Task: Send an email with the signature Lindsey Parker with the subject Invitation to a seminar and the message I would appreciate it if you could review the project proposal and provide feedback. from softage.6@softage.net to softage.9@softage.net and move the email from Sent Items to the folder Safety manuals
Action: Mouse moved to (120, 167)
Screenshot: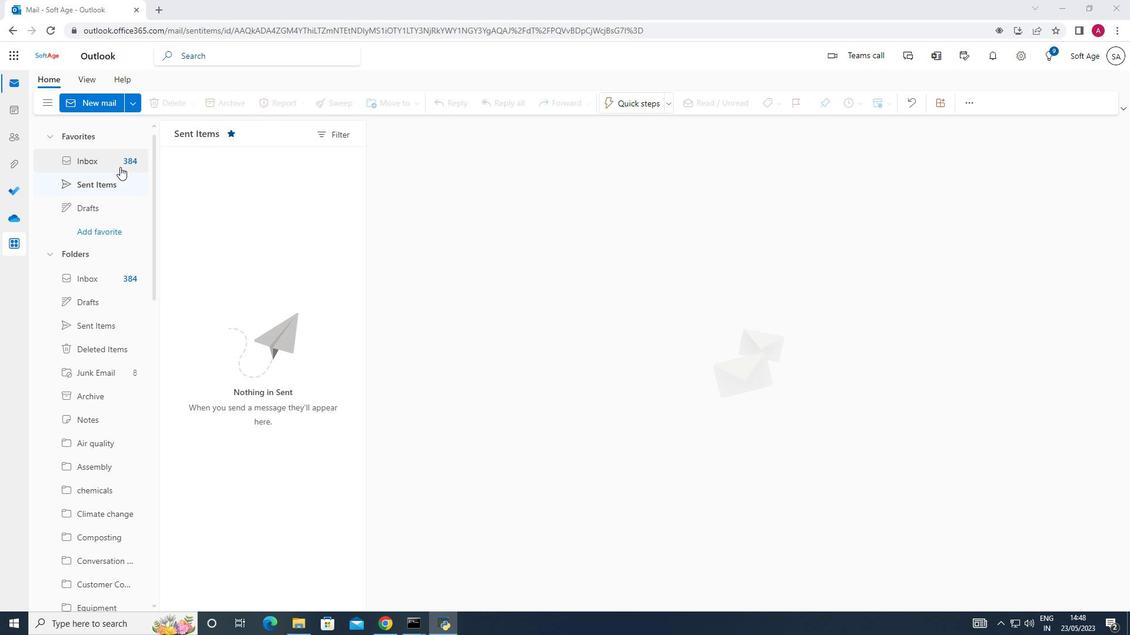 
Action: Mouse pressed left at (120, 167)
Screenshot: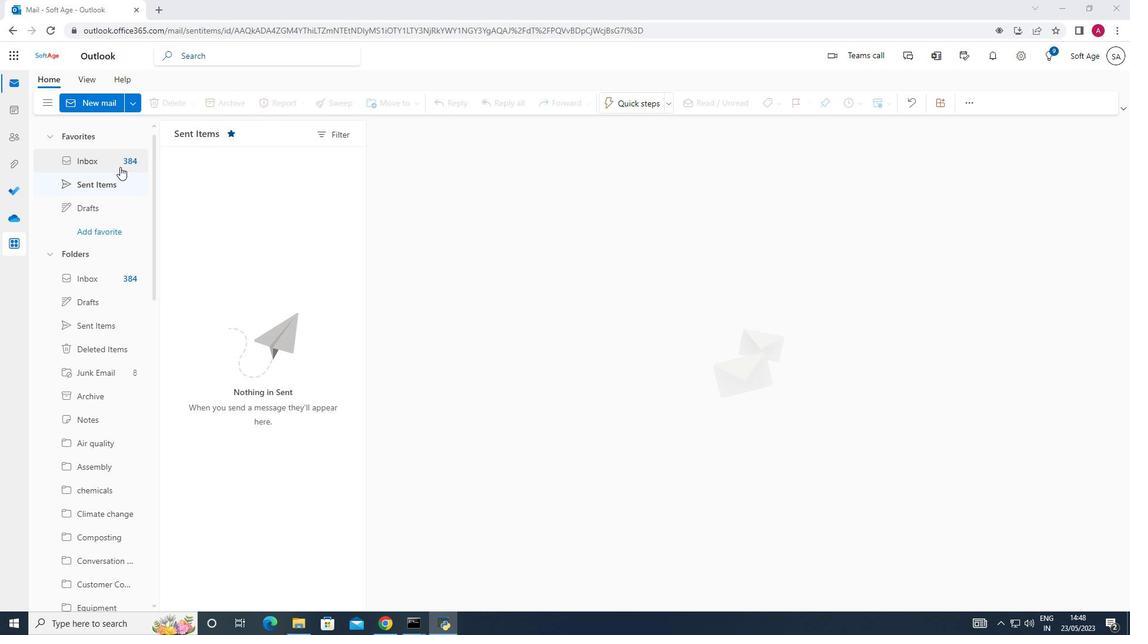 
Action: Mouse moved to (76, 105)
Screenshot: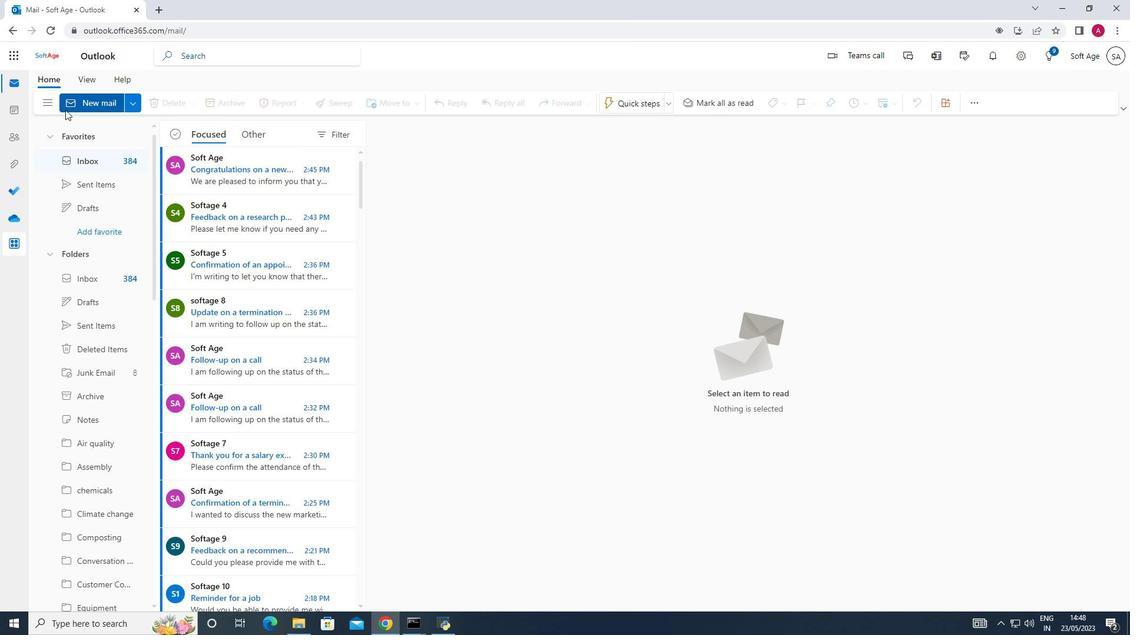 
Action: Mouse pressed left at (76, 105)
Screenshot: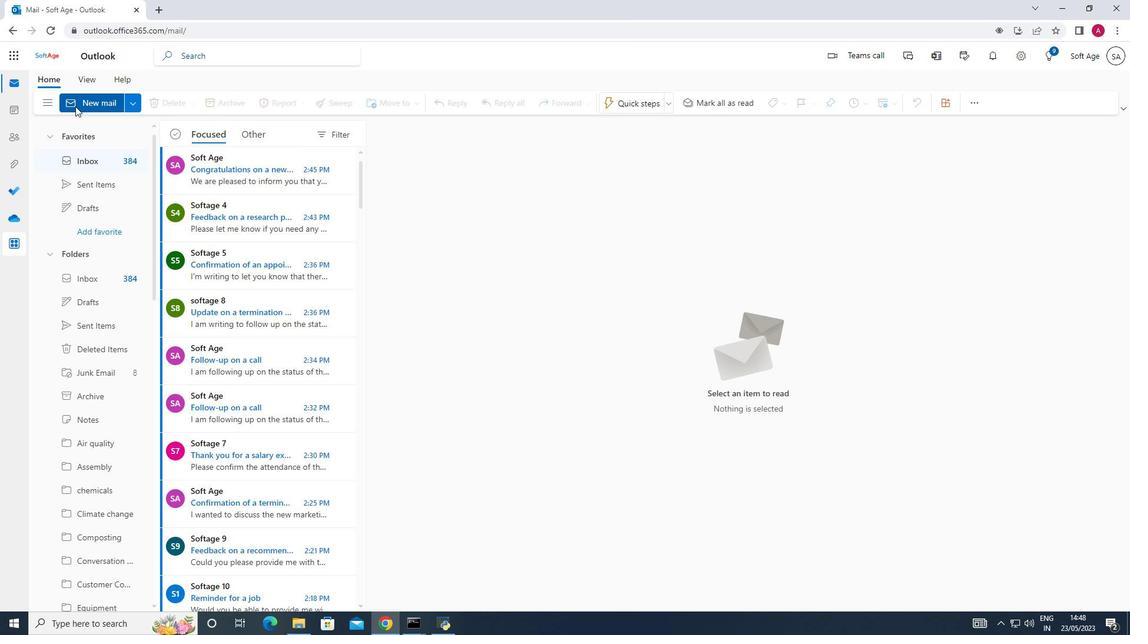 
Action: Mouse moved to (807, 104)
Screenshot: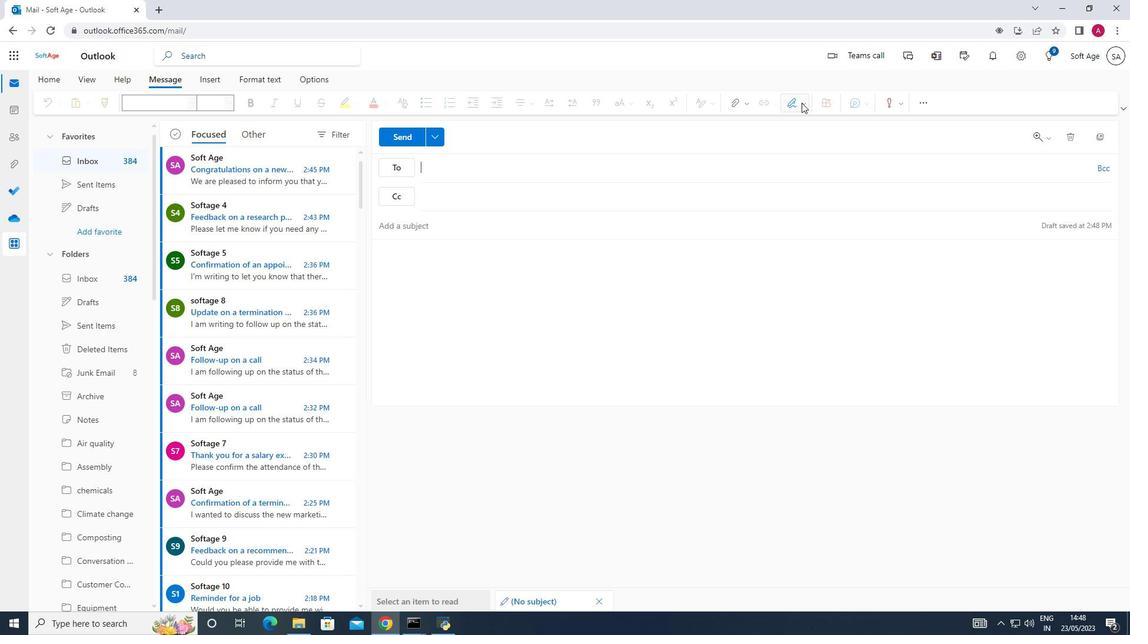 
Action: Mouse pressed left at (807, 104)
Screenshot: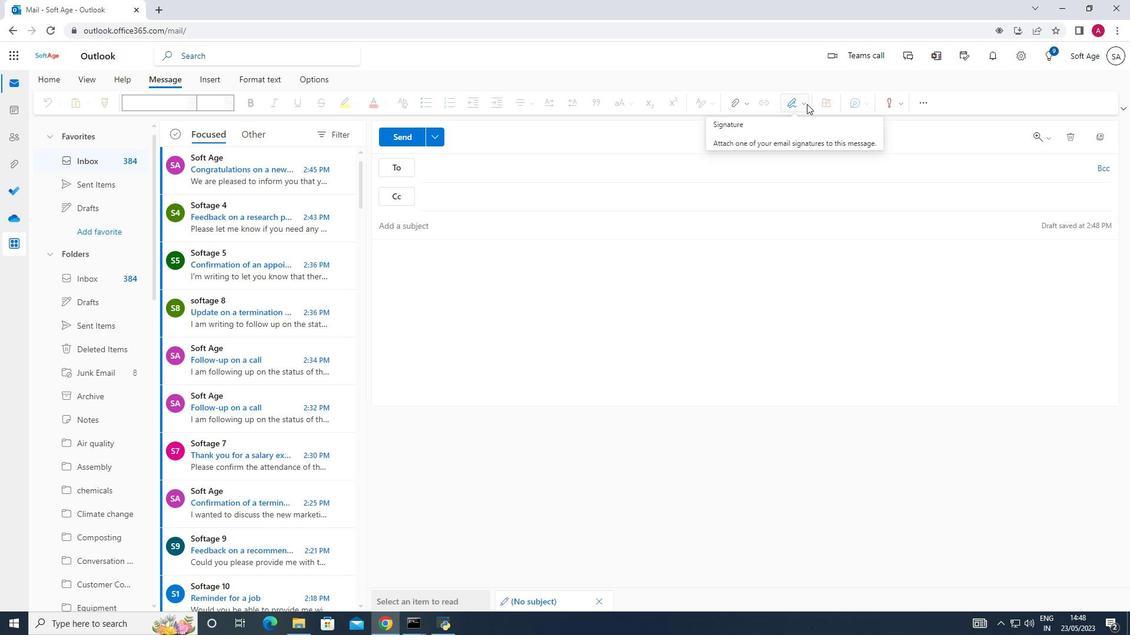 
Action: Mouse moved to (792, 146)
Screenshot: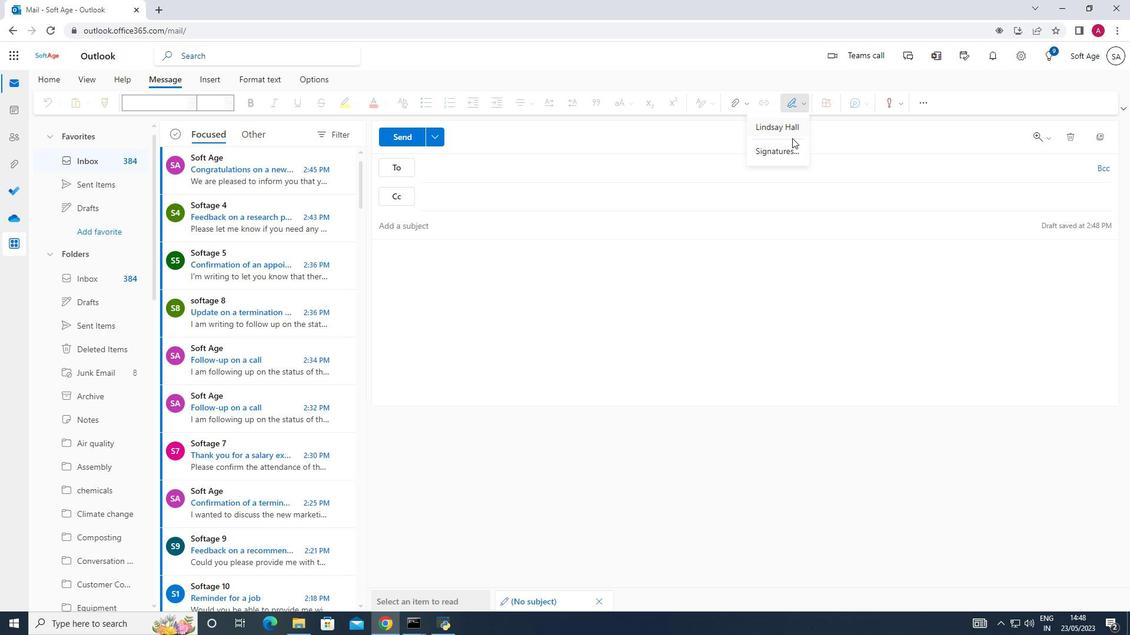 
Action: Mouse pressed left at (792, 146)
Screenshot: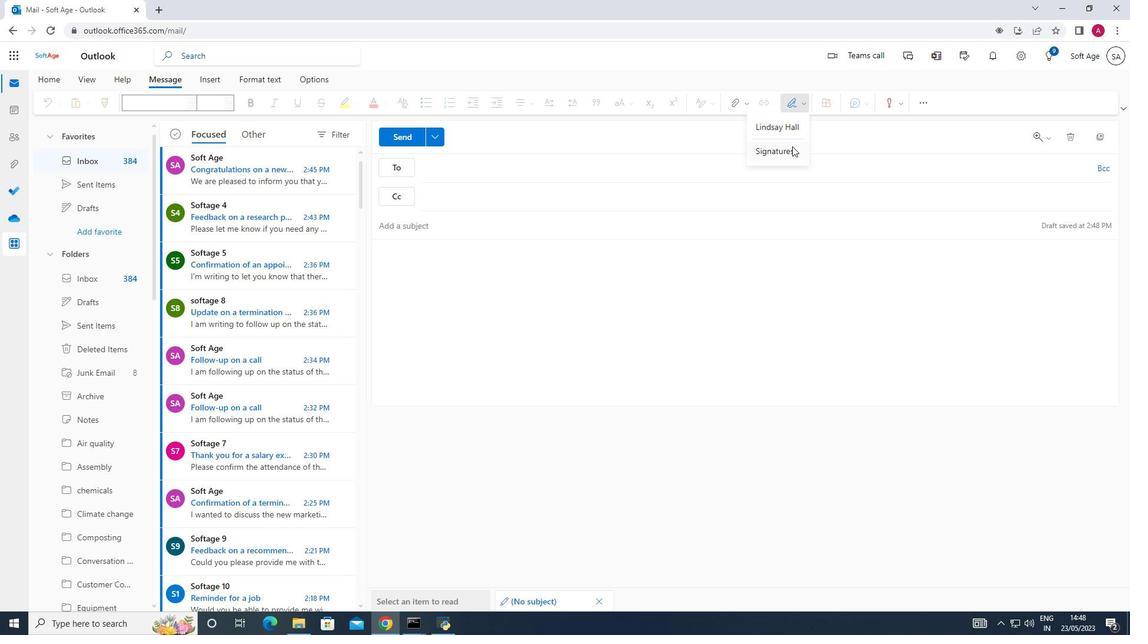 
Action: Mouse moved to (788, 190)
Screenshot: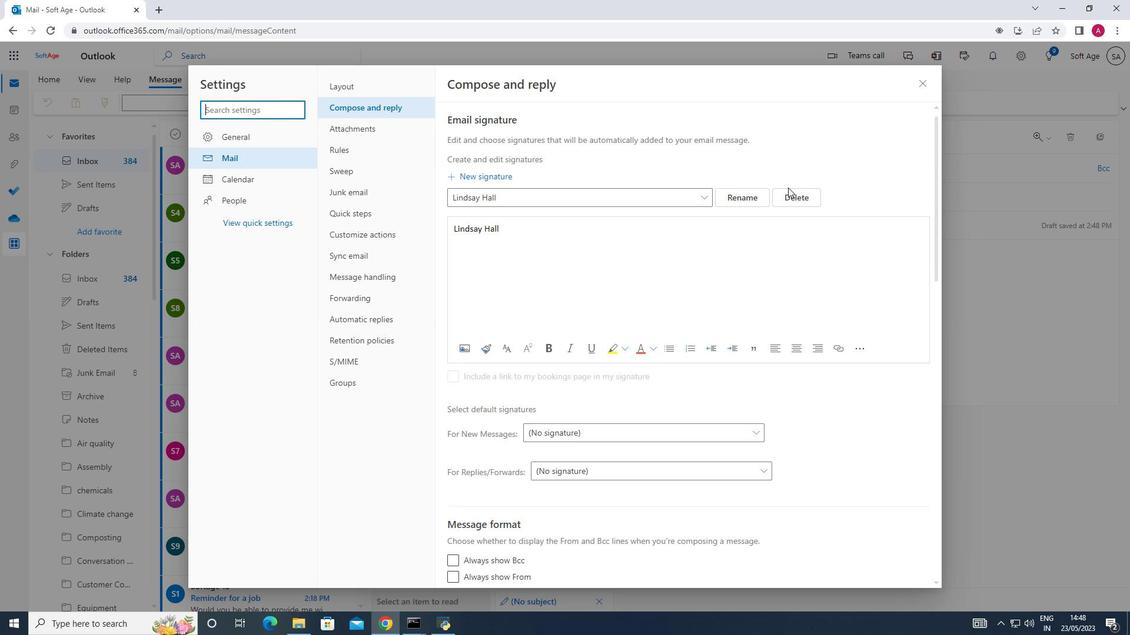 
Action: Mouse pressed left at (788, 190)
Screenshot: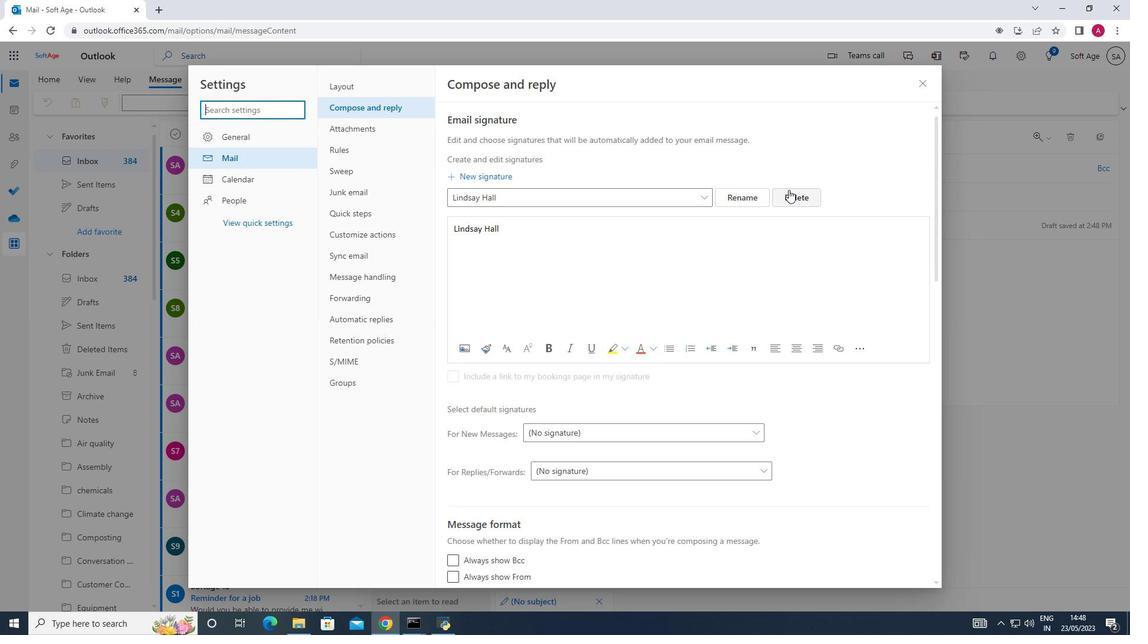 
Action: Mouse moved to (470, 199)
Screenshot: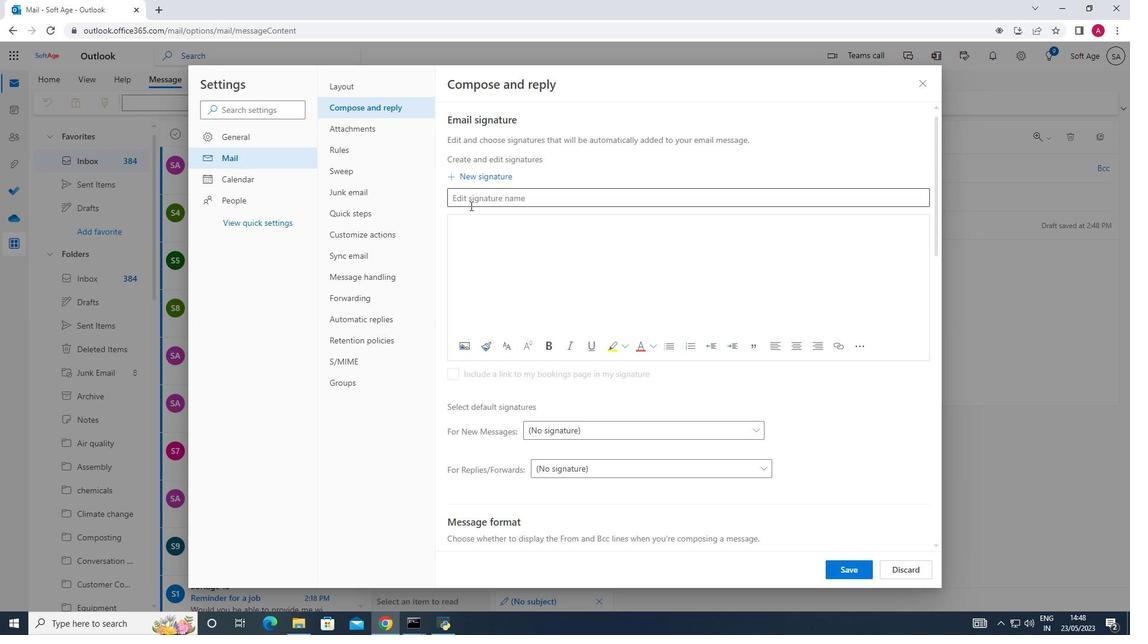 
Action: Mouse pressed left at (470, 199)
Screenshot: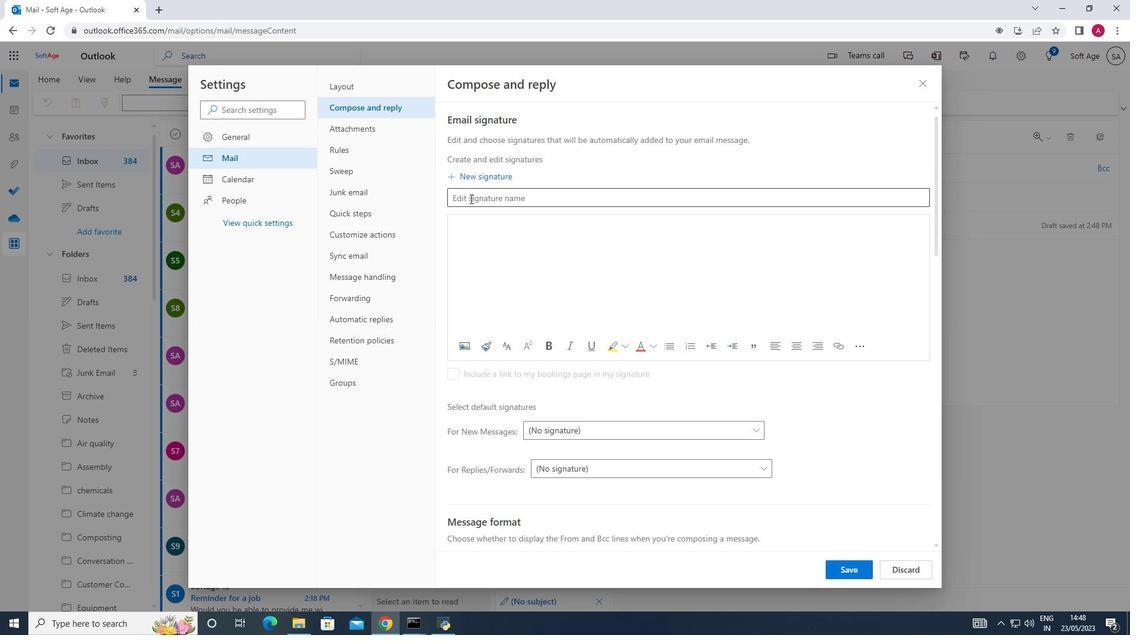 
Action: Key pressed <Key.shift_r>Lindsey<Key.space><Key.shift_r>Parker
Screenshot: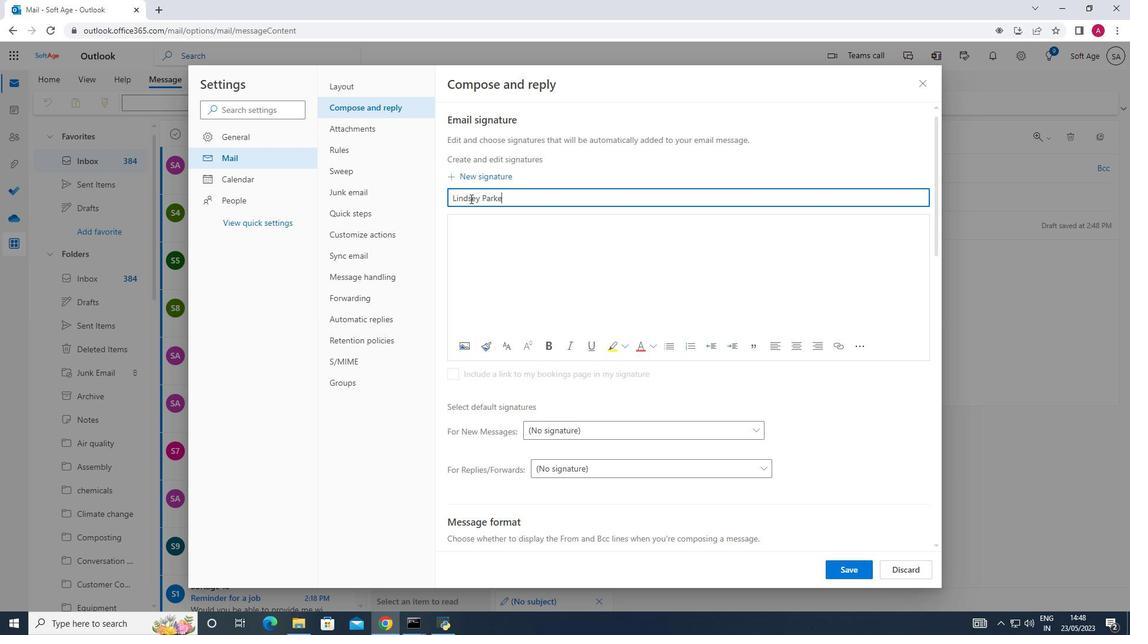 
Action: Mouse moved to (479, 231)
Screenshot: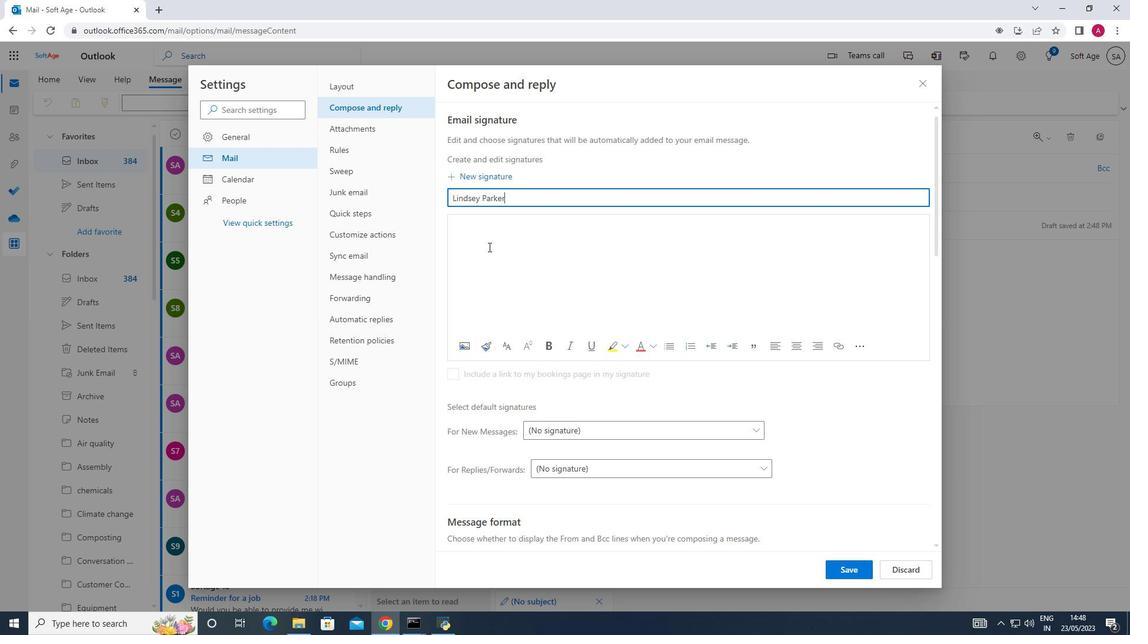 
Action: Mouse pressed left at (479, 231)
Screenshot: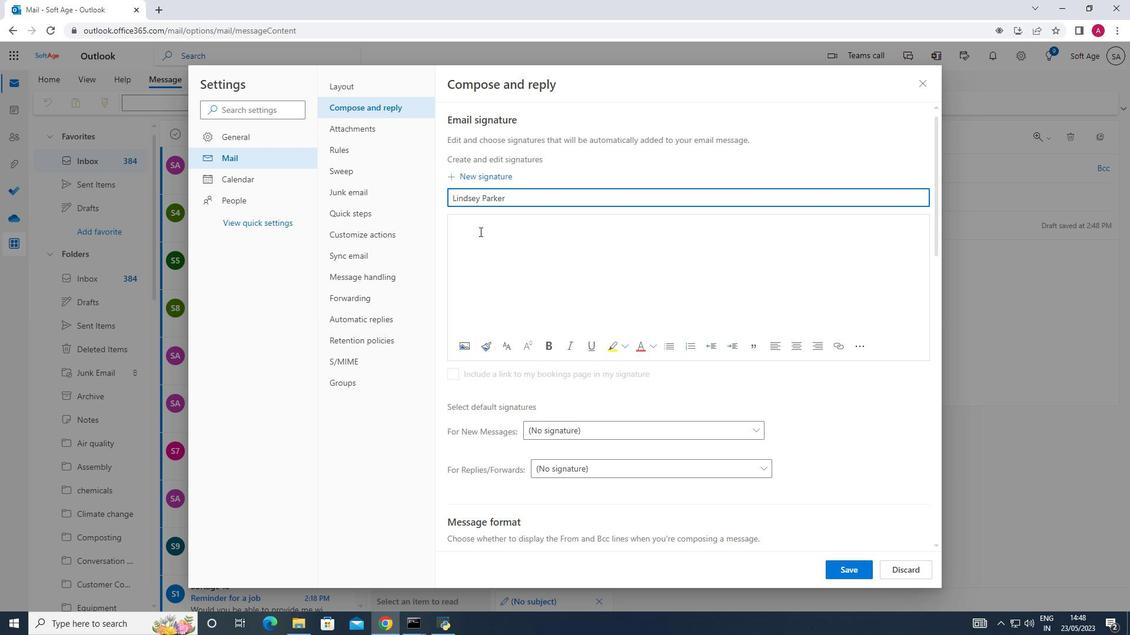 
Action: Key pressed <Key.shift_r>Lindsey<Key.space><Key.shift_r>Parker
Screenshot: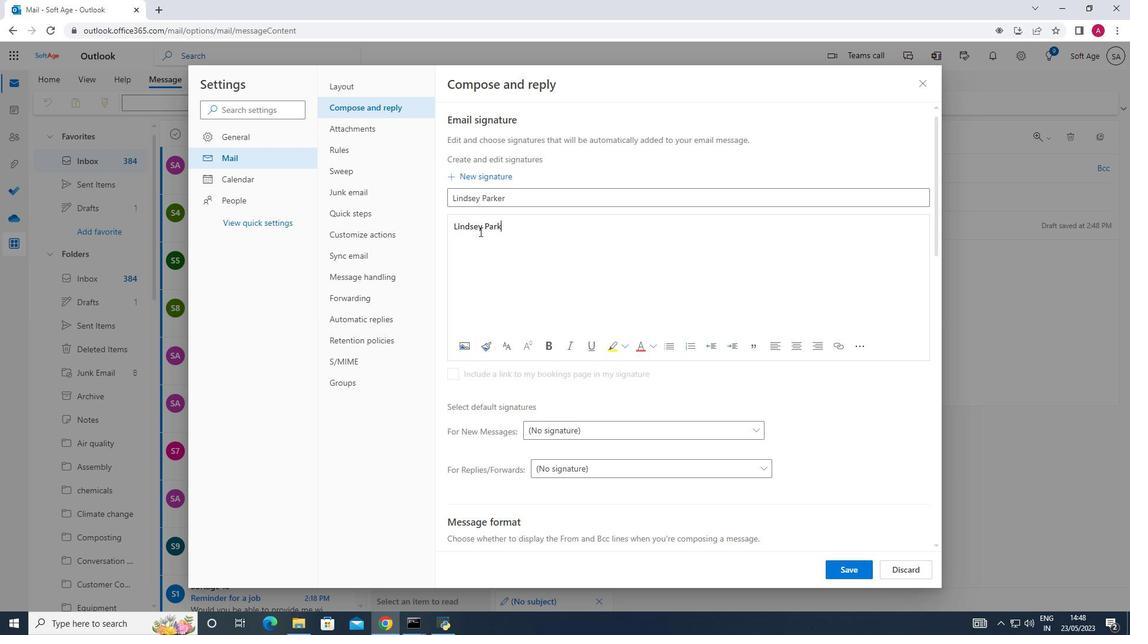 
Action: Mouse moved to (841, 577)
Screenshot: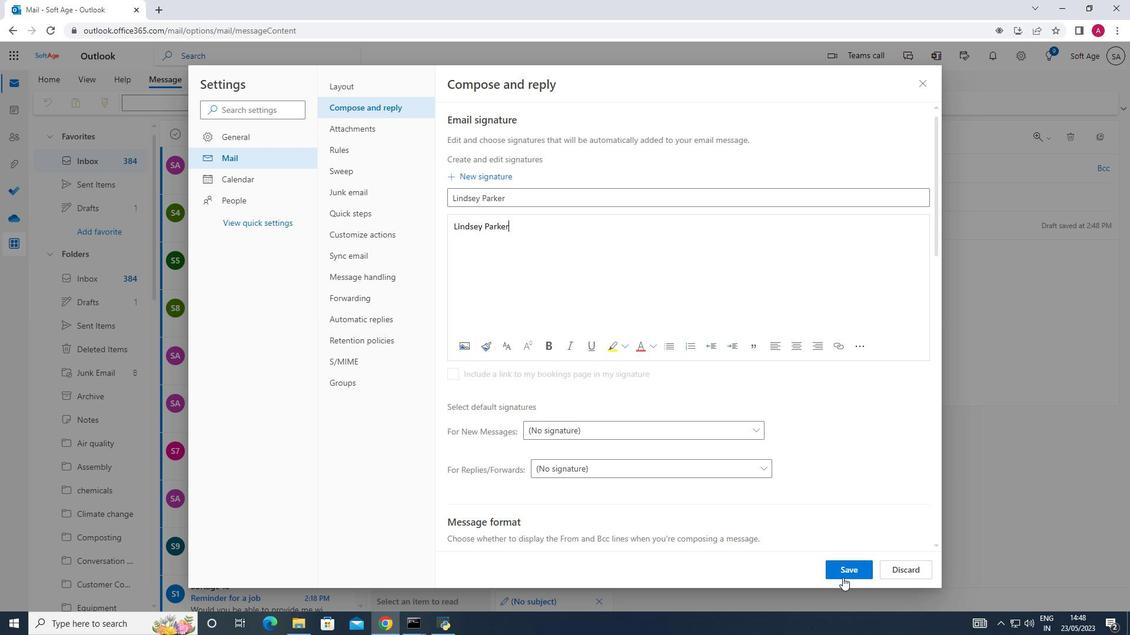 
Action: Mouse pressed left at (841, 577)
Screenshot: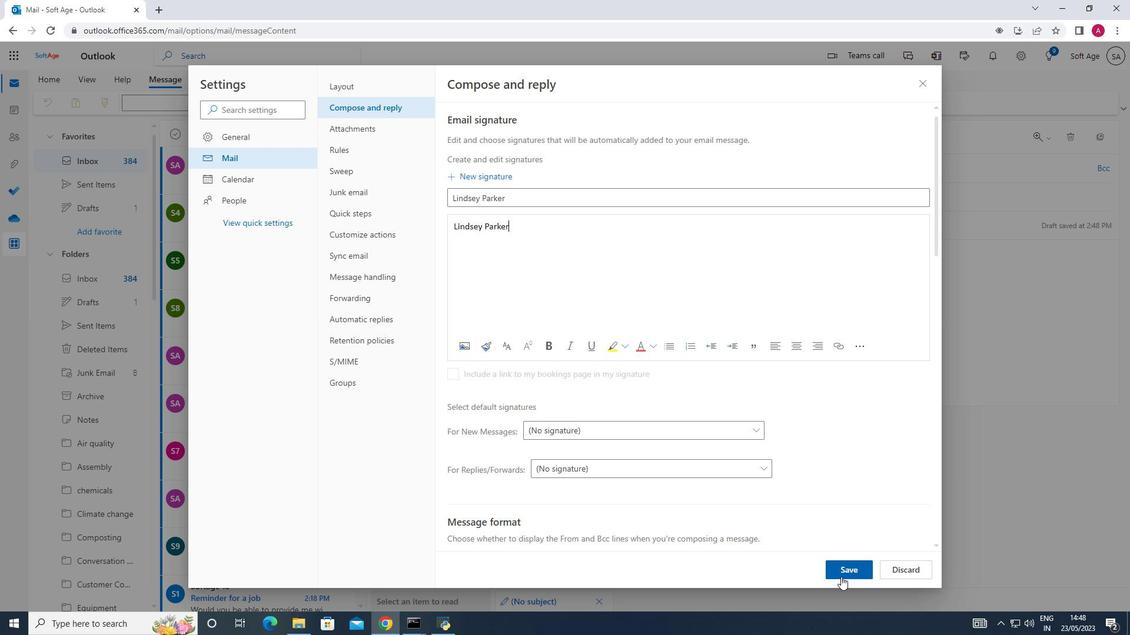 
Action: Mouse moved to (923, 85)
Screenshot: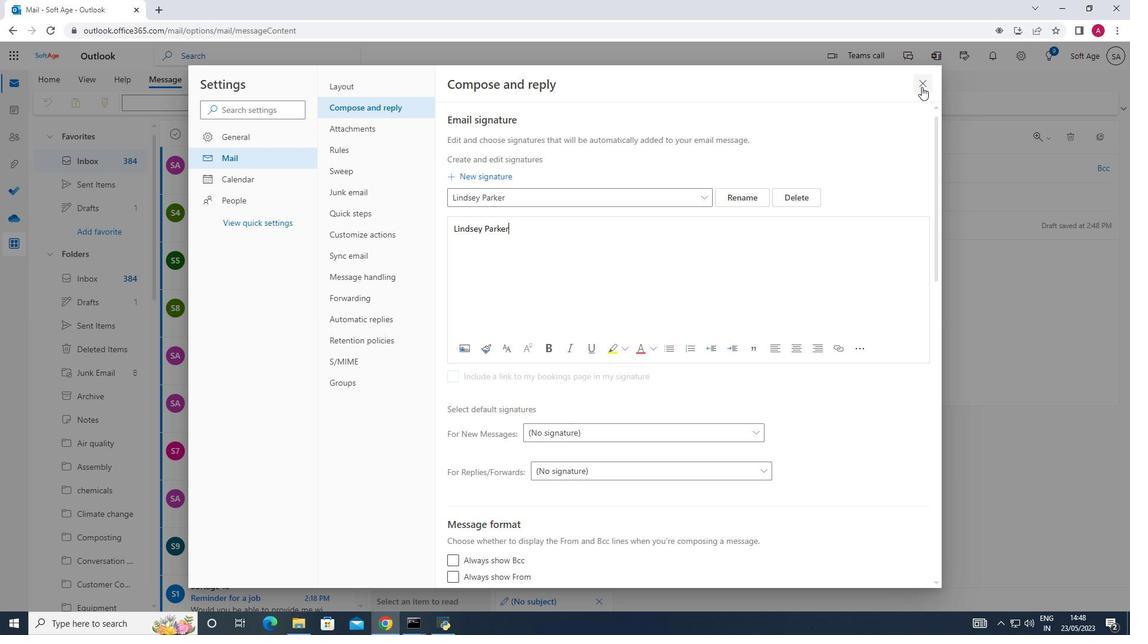 
Action: Mouse pressed left at (923, 85)
Screenshot: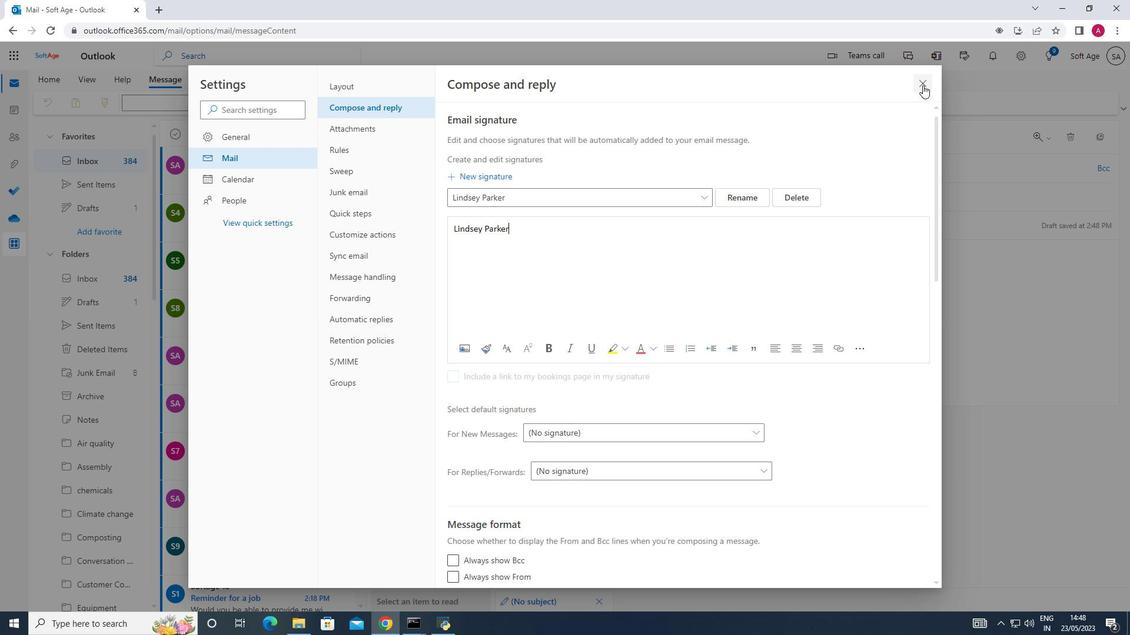 
Action: Mouse moved to (806, 99)
Screenshot: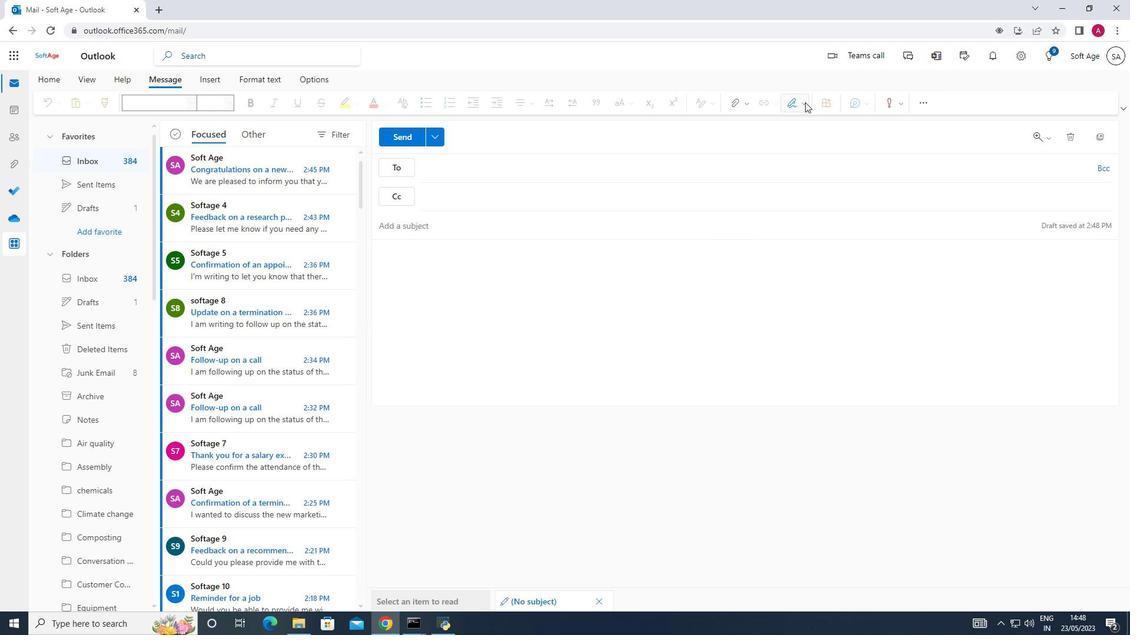 
Action: Mouse pressed left at (806, 99)
Screenshot: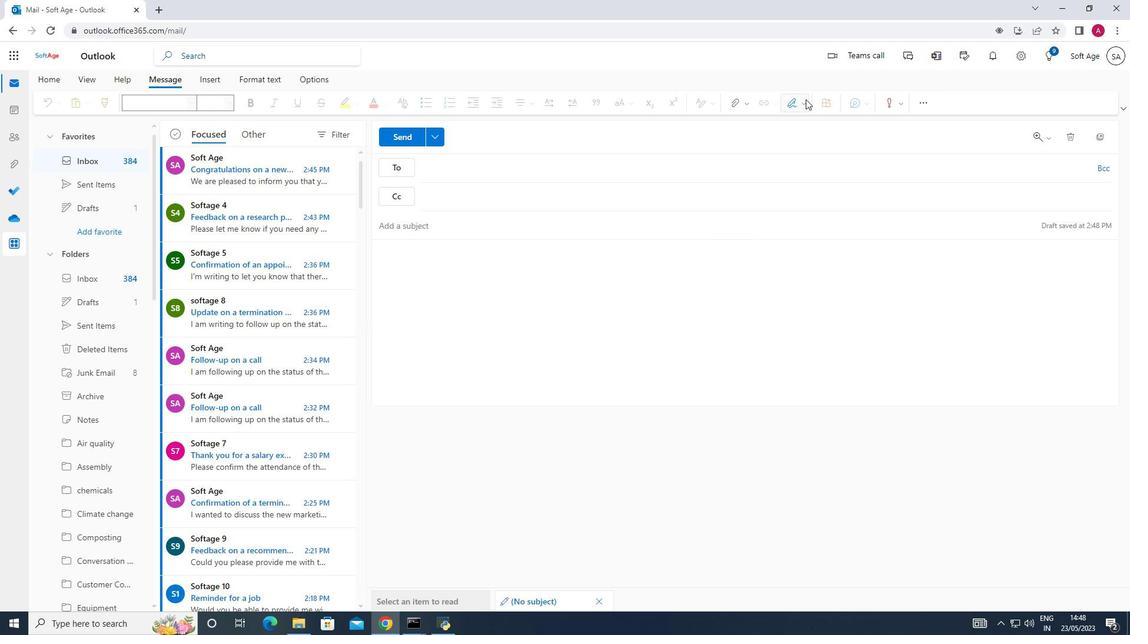 
Action: Mouse moved to (793, 126)
Screenshot: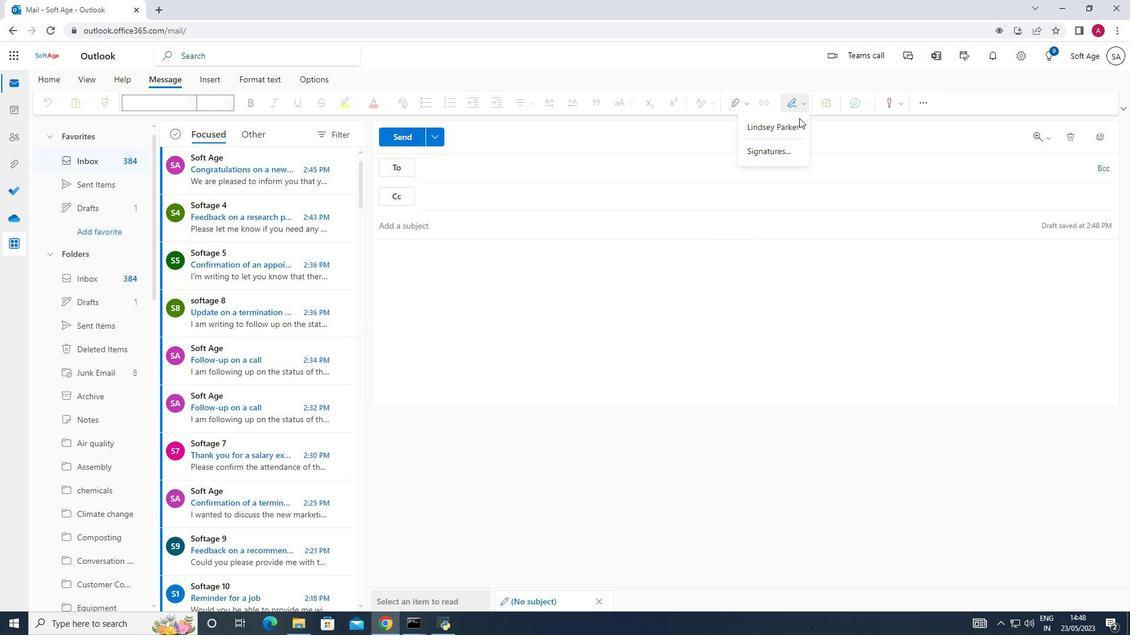 
Action: Mouse pressed left at (793, 126)
Screenshot: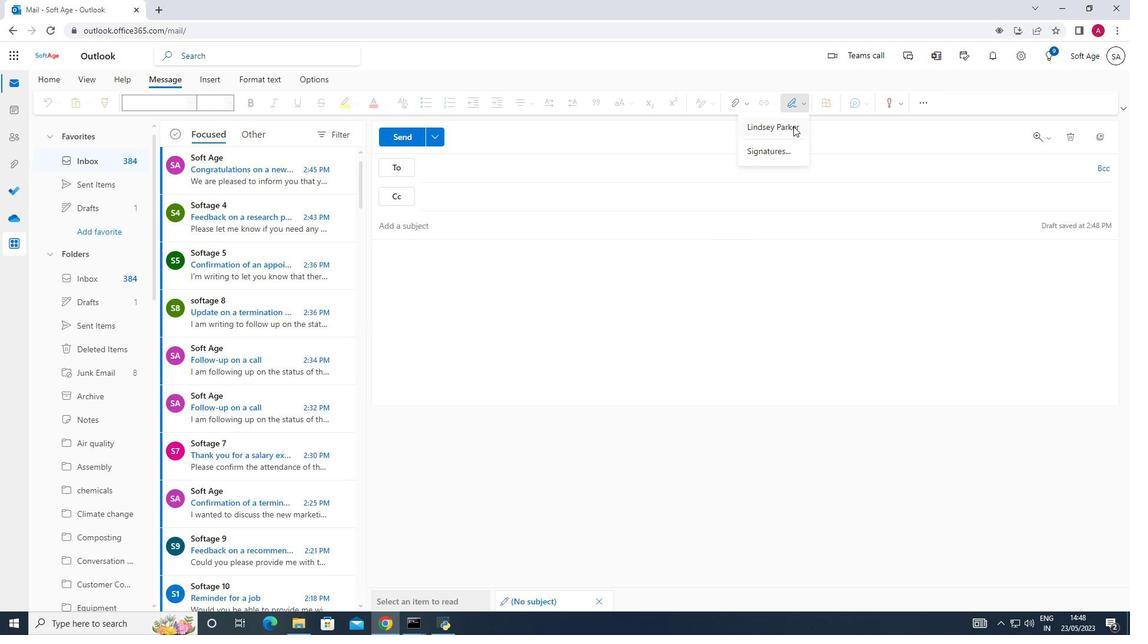 
Action: Mouse moved to (406, 227)
Screenshot: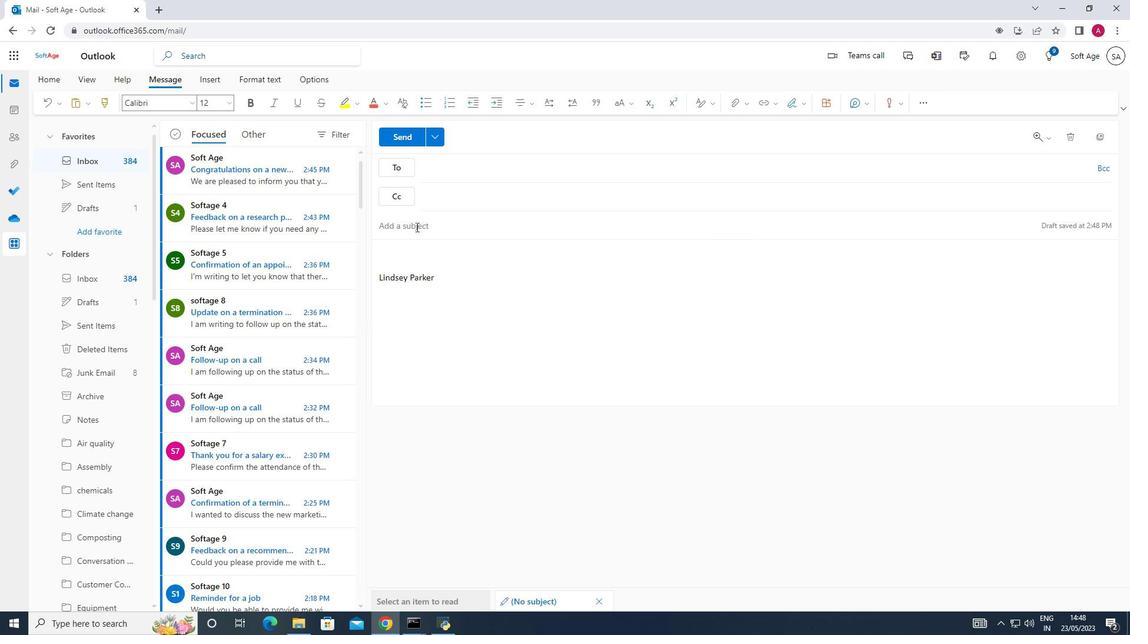 
Action: Mouse pressed left at (406, 227)
Screenshot: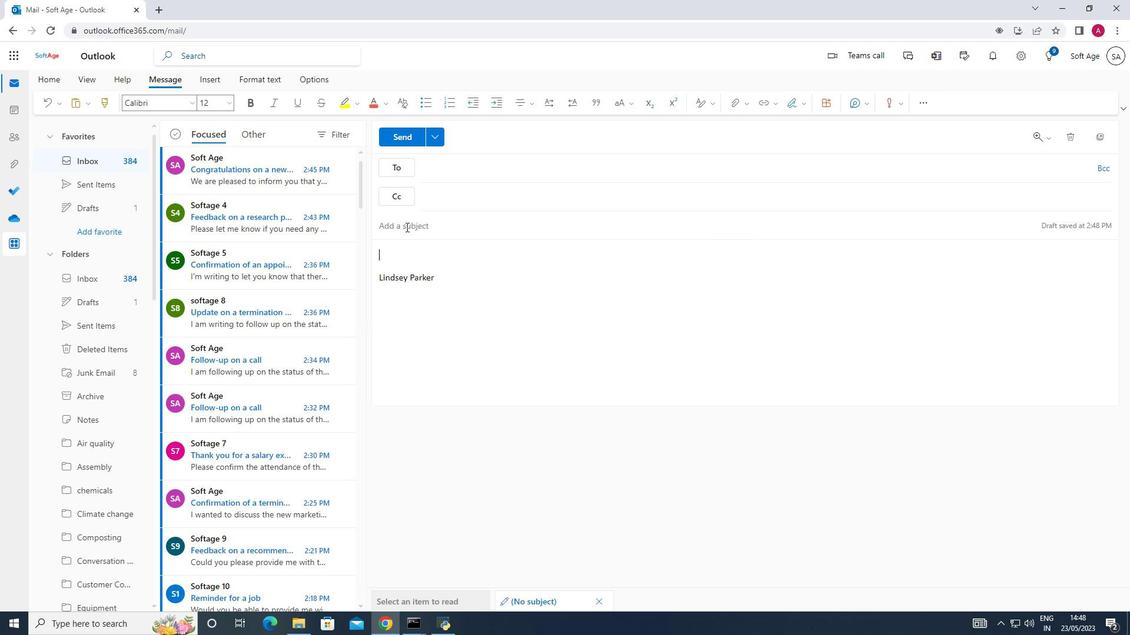 
Action: Key pressed <Key.shift_r><Key.shift_r><Key.shift_r><Key.shift_r>Invitation<Key.space>to<Key.space>a<Key.space>seminar<Key.space>
Screenshot: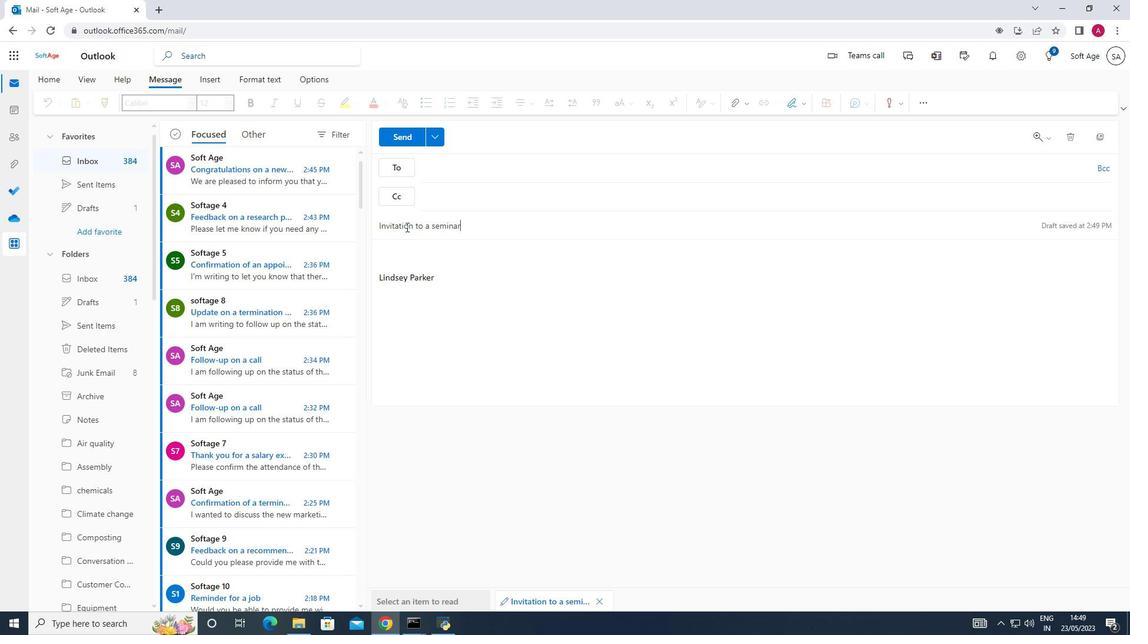 
Action: Mouse moved to (381, 251)
Screenshot: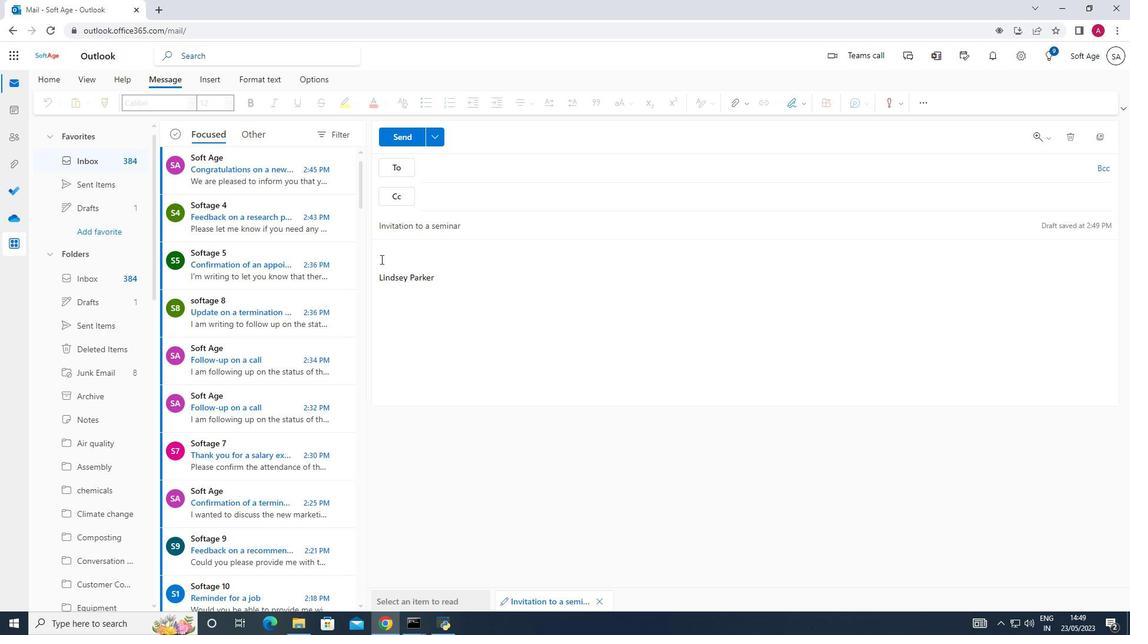 
Action: Mouse pressed left at (381, 251)
Screenshot: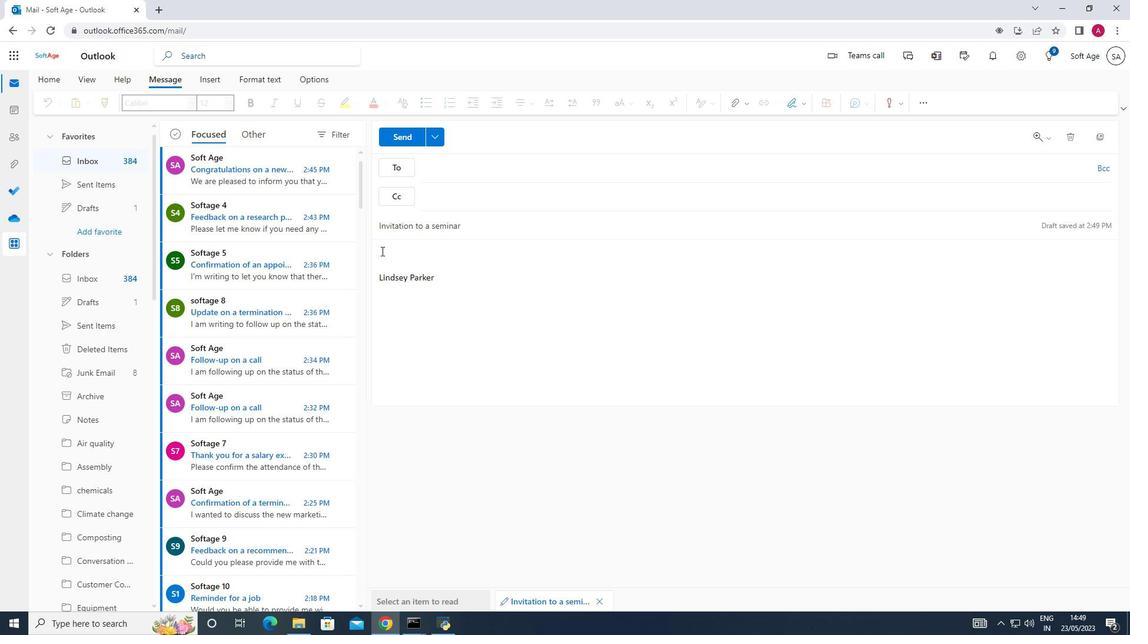 
Action: Key pressed i<Key.backspace><Key.shift_r>I<Key.space>would<Key.space><Key.shift>A<Key.backspace>apprecial<Key.backspace>te<Key.space><Key.space>it<Key.space>if<Key.space>you<Key.space>could<Key.space>review<Key.space>the<Key.space>project<Key.space>proposal<Key.space>and<Key.space>provide<Key.space>feedback
Screenshot: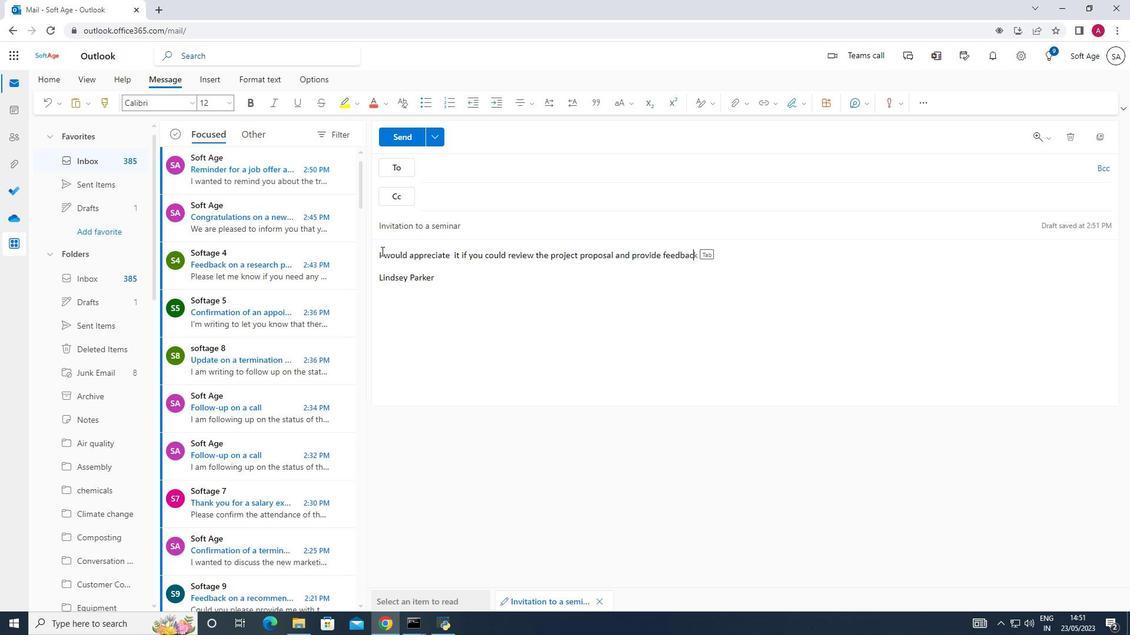 
Action: Mouse moved to (701, 257)
Screenshot: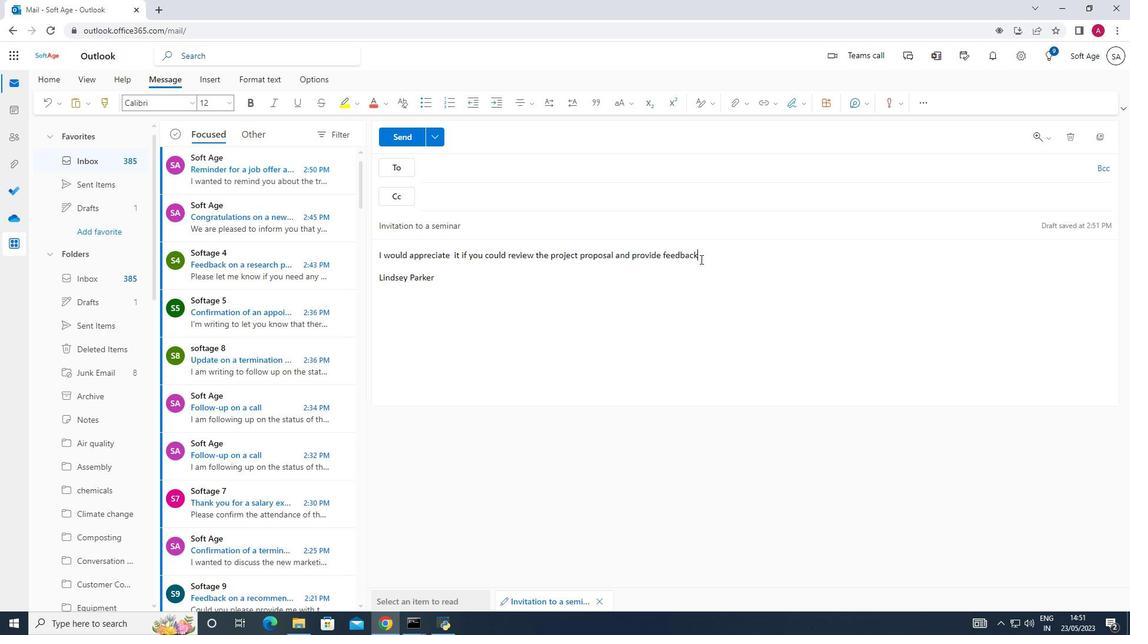 
Action: Key pressed .
Screenshot: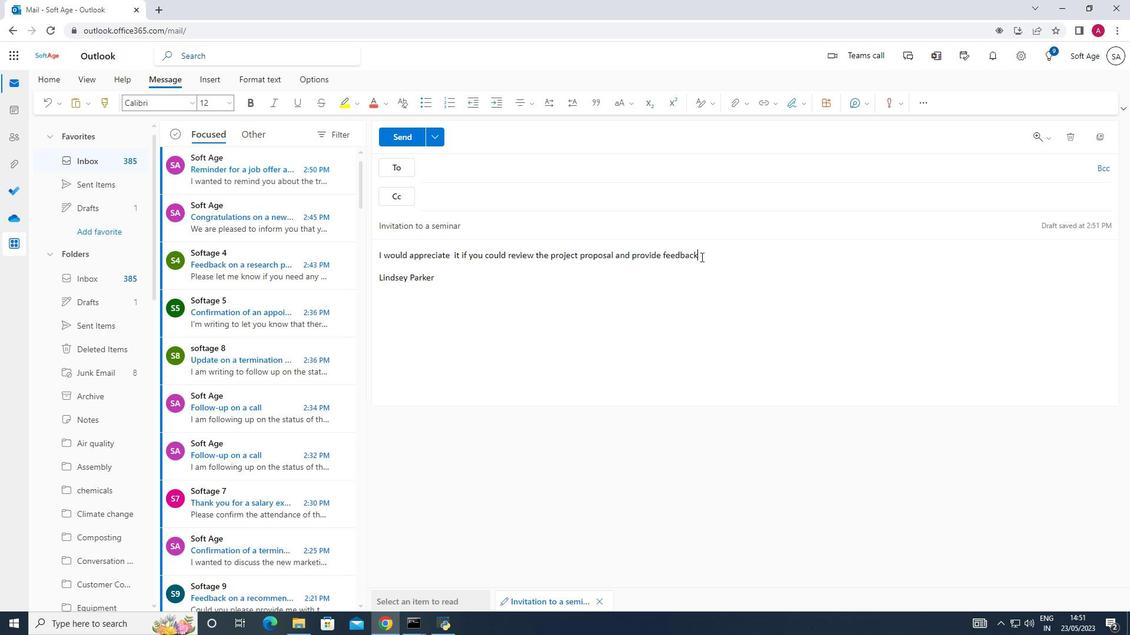 
Action: Mouse moved to (438, 158)
Screenshot: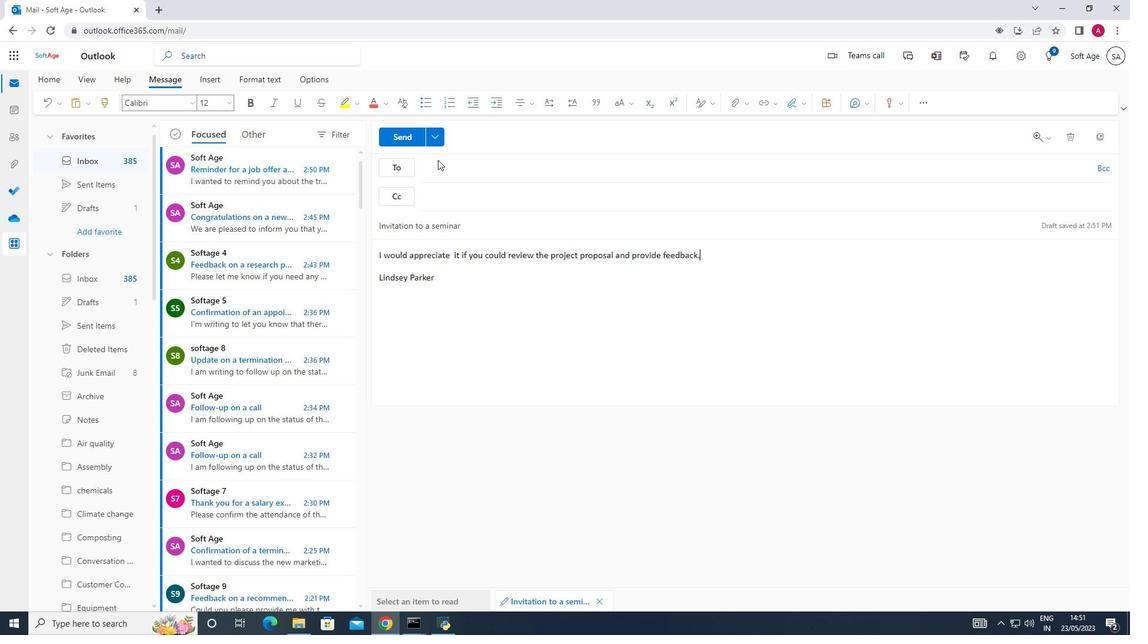 
Action: Mouse pressed left at (438, 158)
Screenshot: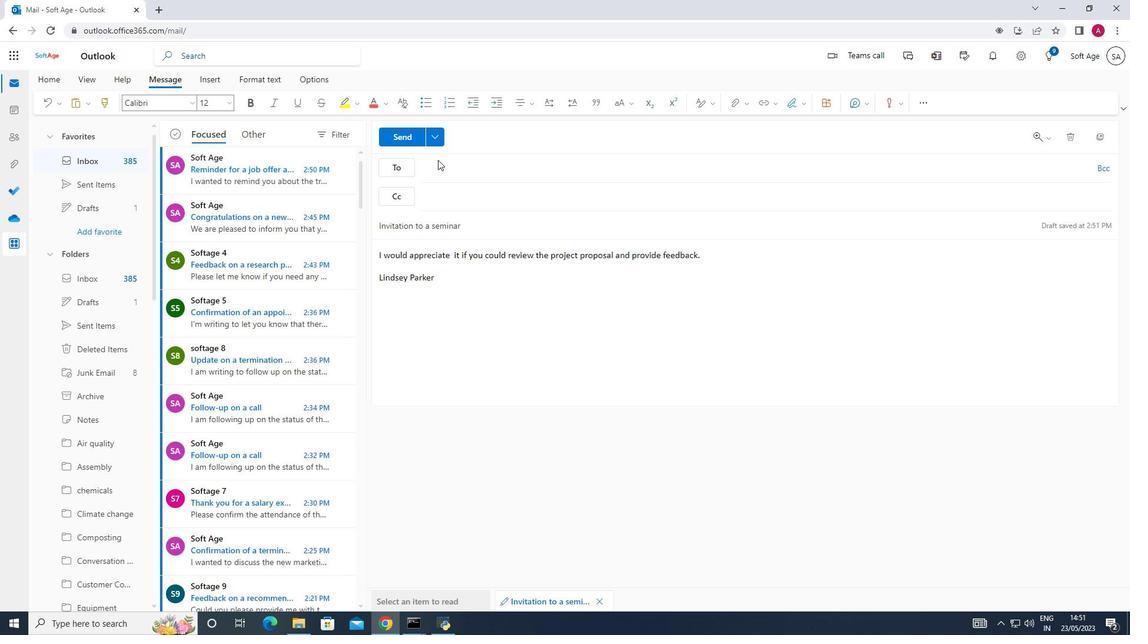 
Action: Mouse moved to (441, 163)
Screenshot: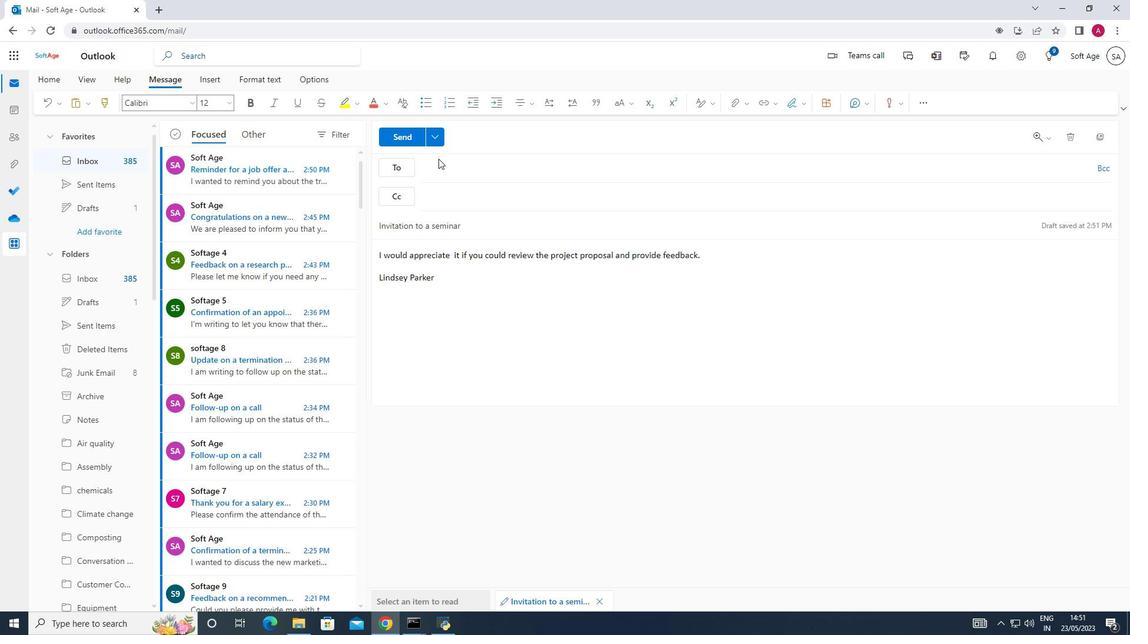 
Action: Mouse pressed left at (441, 163)
Screenshot: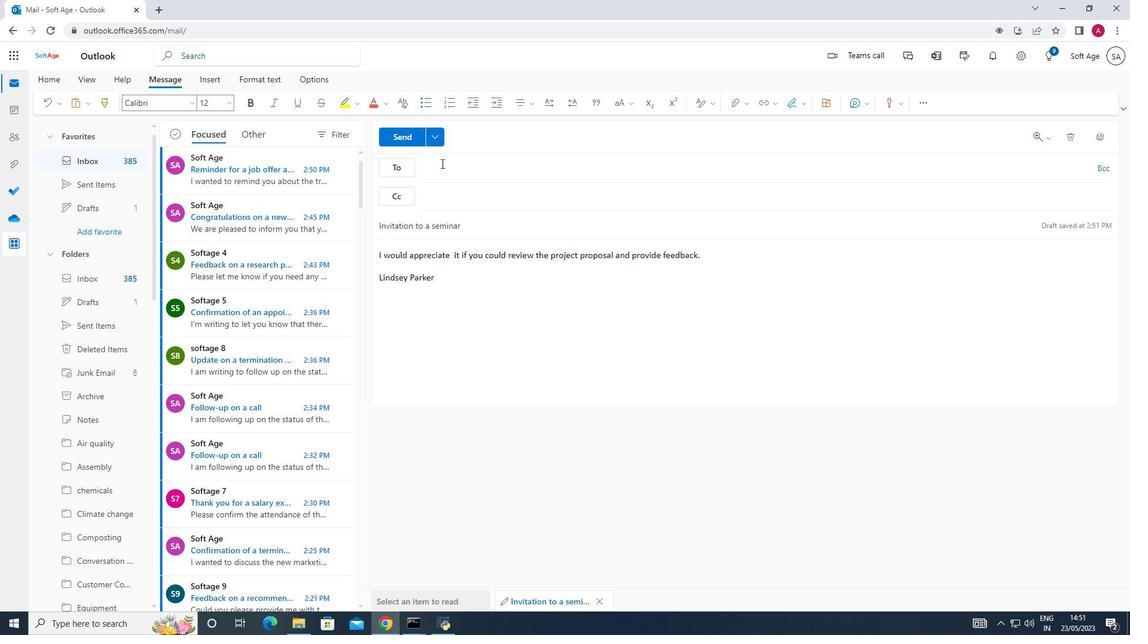 
Action: Key pressed softage.9<Key.shift>@softage.net
Screenshot: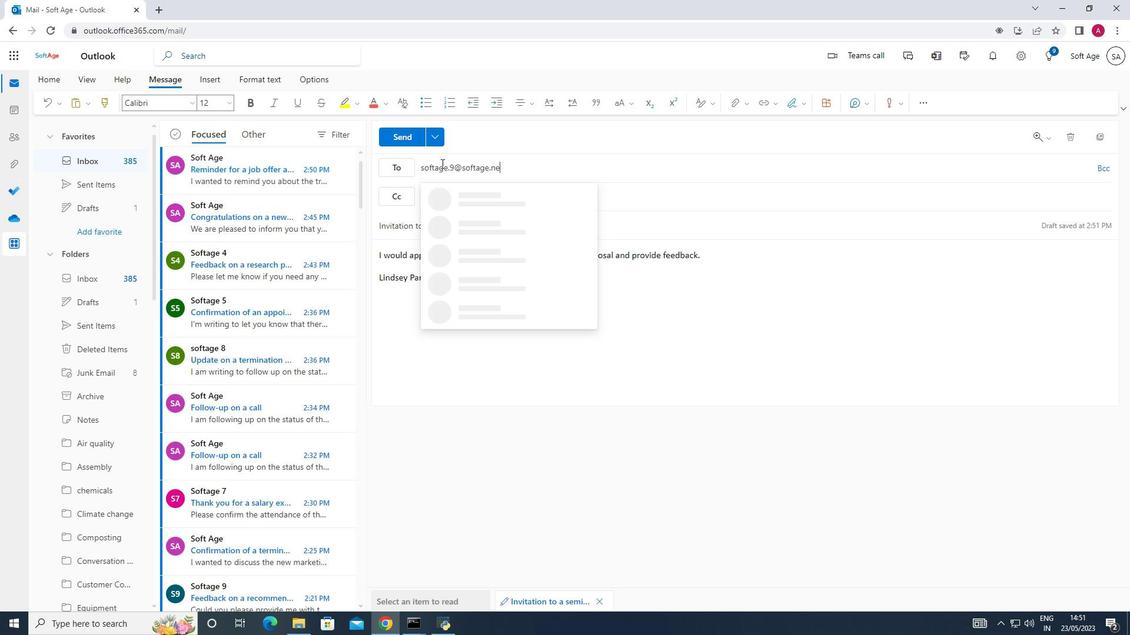 
Action: Mouse moved to (478, 203)
Screenshot: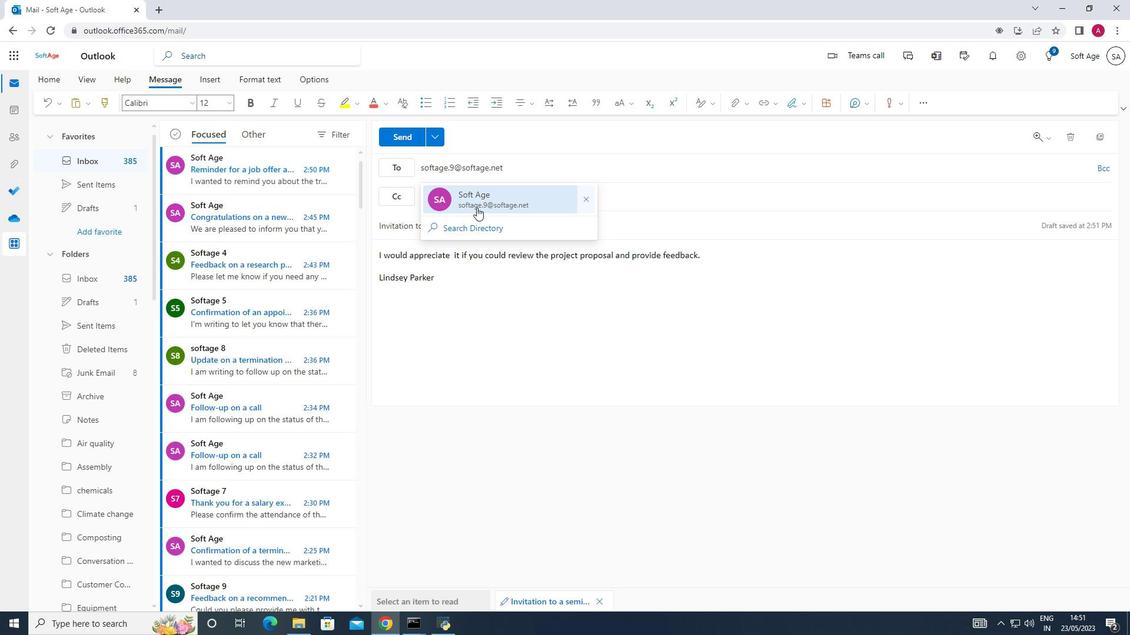 
Action: Mouse pressed left at (478, 203)
Screenshot: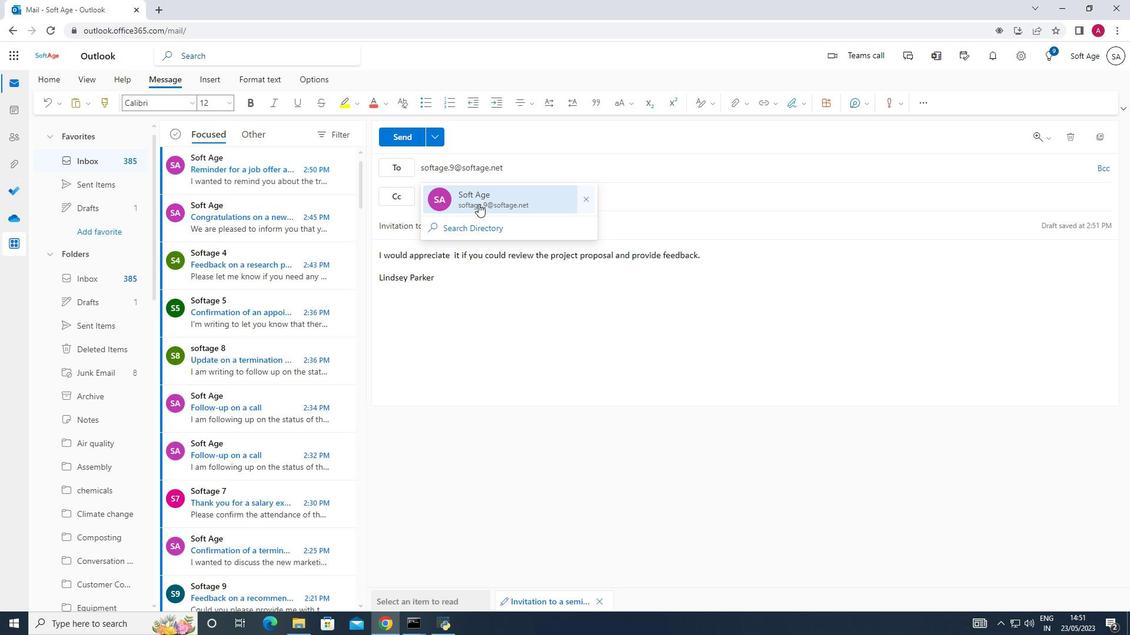 
Action: Mouse moved to (399, 134)
Screenshot: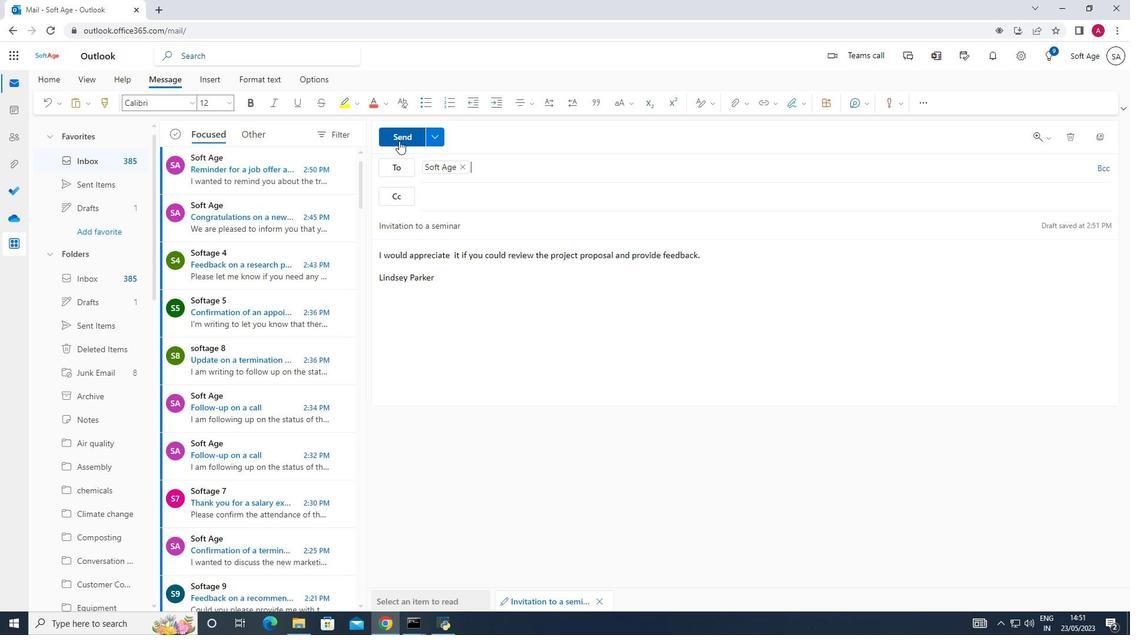 
Action: Mouse pressed left at (399, 134)
Screenshot: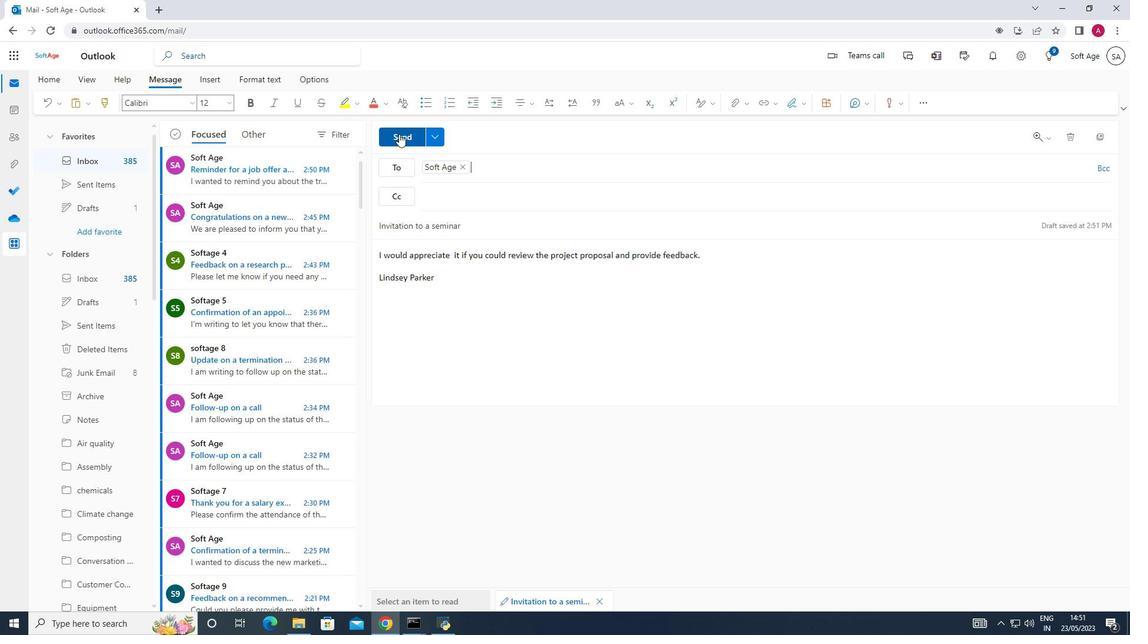 
Action: Mouse moved to (102, 408)
Screenshot: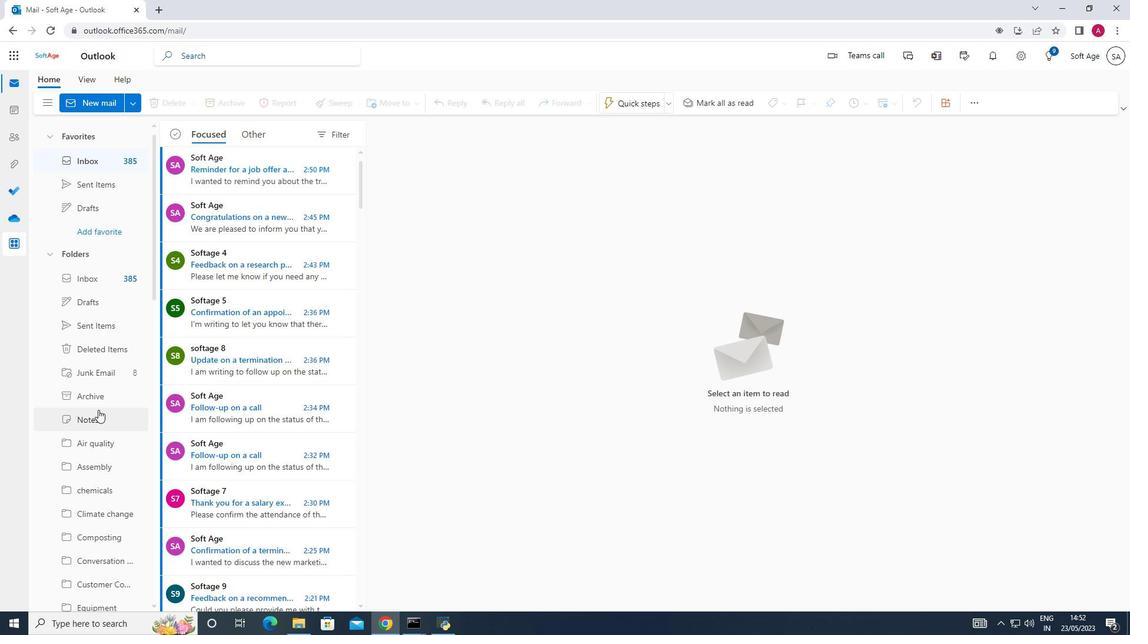 
Action: Mouse scrolled (102, 407) with delta (0, 0)
Screenshot: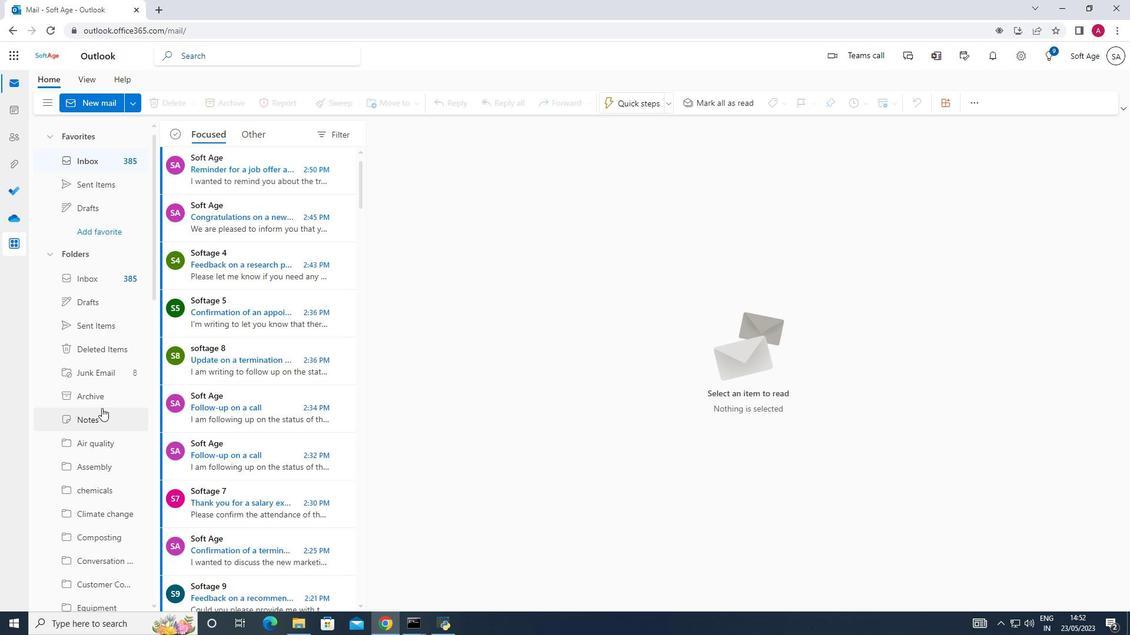 
Action: Mouse scrolled (102, 407) with delta (0, 0)
Screenshot: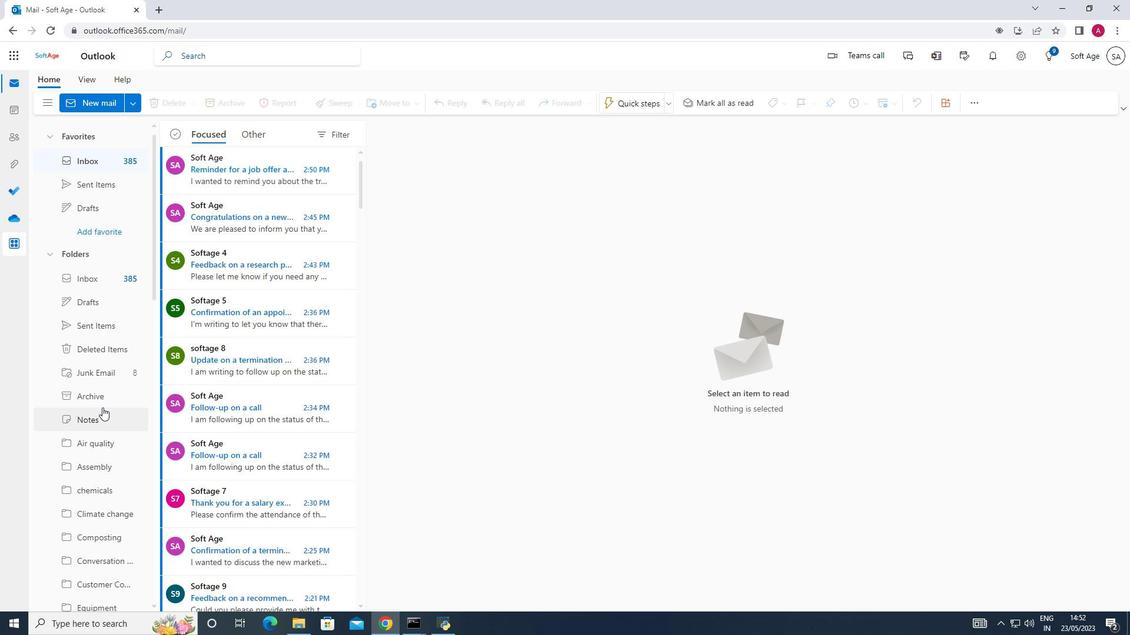 
Action: Mouse moved to (103, 407)
Screenshot: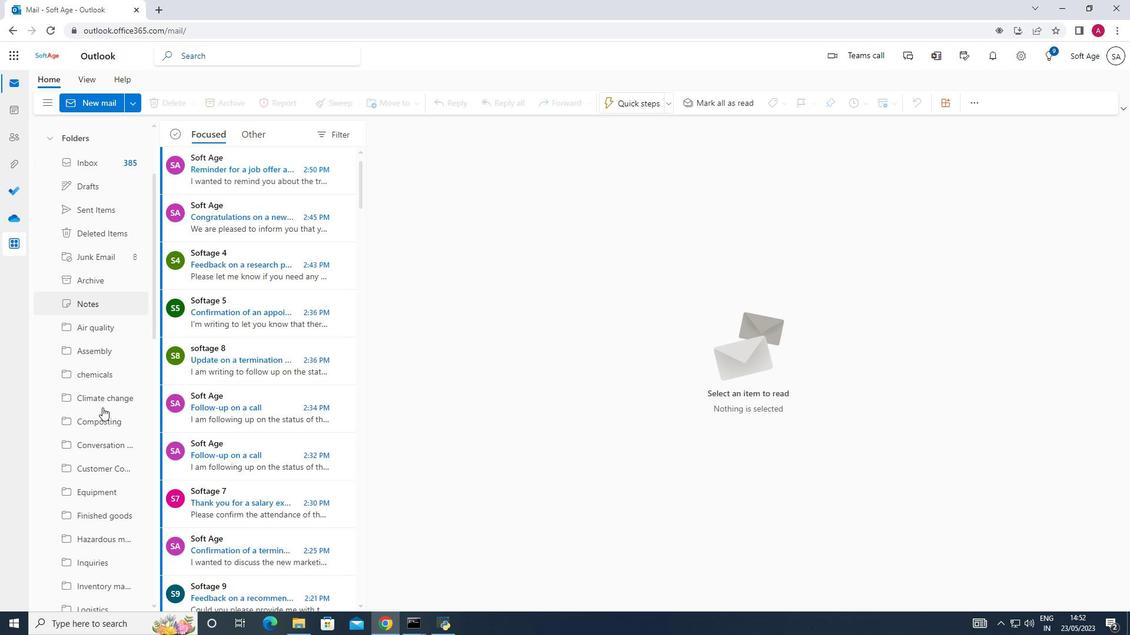 
Action: Mouse scrolled (103, 406) with delta (0, 0)
Screenshot: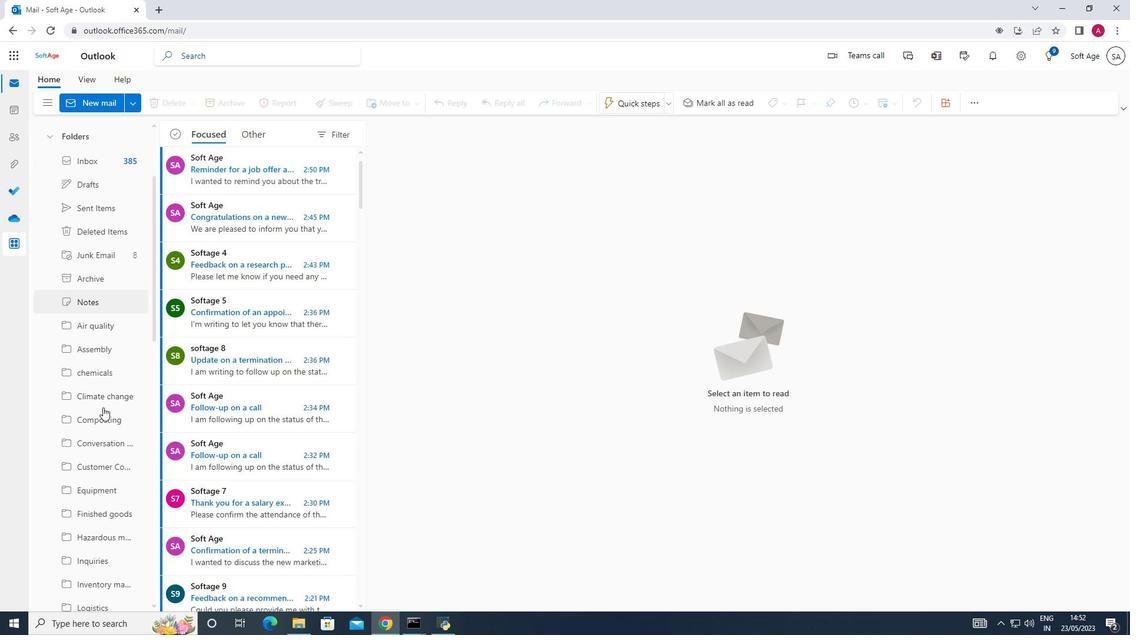 
Action: Mouse scrolled (103, 406) with delta (0, 0)
Screenshot: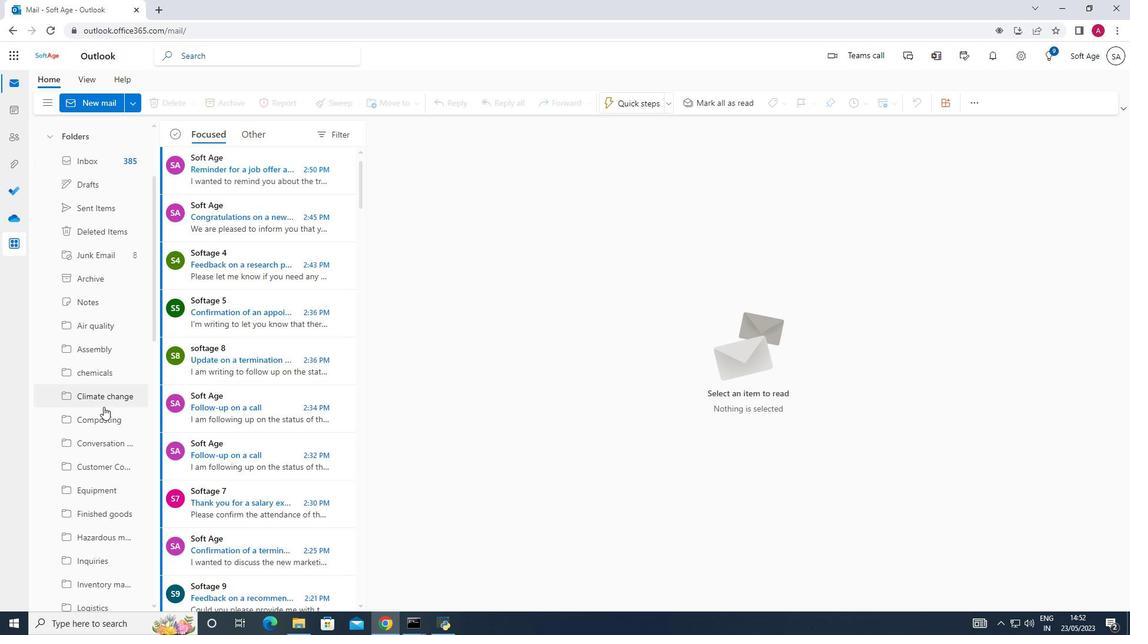 
Action: Mouse scrolled (103, 406) with delta (0, 0)
Screenshot: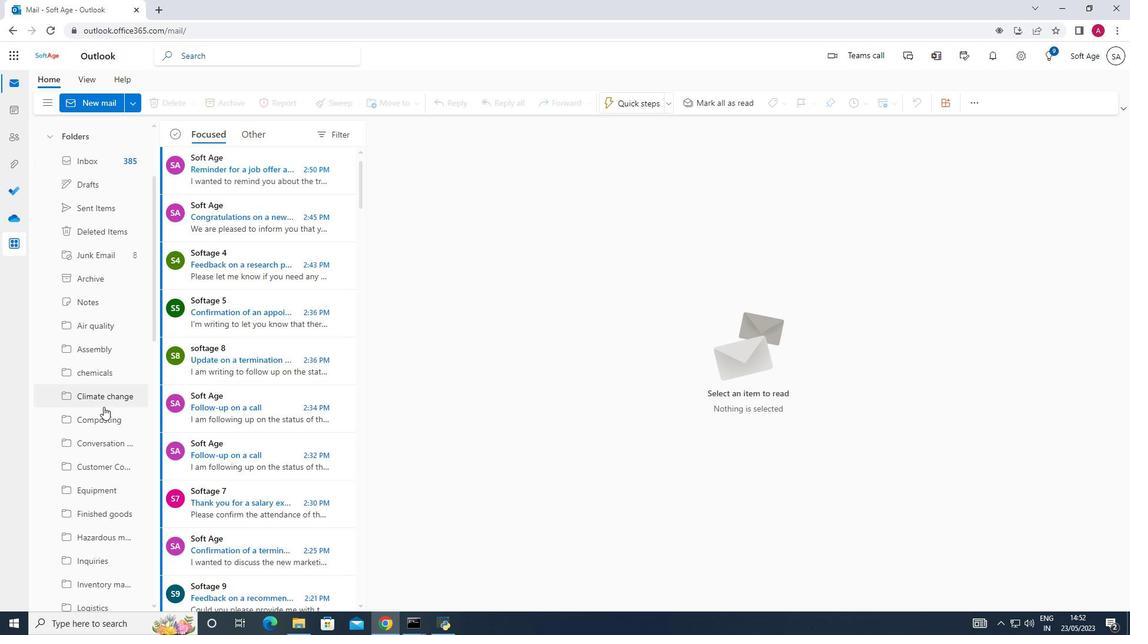 
Action: Mouse scrolled (103, 406) with delta (0, 0)
Screenshot: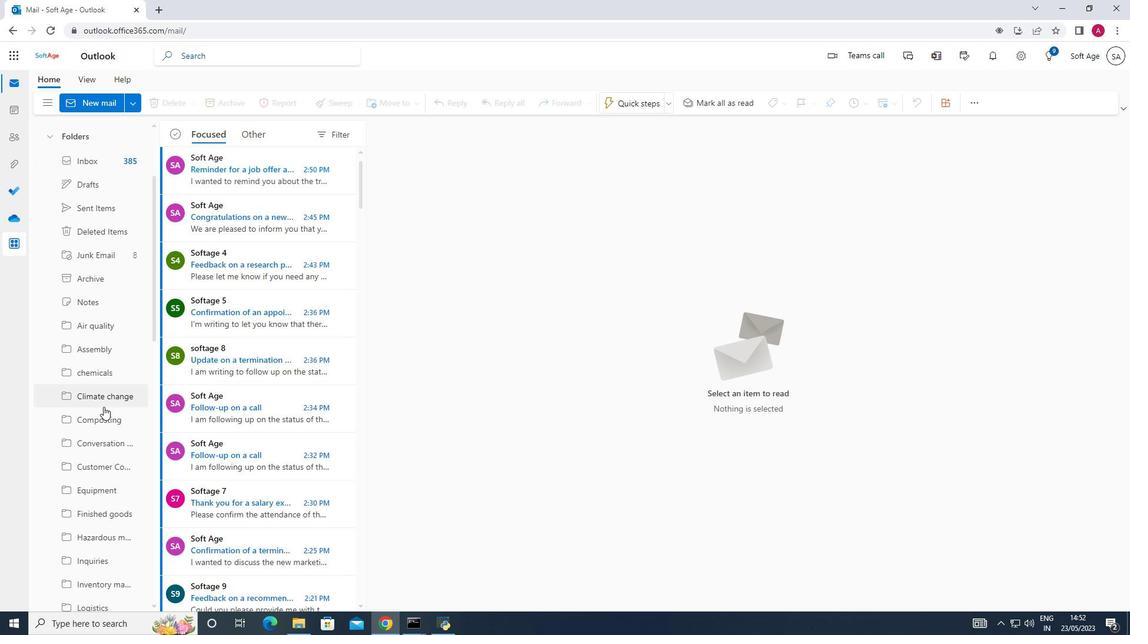 
Action: Mouse scrolled (103, 406) with delta (0, 0)
Screenshot: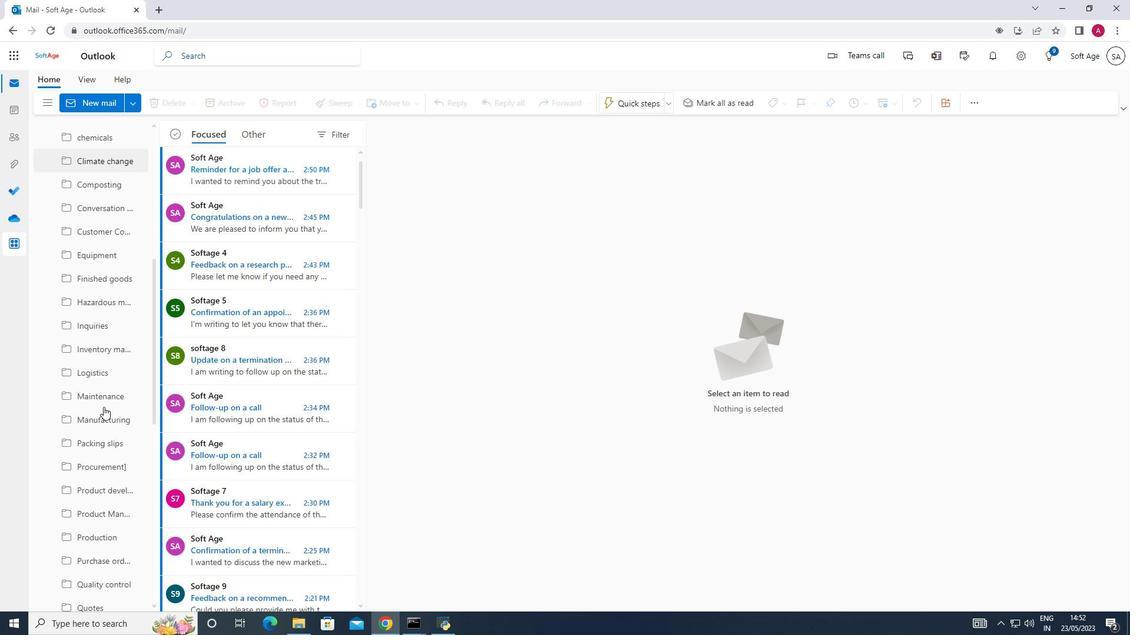 
Action: Mouse scrolled (103, 406) with delta (0, 0)
Screenshot: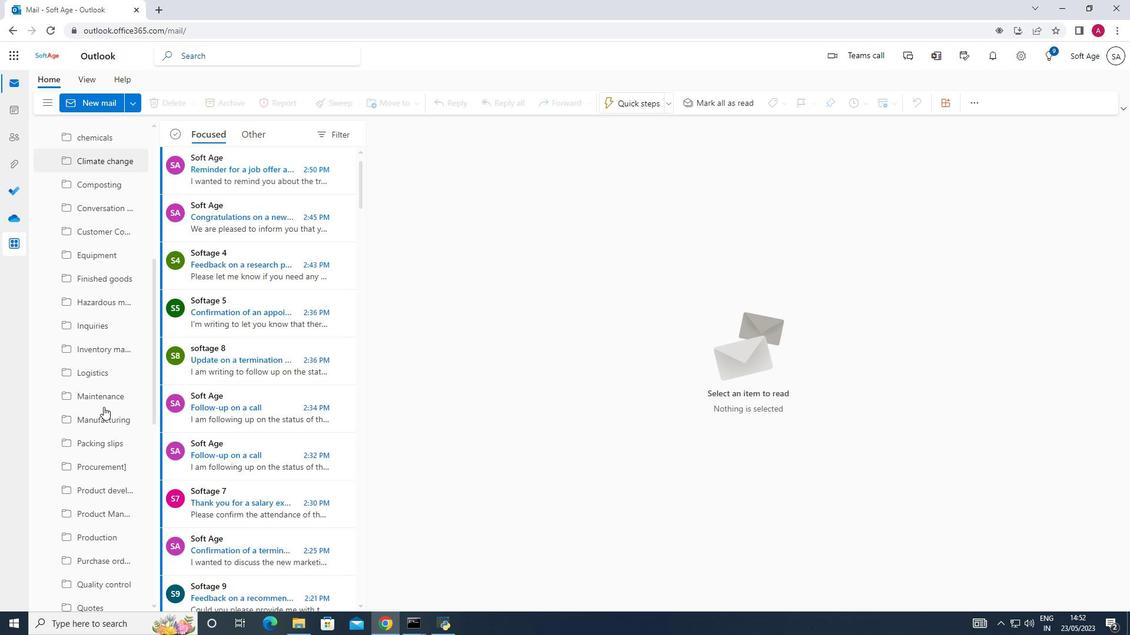 
Action: Mouse scrolled (103, 406) with delta (0, 0)
Screenshot: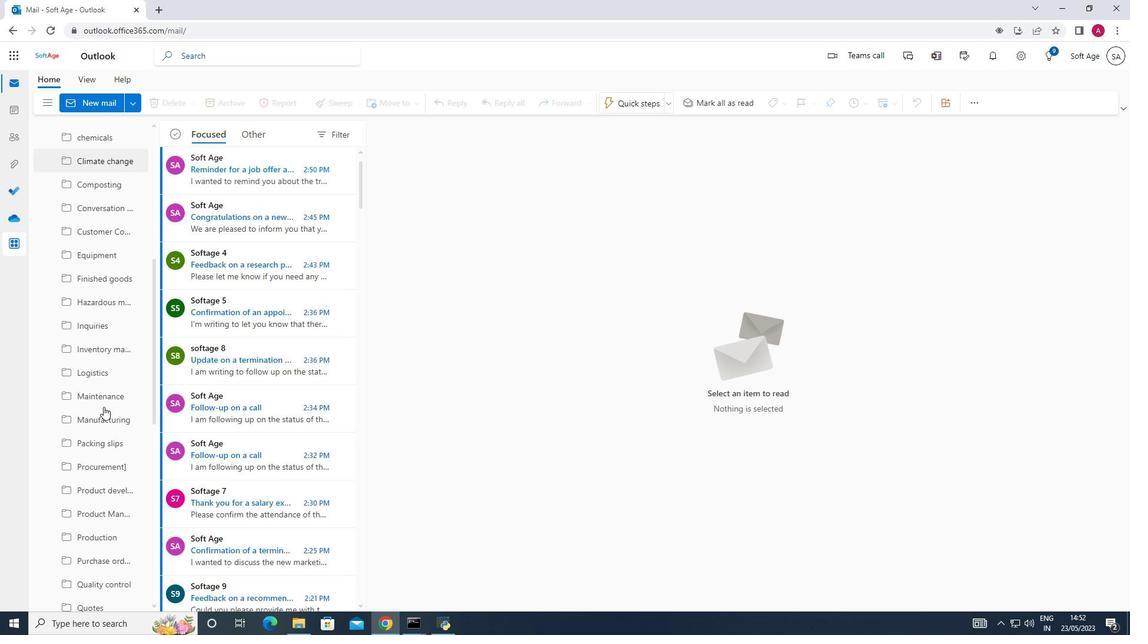 
Action: Mouse scrolled (103, 406) with delta (0, 0)
Screenshot: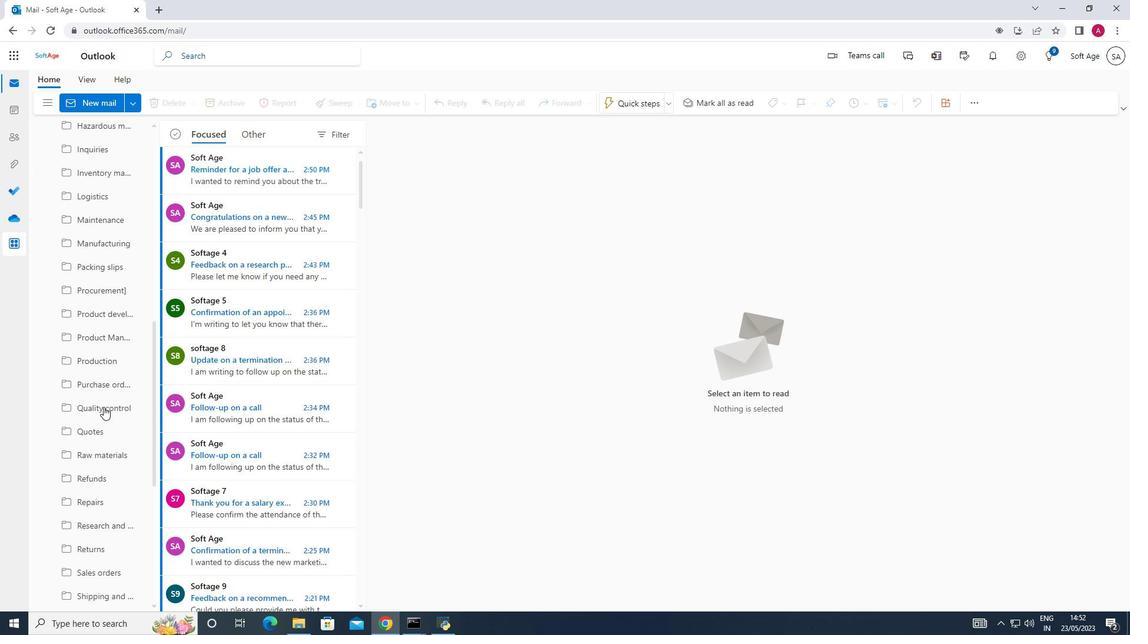 
Action: Mouse scrolled (103, 406) with delta (0, 0)
Screenshot: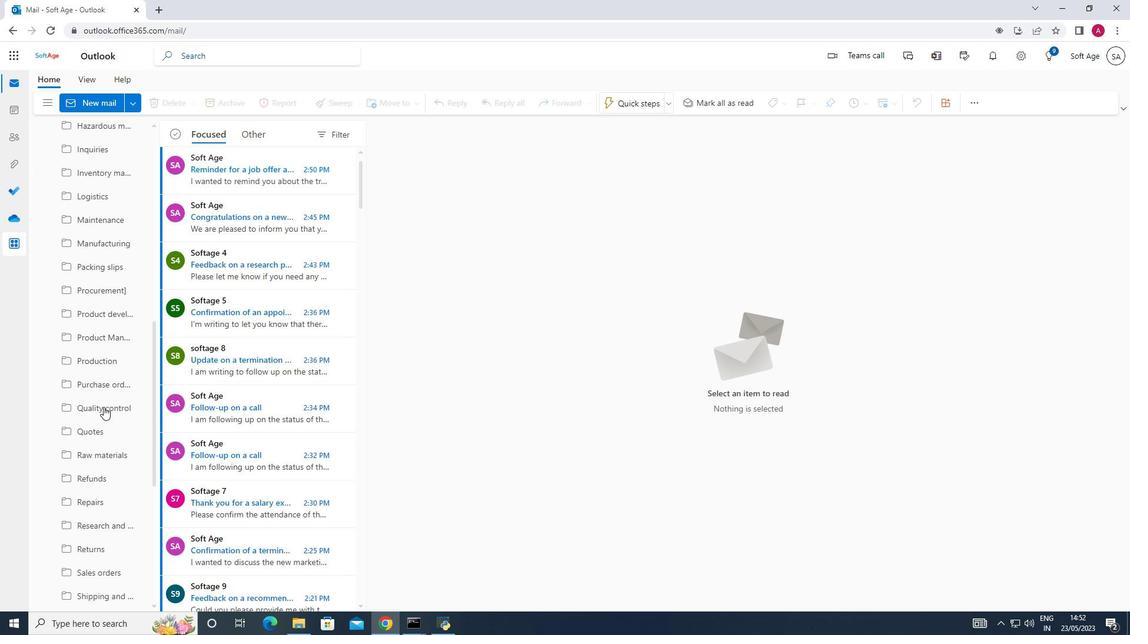 
Action: Mouse scrolled (103, 406) with delta (0, 0)
Screenshot: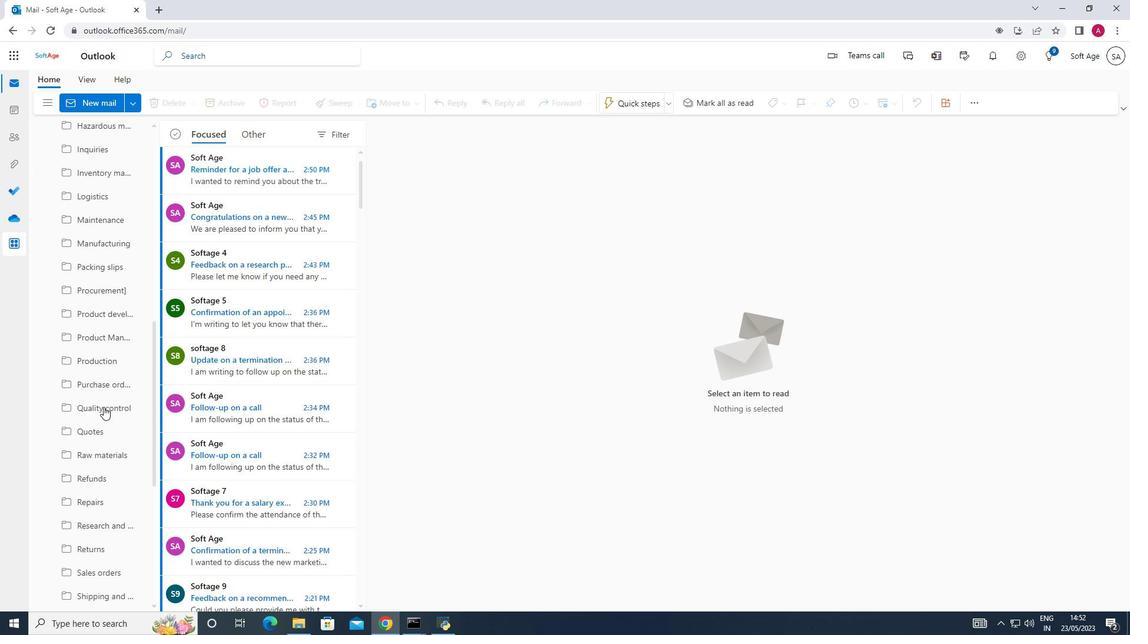 
Action: Mouse scrolled (103, 406) with delta (0, 0)
Screenshot: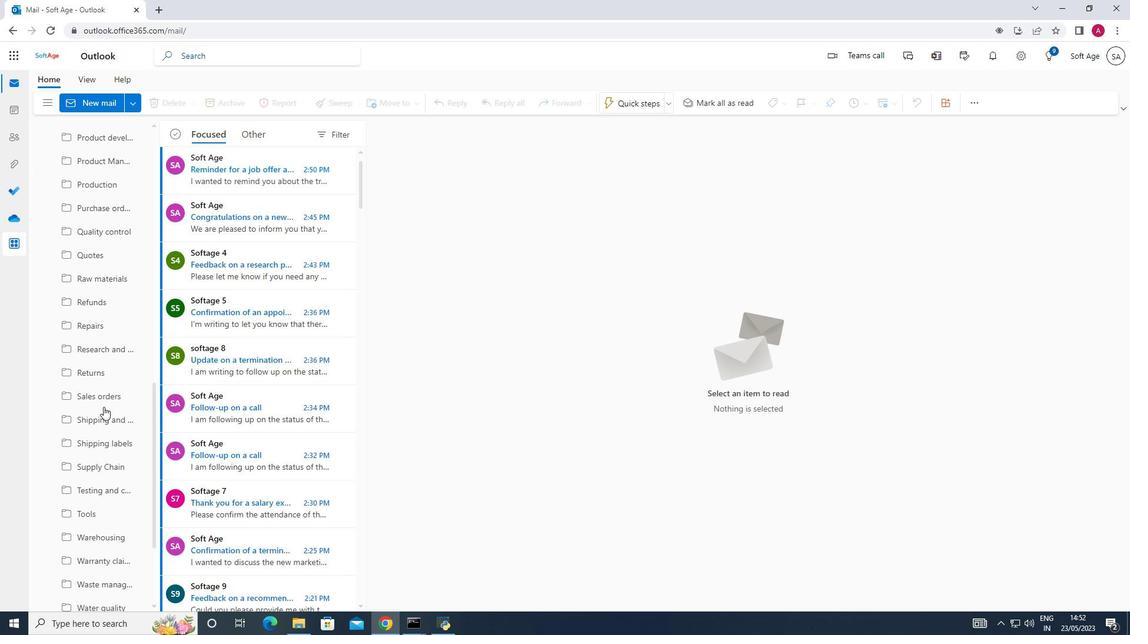 
Action: Mouse scrolled (103, 406) with delta (0, 0)
Screenshot: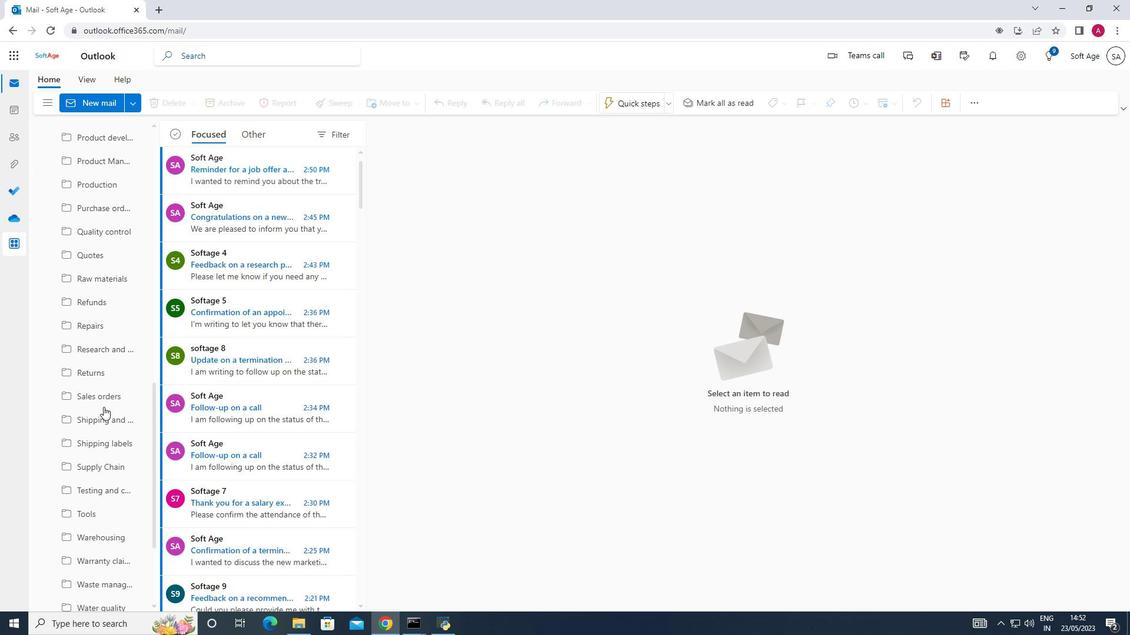 
Action: Mouse scrolled (103, 406) with delta (0, 0)
Screenshot: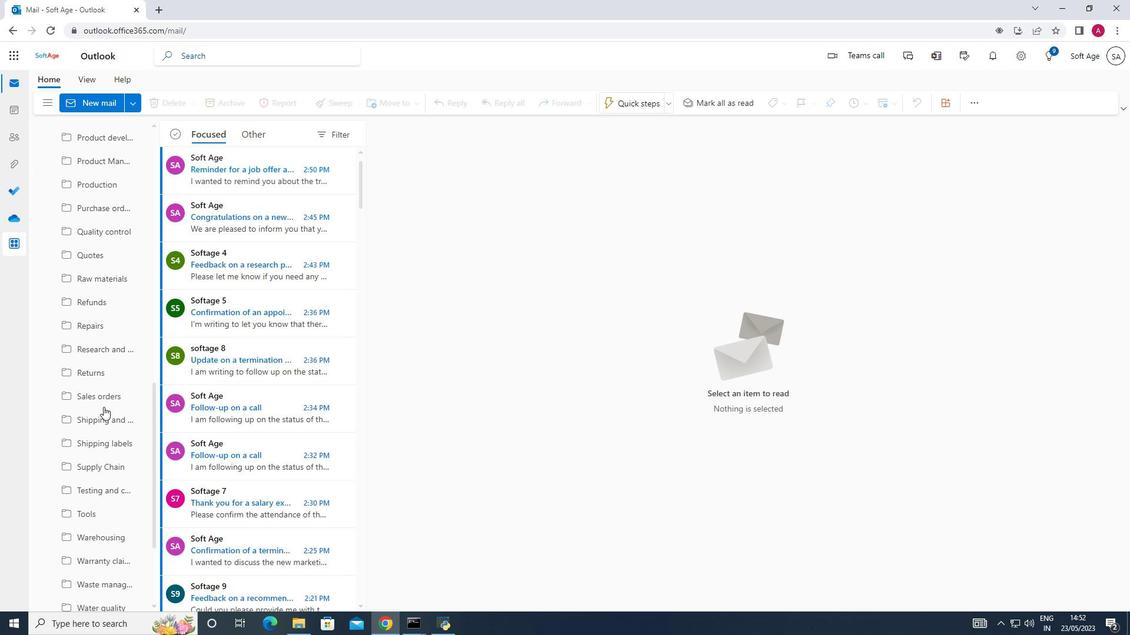 
Action: Mouse scrolled (103, 406) with delta (0, 0)
Screenshot: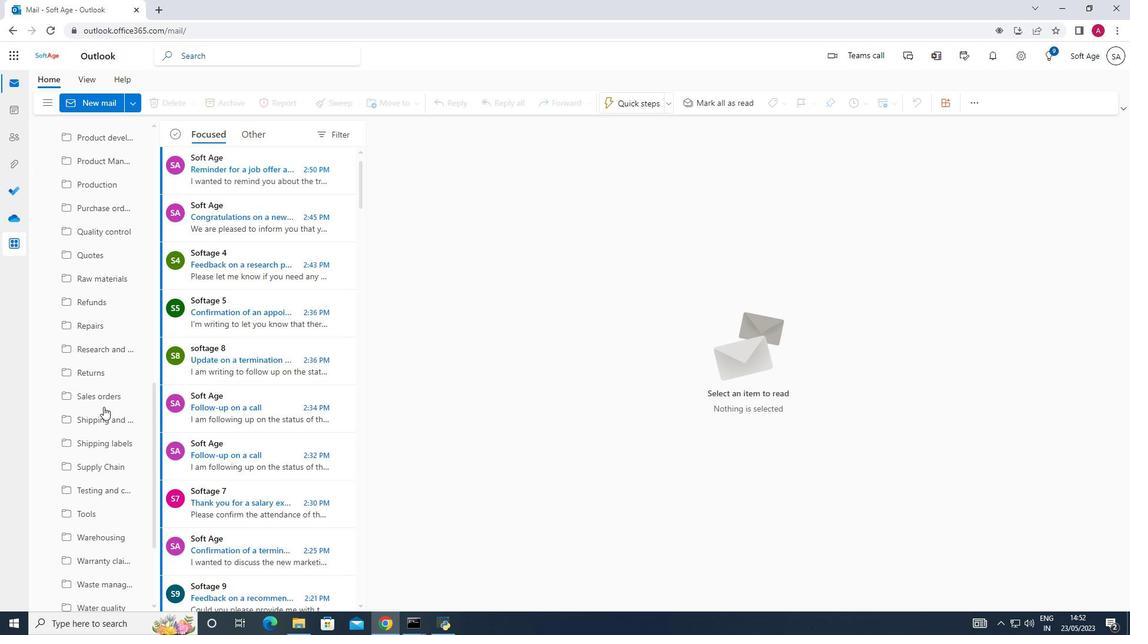 
Action: Mouse scrolled (103, 406) with delta (0, 0)
Screenshot: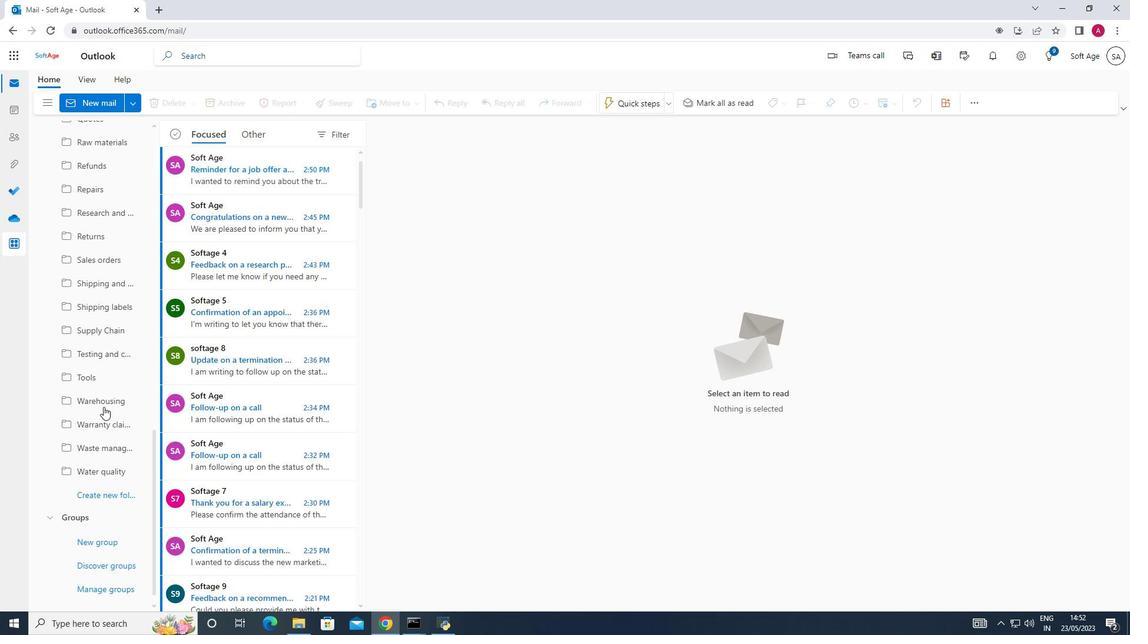 
Action: Mouse scrolled (103, 406) with delta (0, 0)
Screenshot: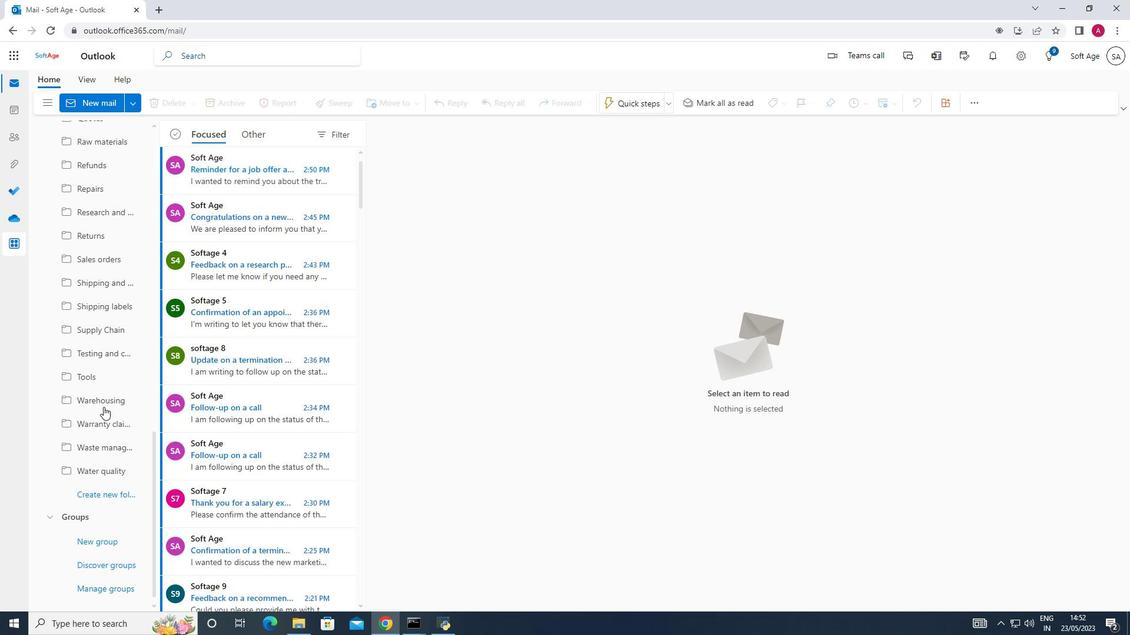 
Action: Mouse scrolled (103, 406) with delta (0, 0)
Screenshot: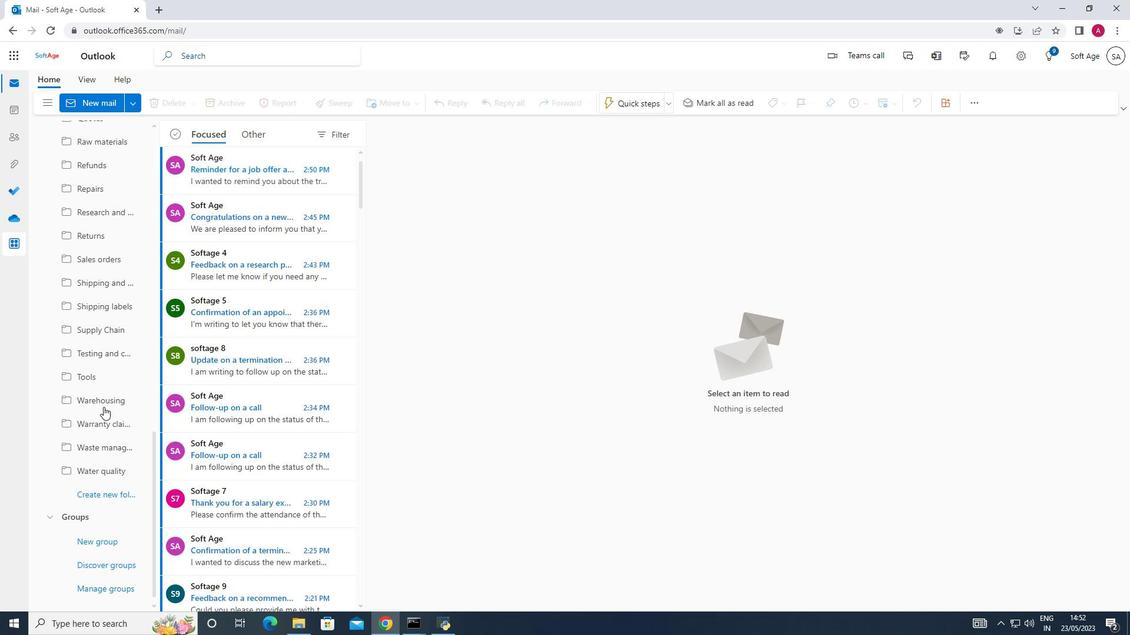 
Action: Mouse moved to (115, 484)
Screenshot: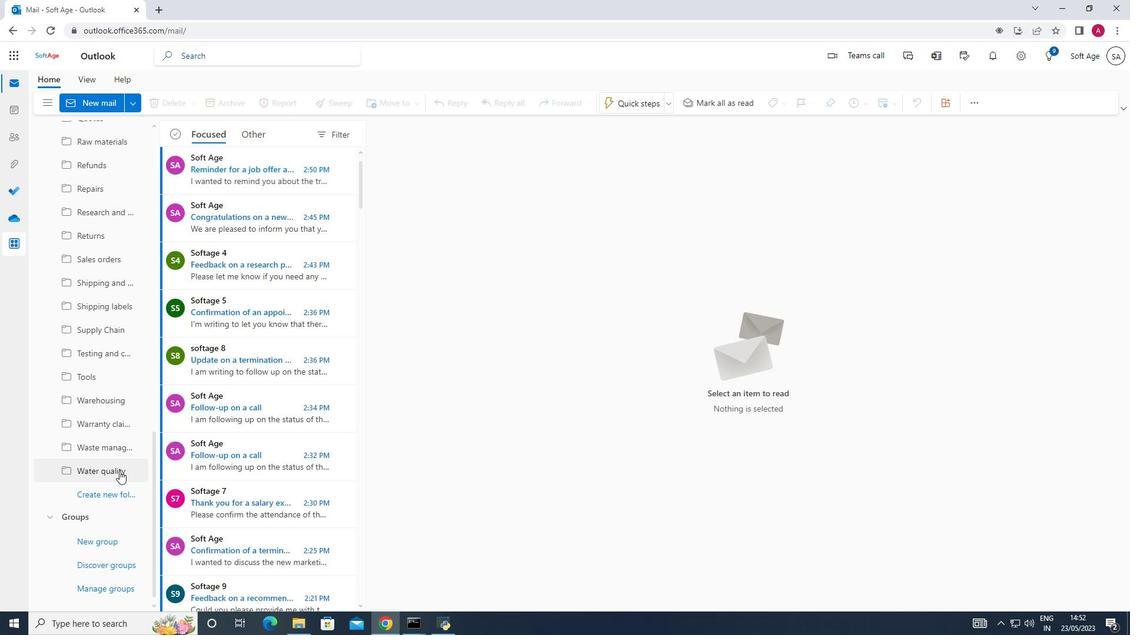
Action: Mouse pressed left at (115, 484)
Screenshot: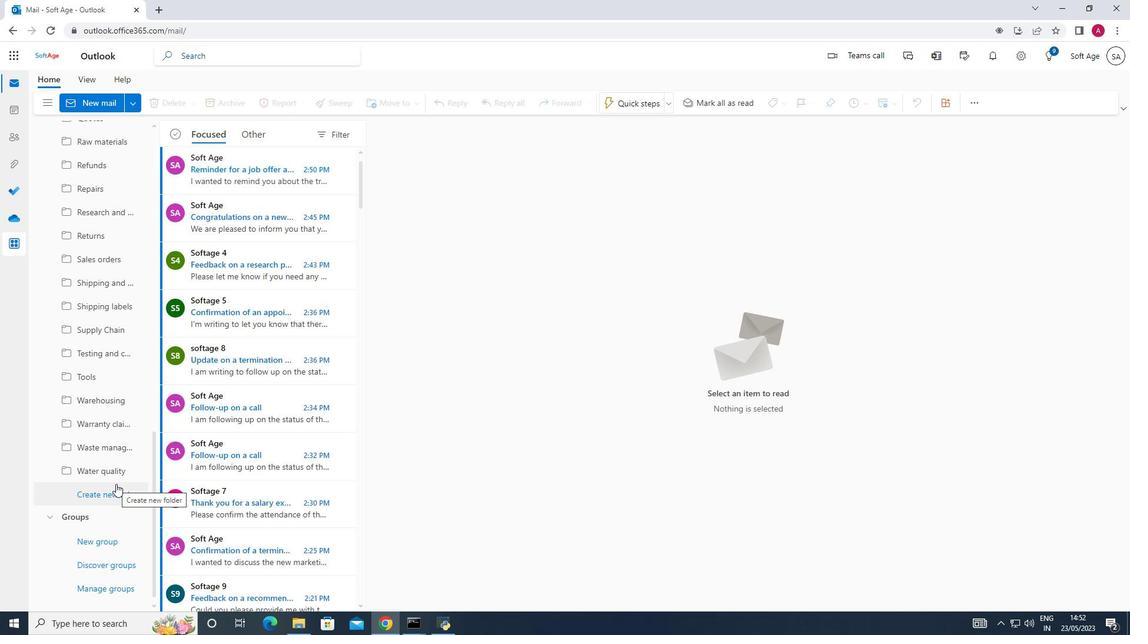 
Action: Mouse moved to (85, 492)
Screenshot: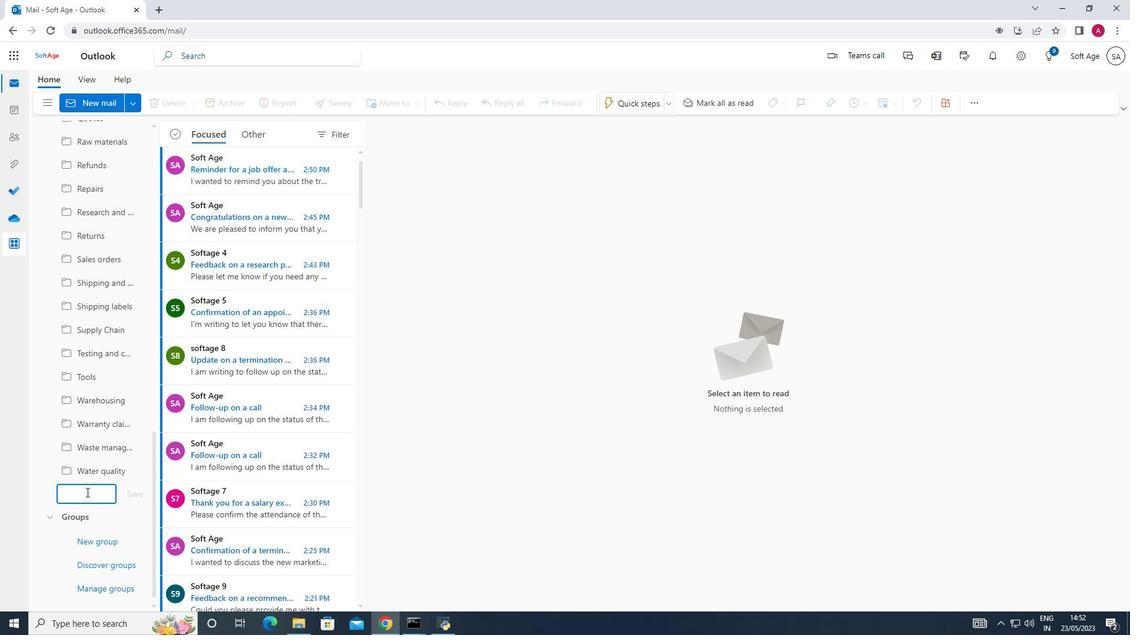 
Action: Mouse pressed left at (85, 492)
Screenshot: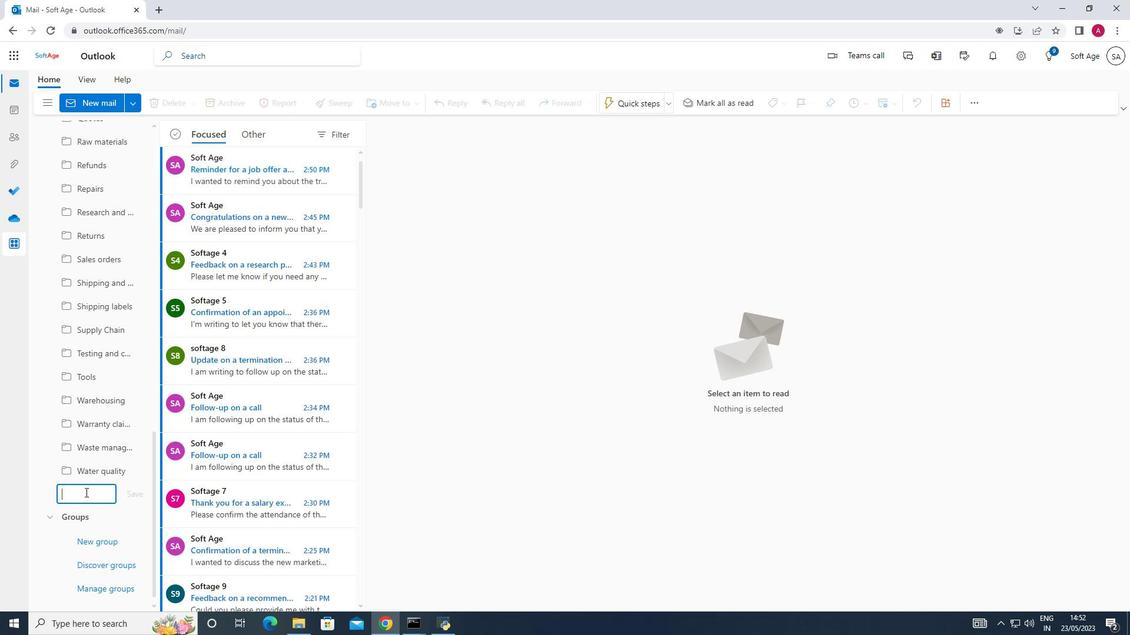 
Action: Key pressed <Key.shift>softage.9<Key.shift>@softage.net
Screenshot: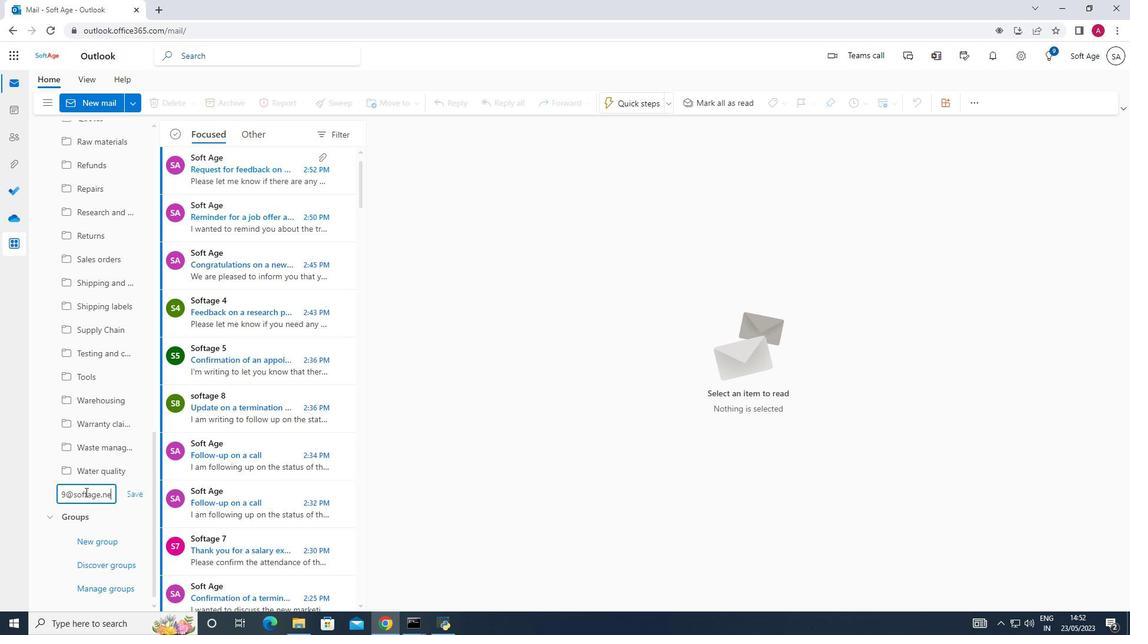 
Action: Mouse moved to (141, 496)
Screenshot: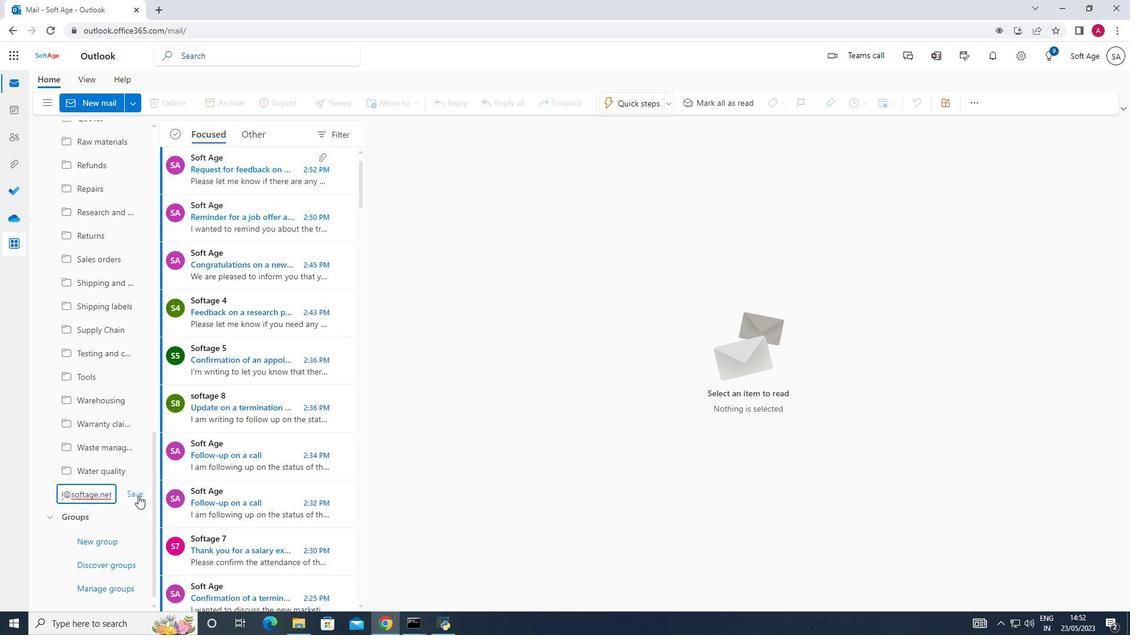 
Action: Mouse pressed left at (141, 496)
Screenshot: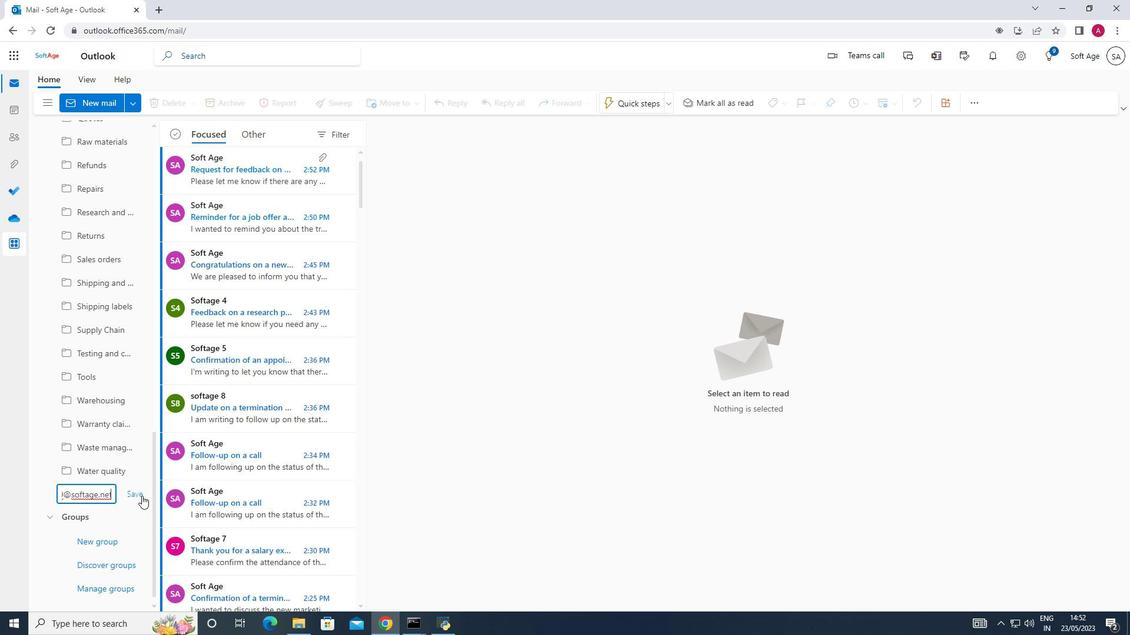 
Action: Mouse moved to (233, 444)
Screenshot: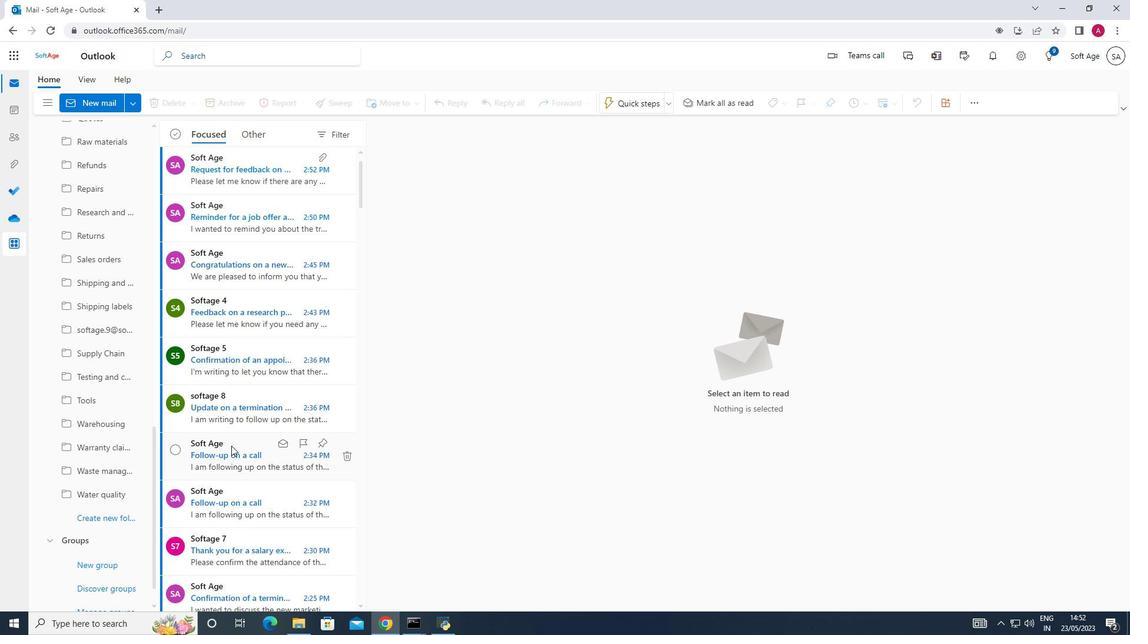 
Action: Mouse scrolled (233, 445) with delta (0, 0)
Screenshot: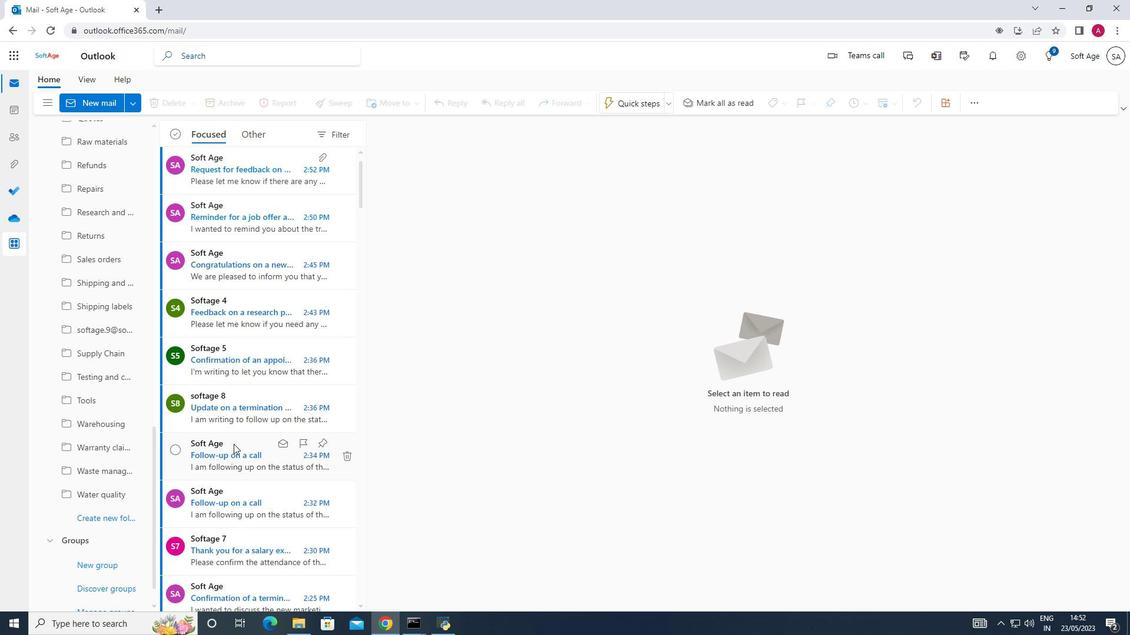 
Action: Mouse scrolled (233, 445) with delta (0, 0)
Screenshot: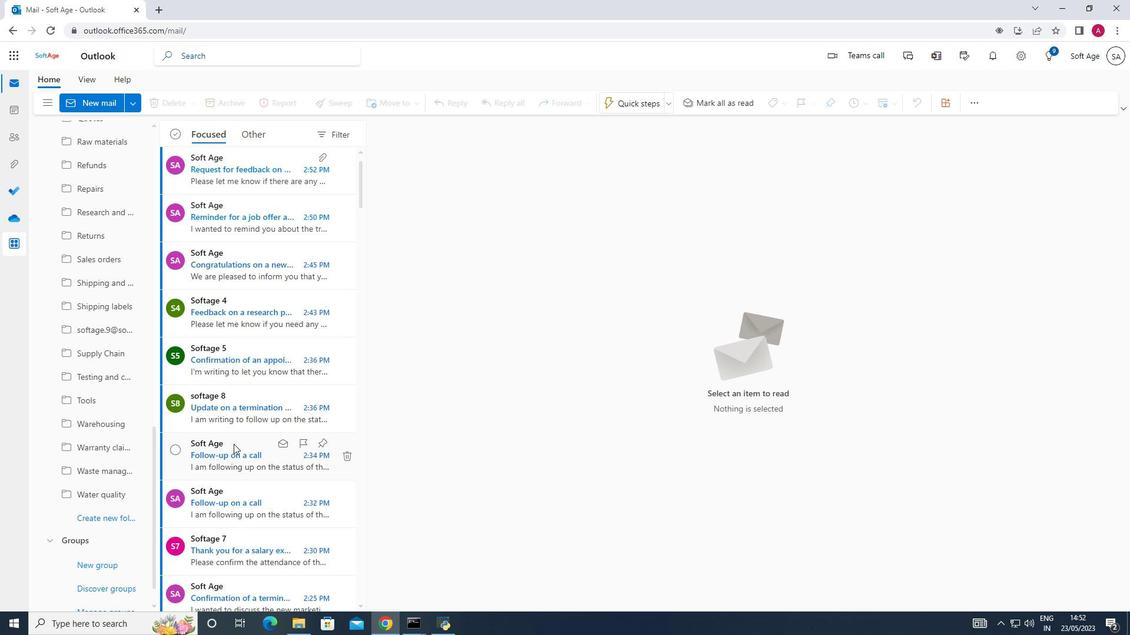 
Action: Mouse scrolled (233, 445) with delta (0, 0)
Screenshot: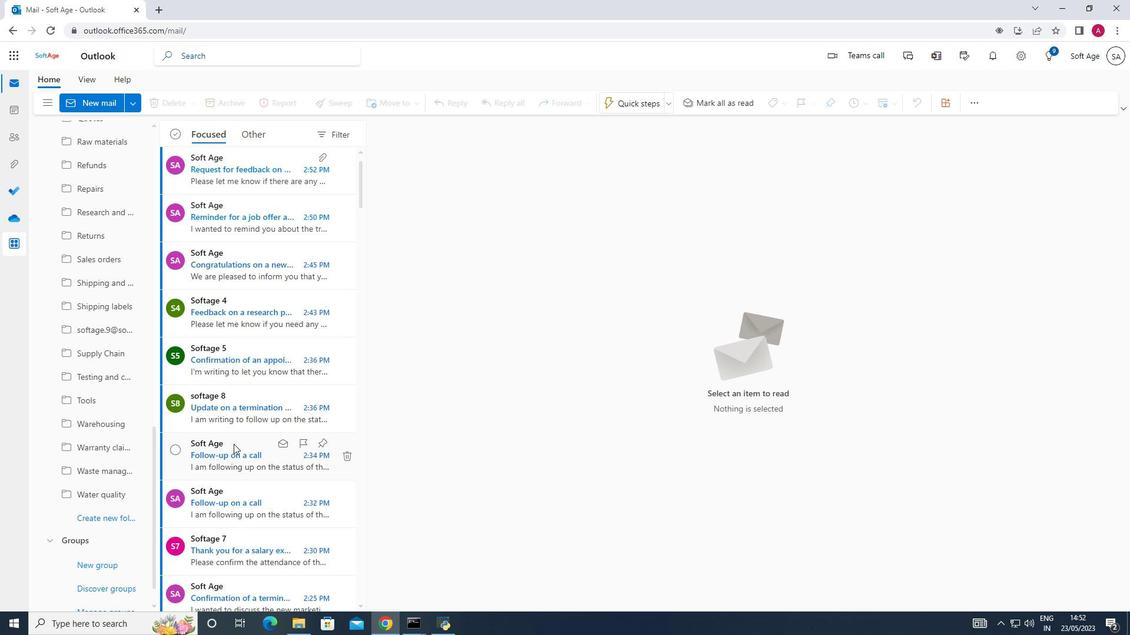 
Action: Mouse scrolled (233, 445) with delta (0, 0)
Screenshot: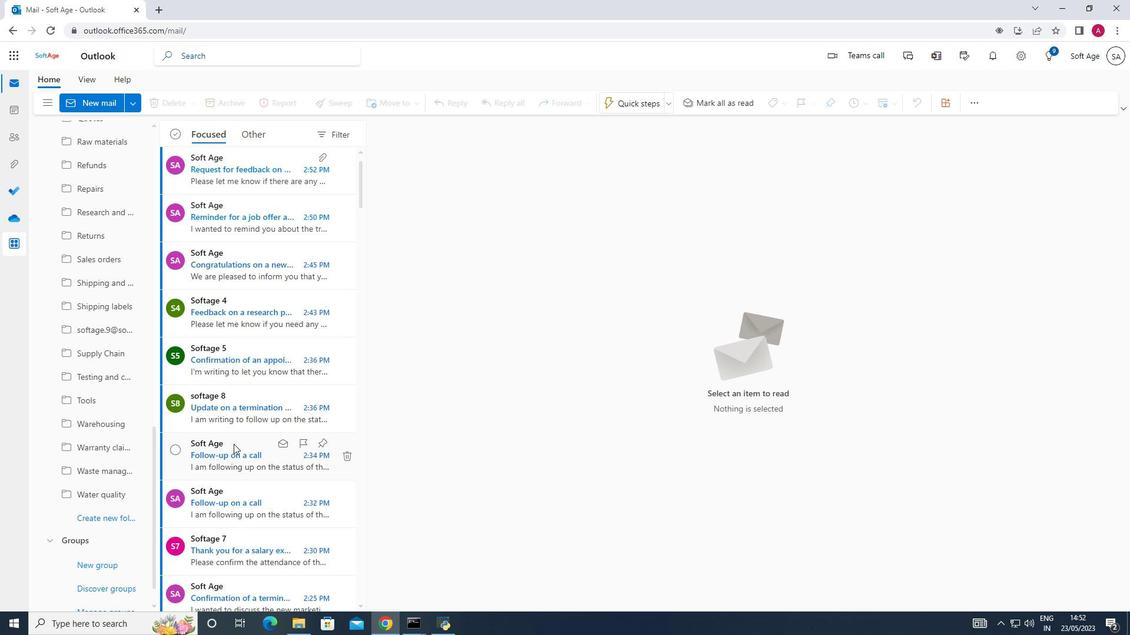 
Action: Mouse moved to (117, 516)
Screenshot: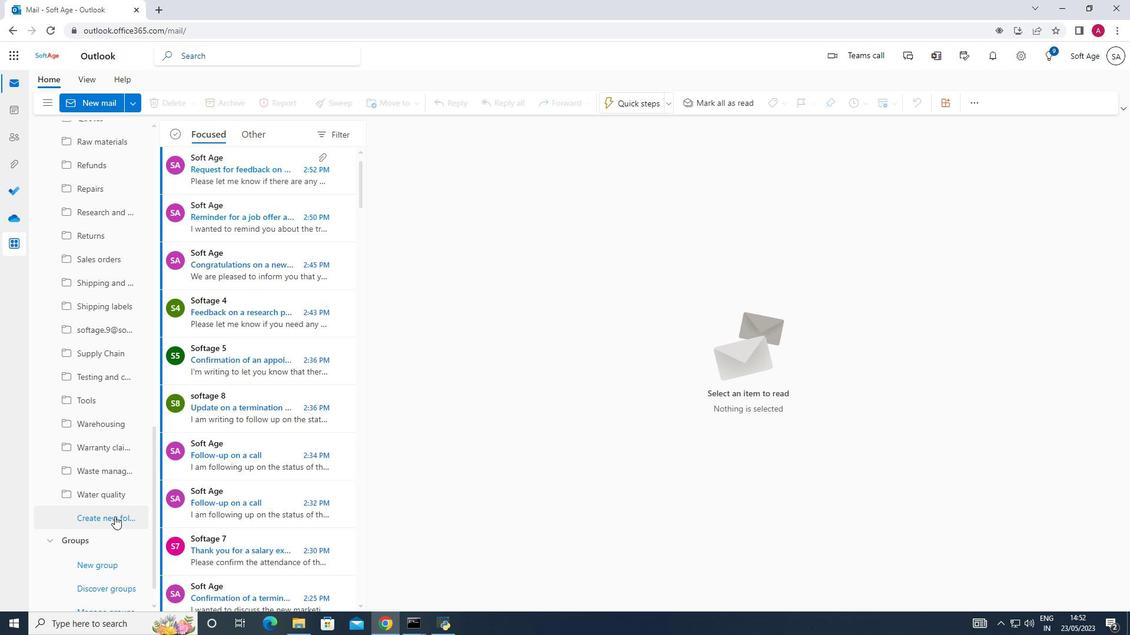 
Action: Mouse pressed left at (117, 516)
Screenshot: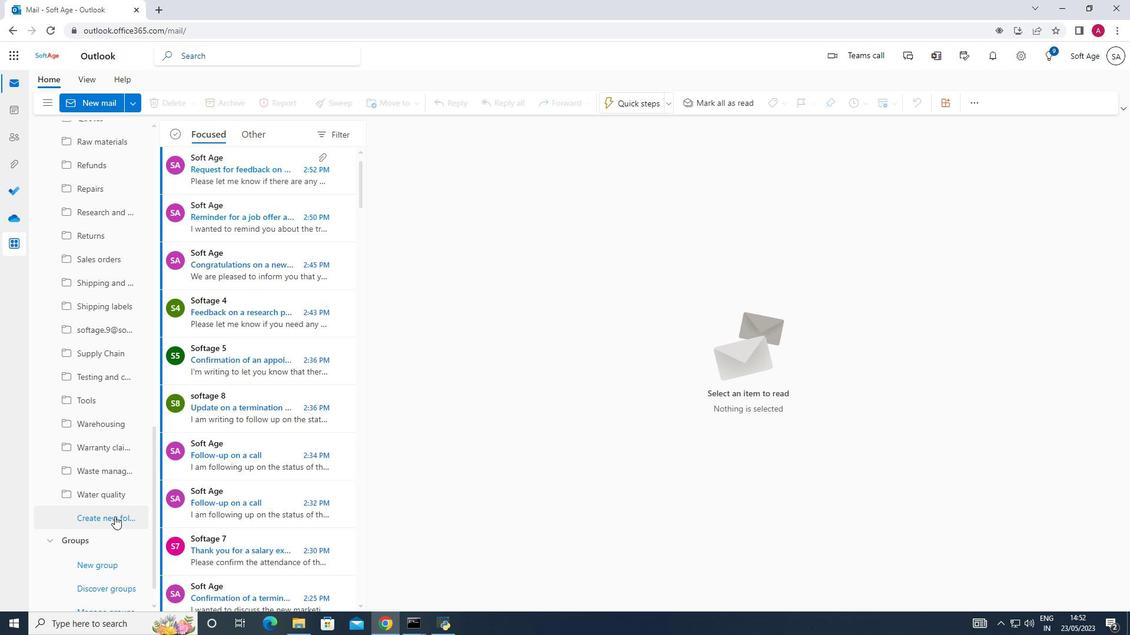 
Action: Mouse moved to (91, 521)
Screenshot: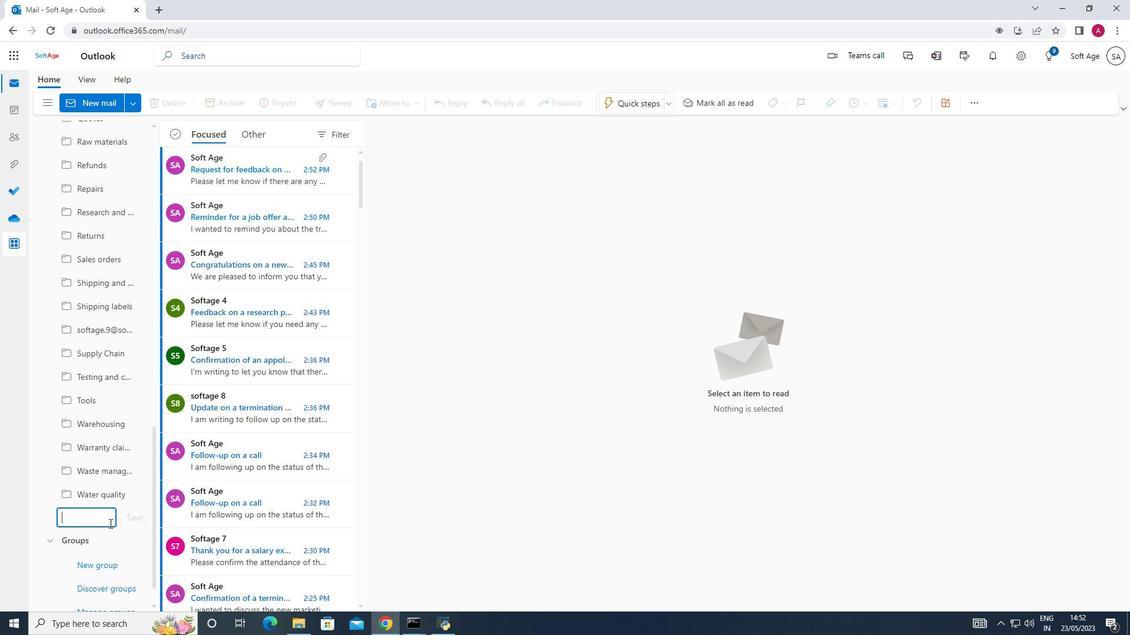 
Action: Mouse pressed left at (91, 521)
Screenshot: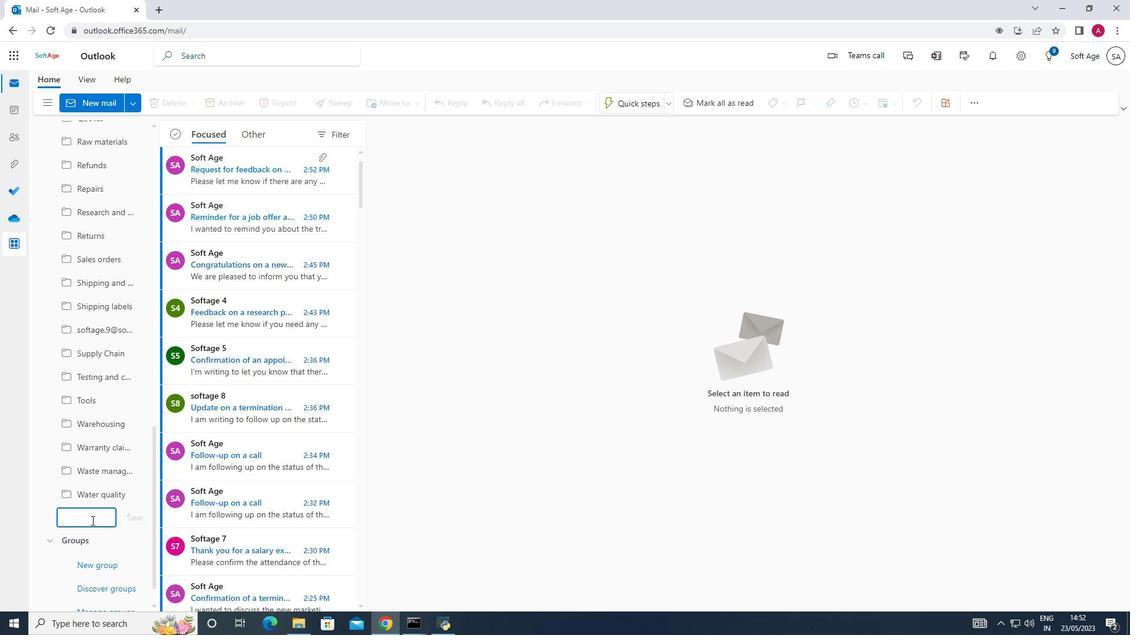 
Action: Mouse moved to (91, 517)
Screenshot: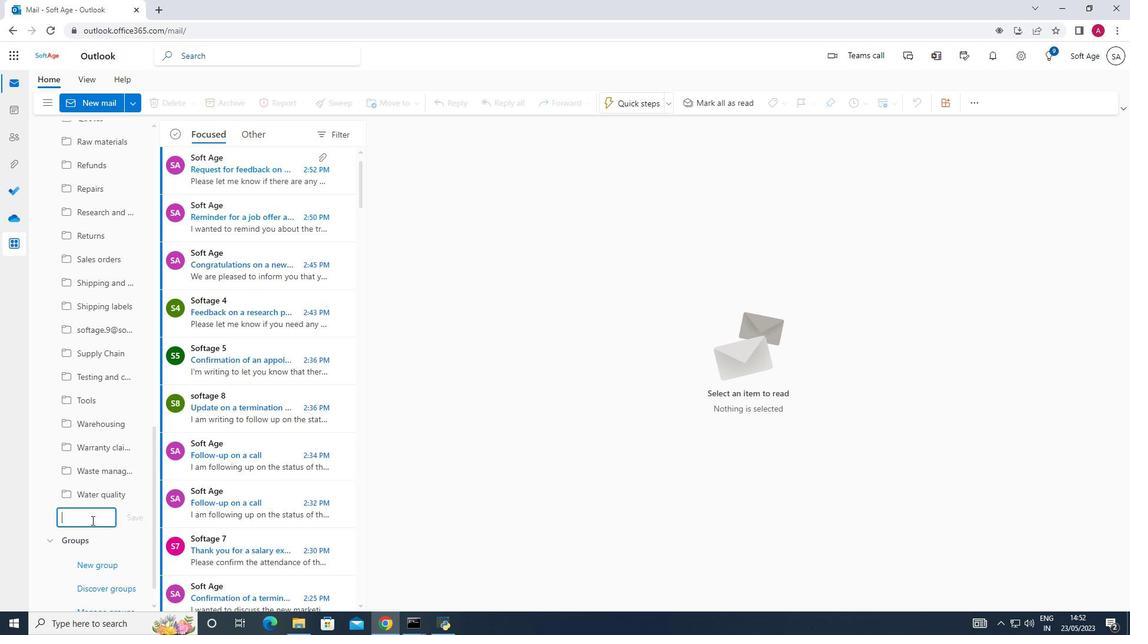 
Action: Key pressed s<Key.backspace><Key.shift><Key.shift><Key.shift><Key.shift>Safety<Key.space>manuals<Key.enter>
Screenshot: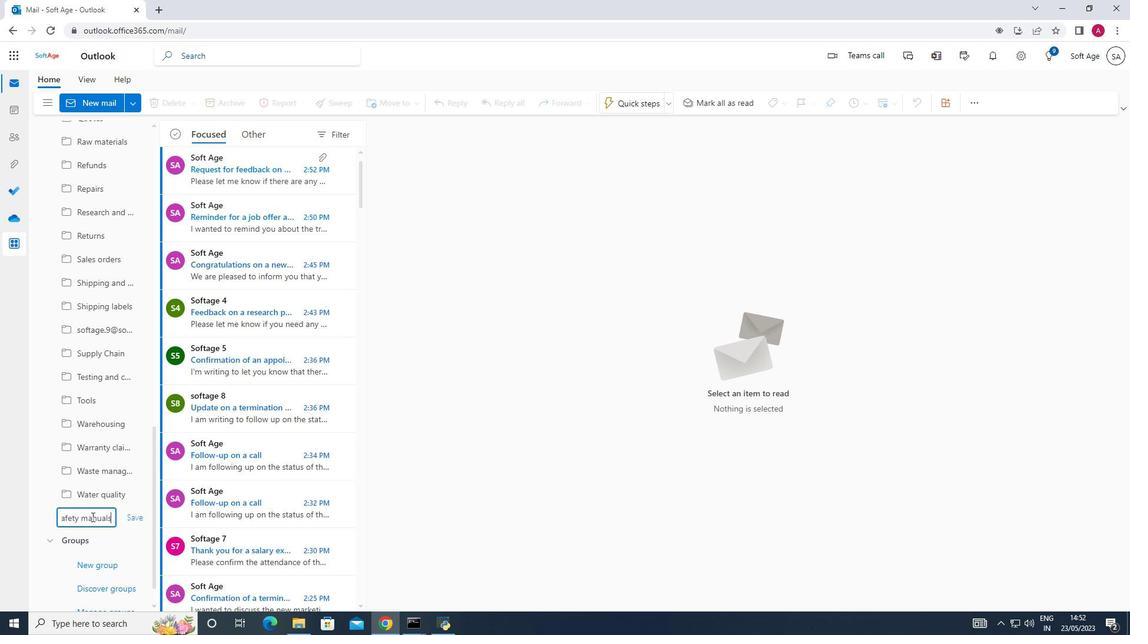 
Action: Mouse moved to (158, 326)
Screenshot: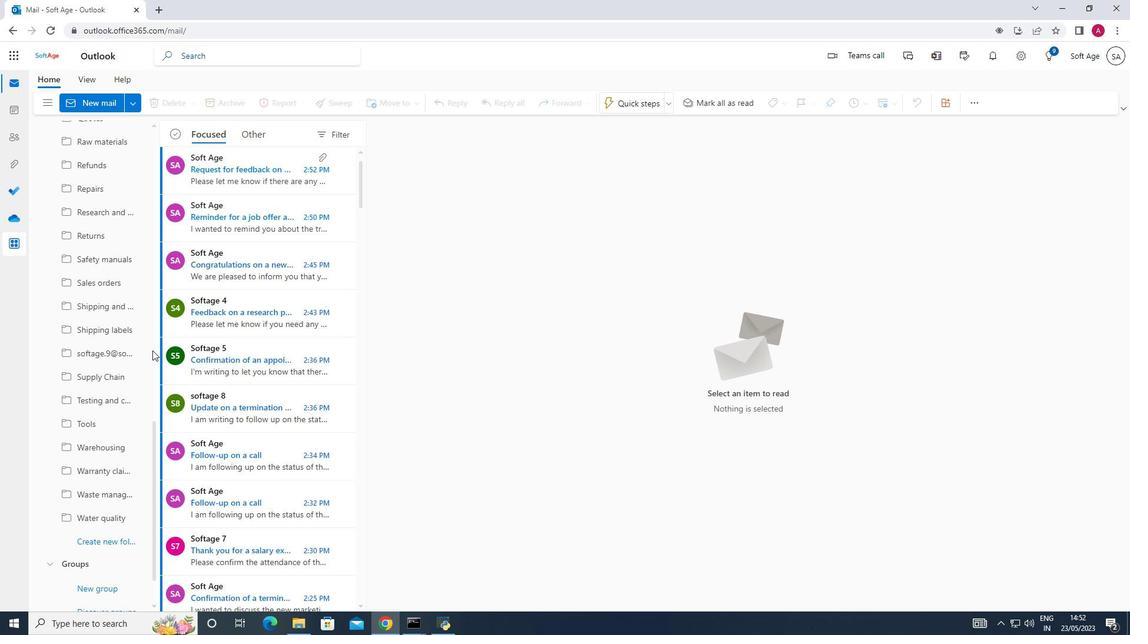 
Action: Mouse scrolled (158, 326) with delta (0, 0)
Screenshot: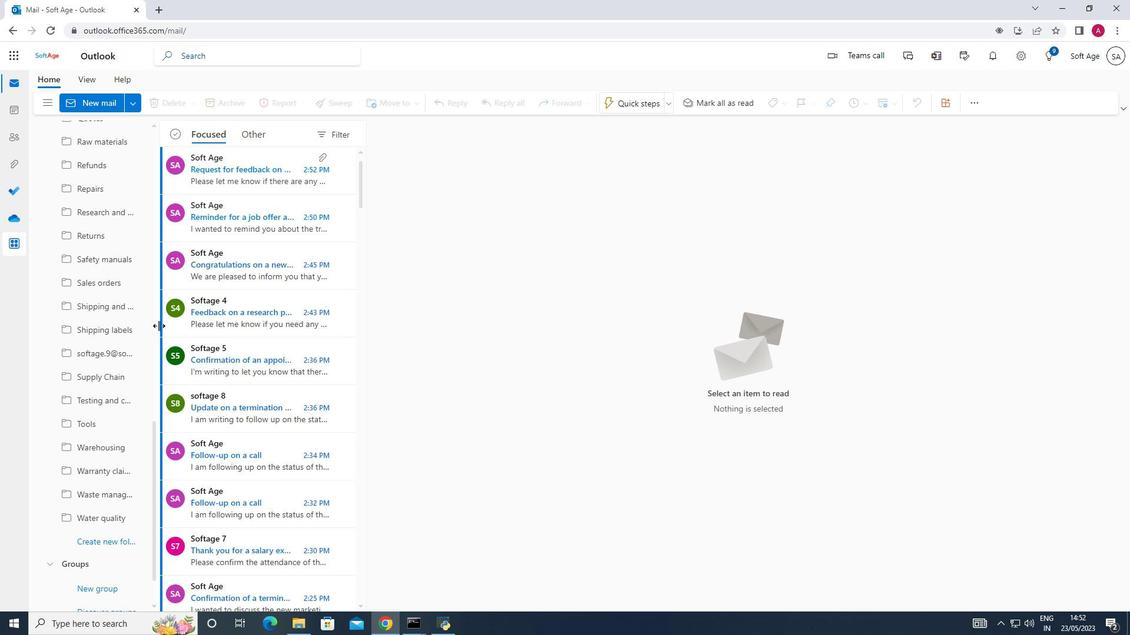 
Action: Mouse scrolled (158, 326) with delta (0, 0)
Screenshot: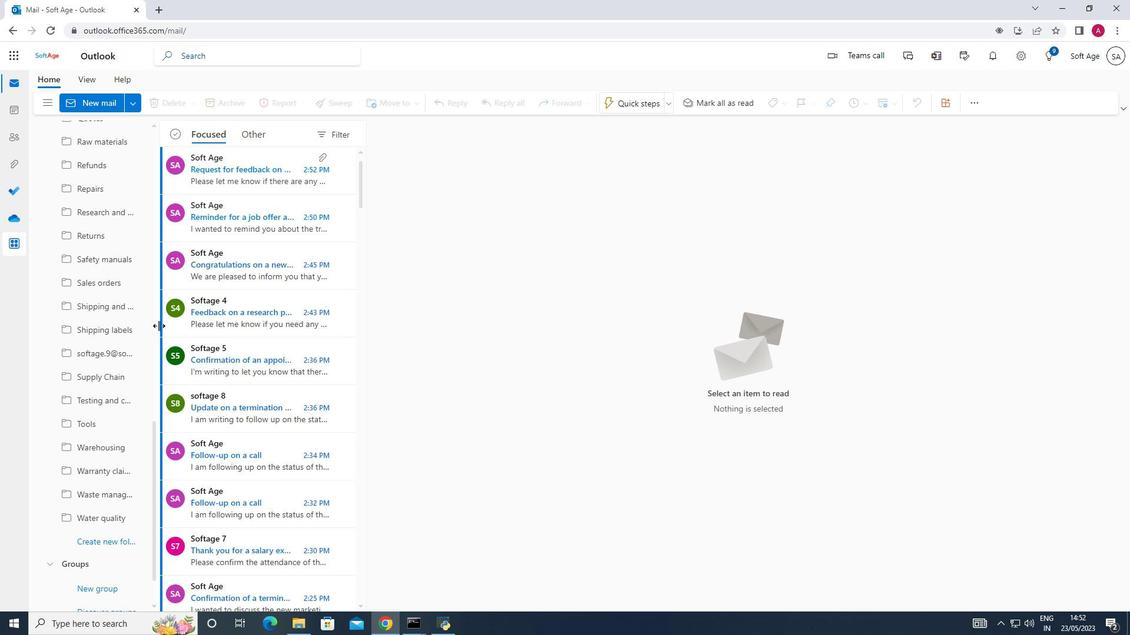 
Action: Mouse scrolled (158, 326) with delta (0, 0)
Screenshot: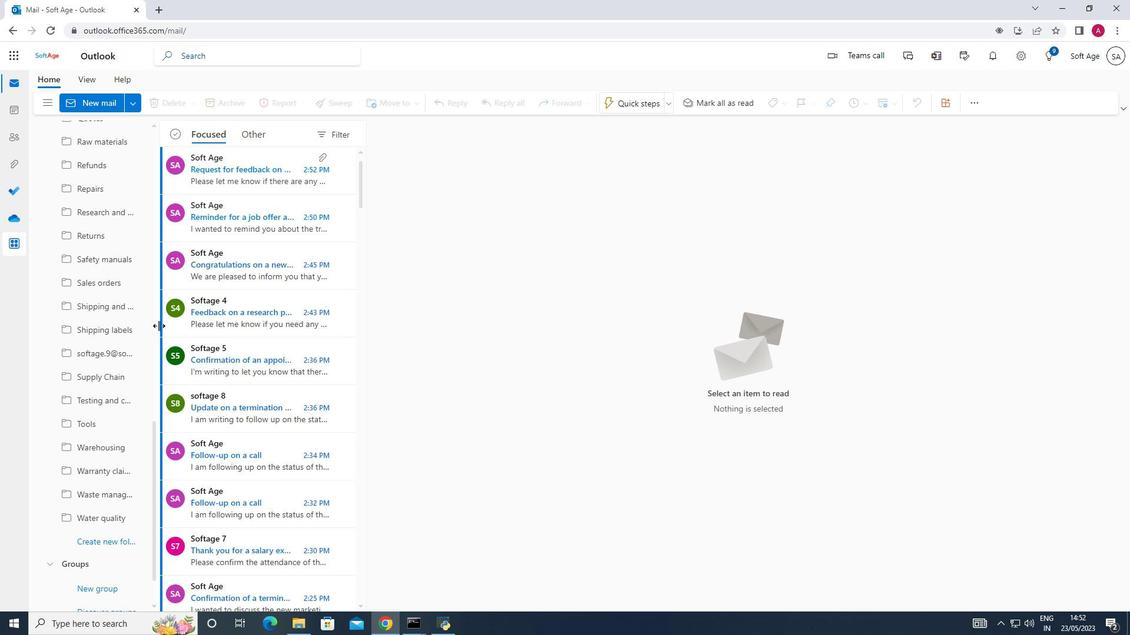 
Action: Mouse moved to (121, 358)
Screenshot: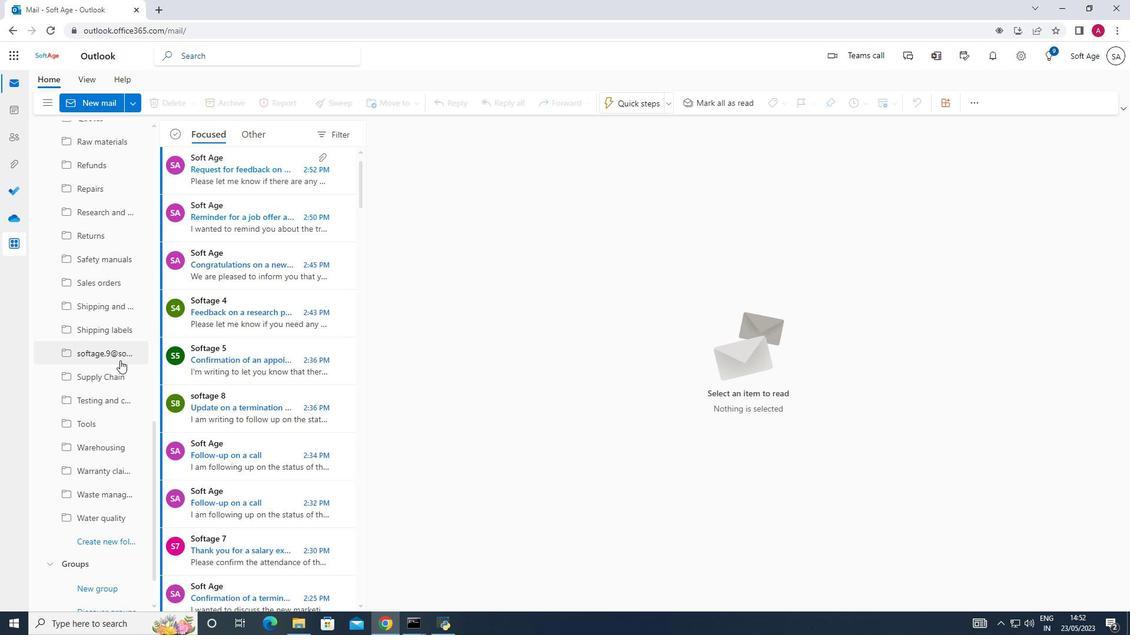 
Action: Mouse scrolled (121, 359) with delta (0, 0)
Screenshot: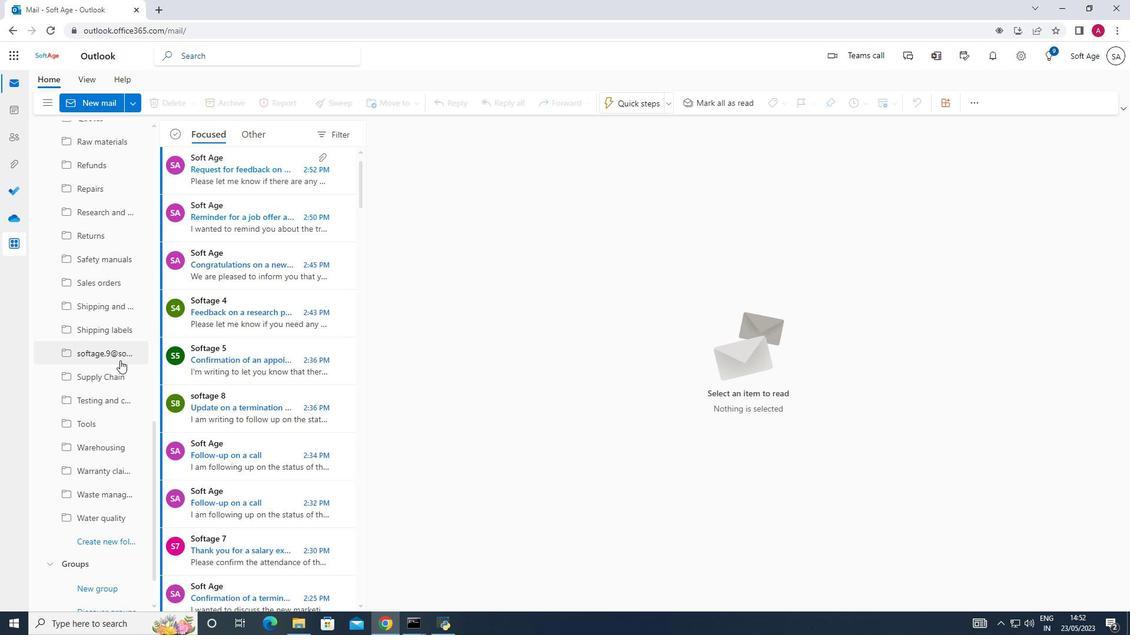 
Action: Mouse scrolled (121, 359) with delta (0, 0)
Screenshot: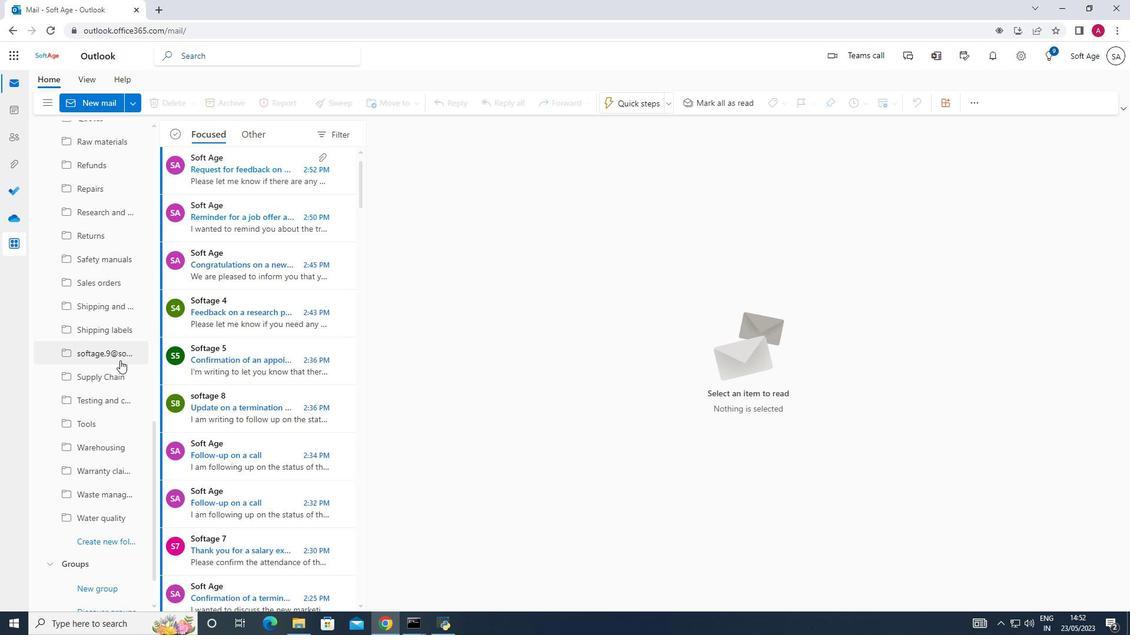 
Action: Mouse scrolled (121, 359) with delta (0, 0)
Screenshot: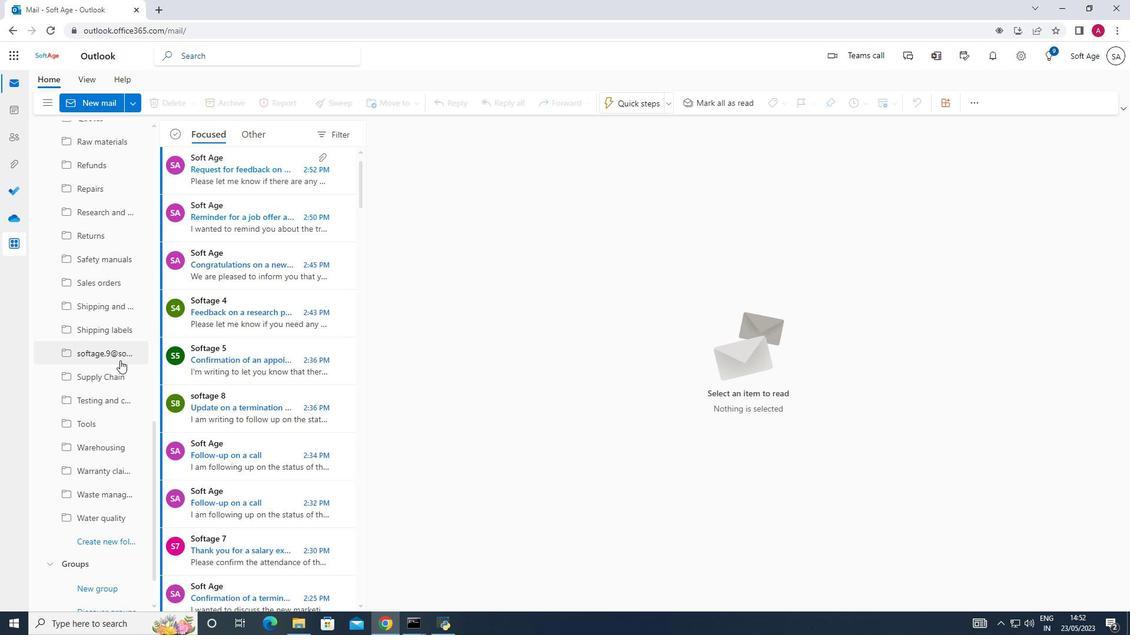 
Action: Mouse scrolled (121, 359) with delta (0, 0)
Screenshot: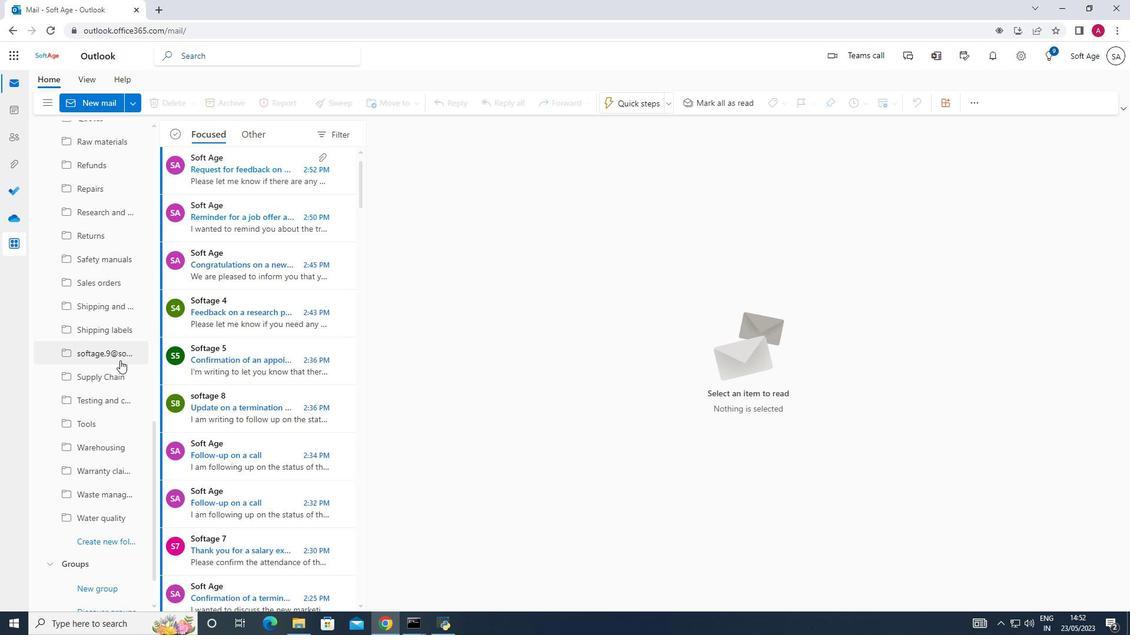 
Action: Mouse scrolled (121, 359) with delta (0, 0)
Screenshot: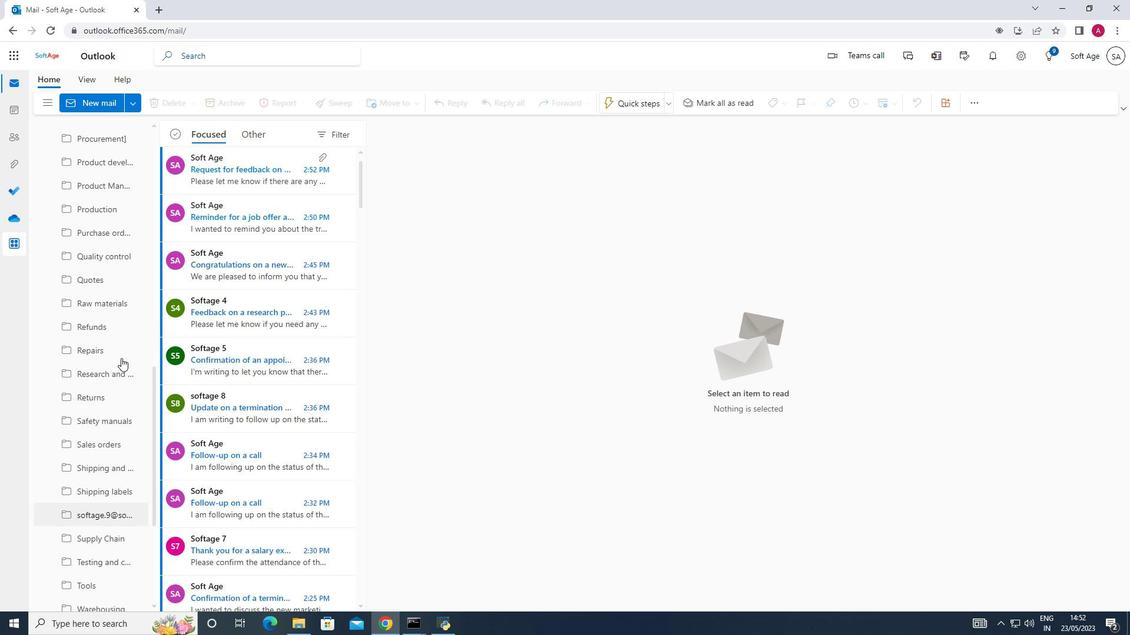 
Action: Mouse scrolled (121, 359) with delta (0, 0)
Screenshot: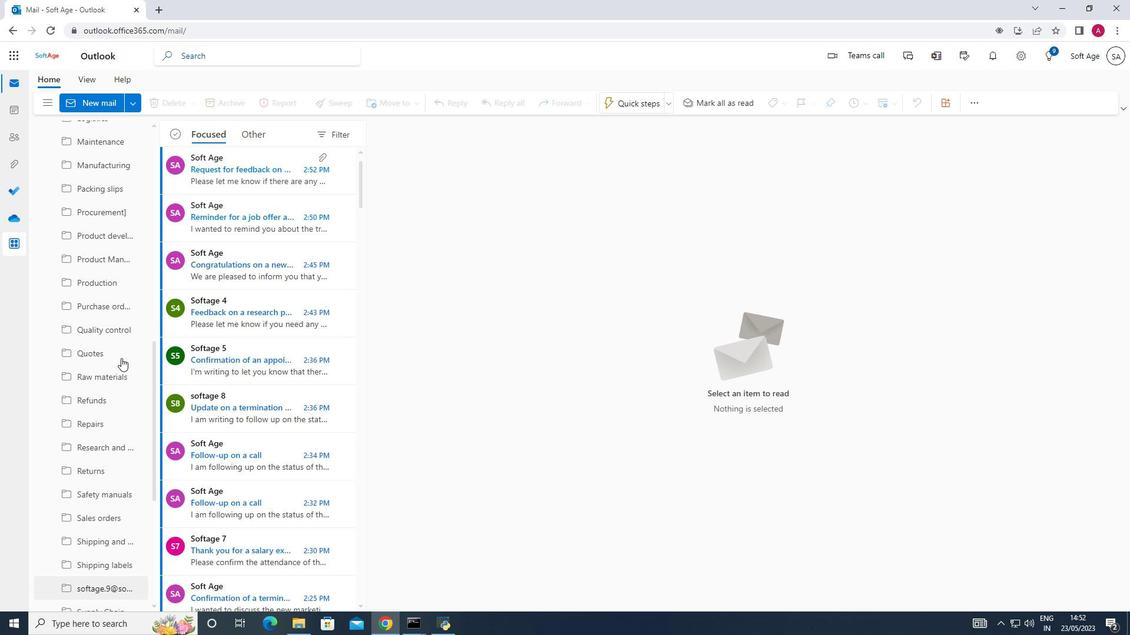 
Action: Mouse scrolled (121, 359) with delta (0, 0)
Screenshot: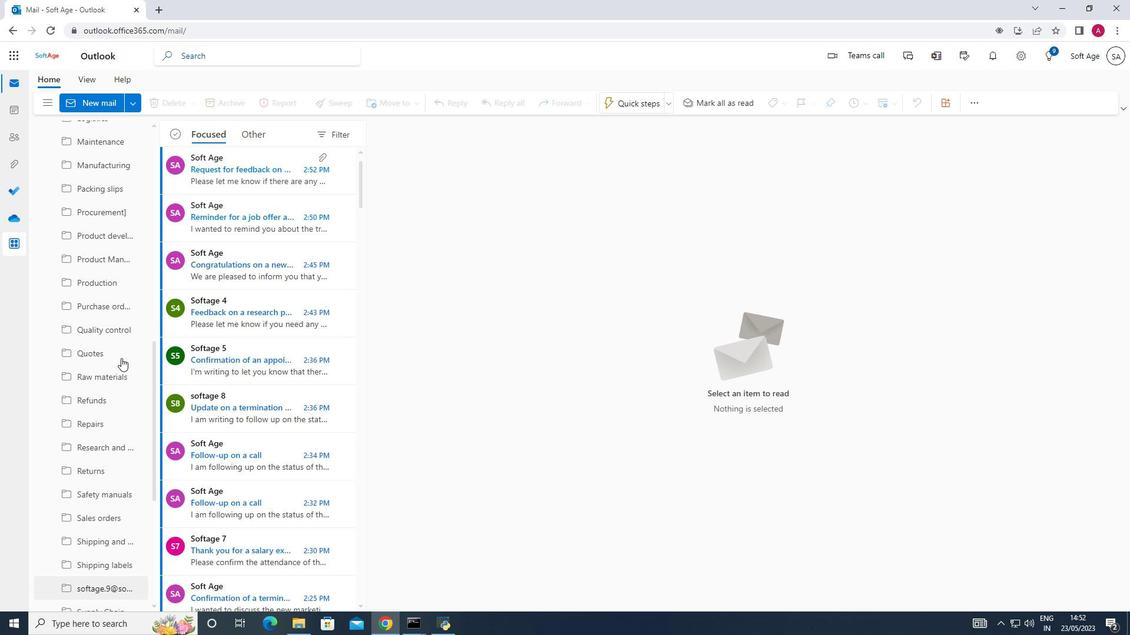 
Action: Mouse scrolled (121, 359) with delta (0, 0)
Screenshot: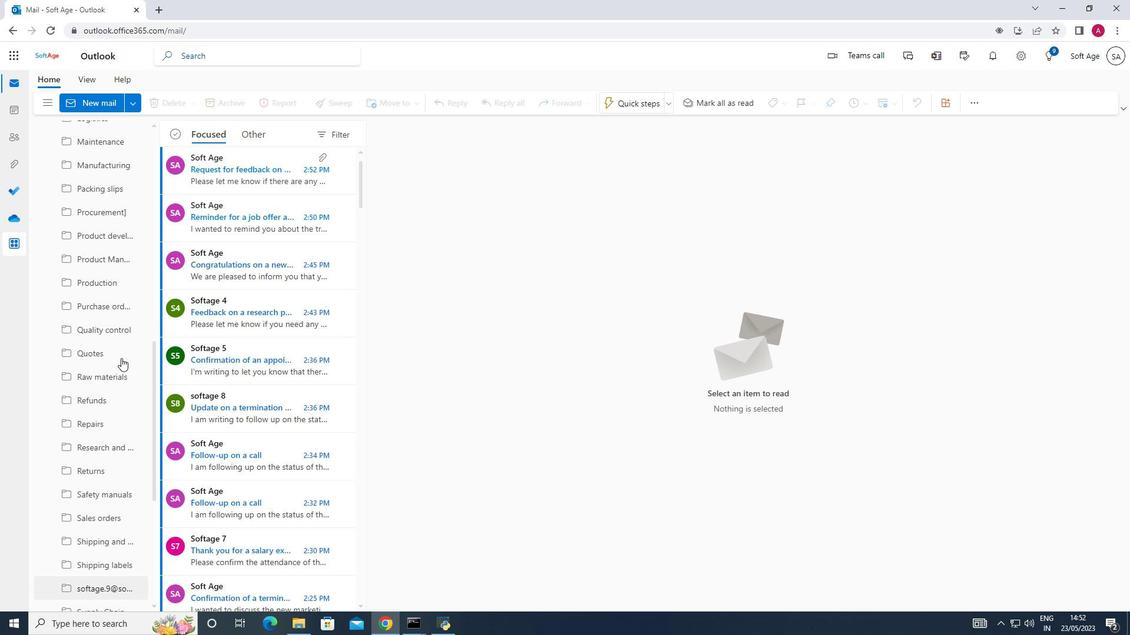 
Action: Mouse scrolled (121, 359) with delta (0, 0)
Screenshot: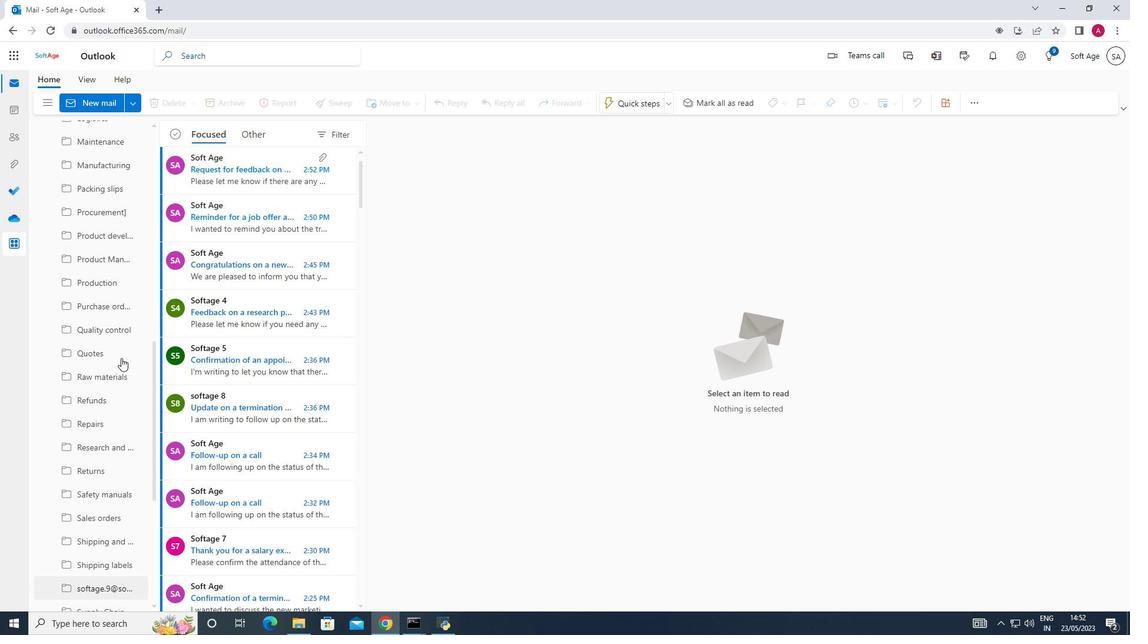 
Action: Mouse scrolled (121, 359) with delta (0, 0)
Screenshot: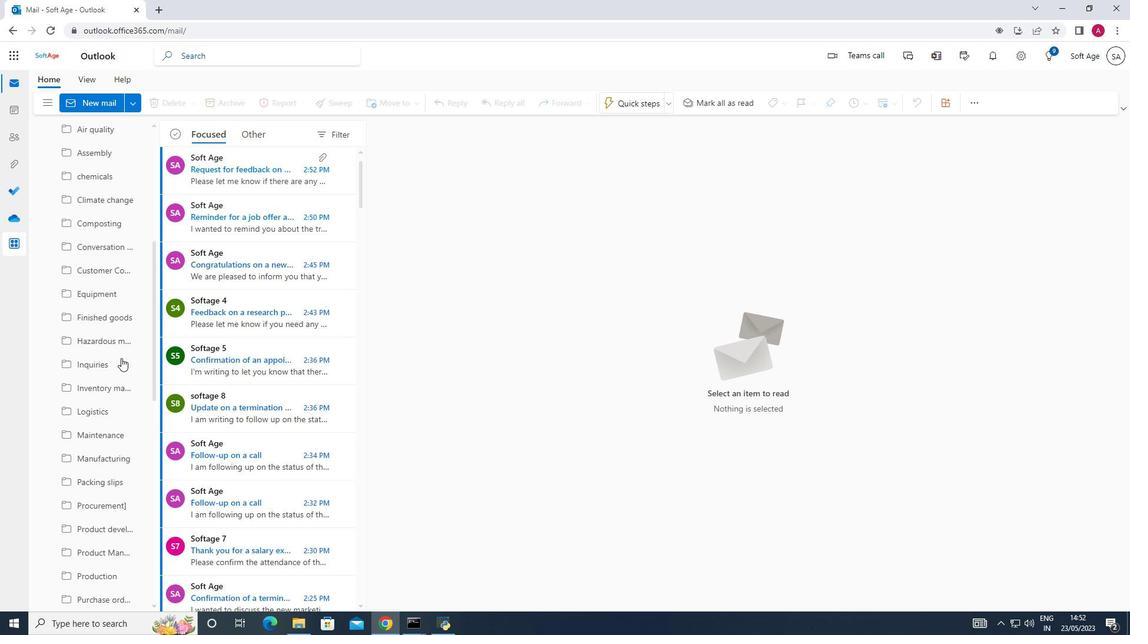 
Action: Mouse scrolled (121, 359) with delta (0, 0)
Screenshot: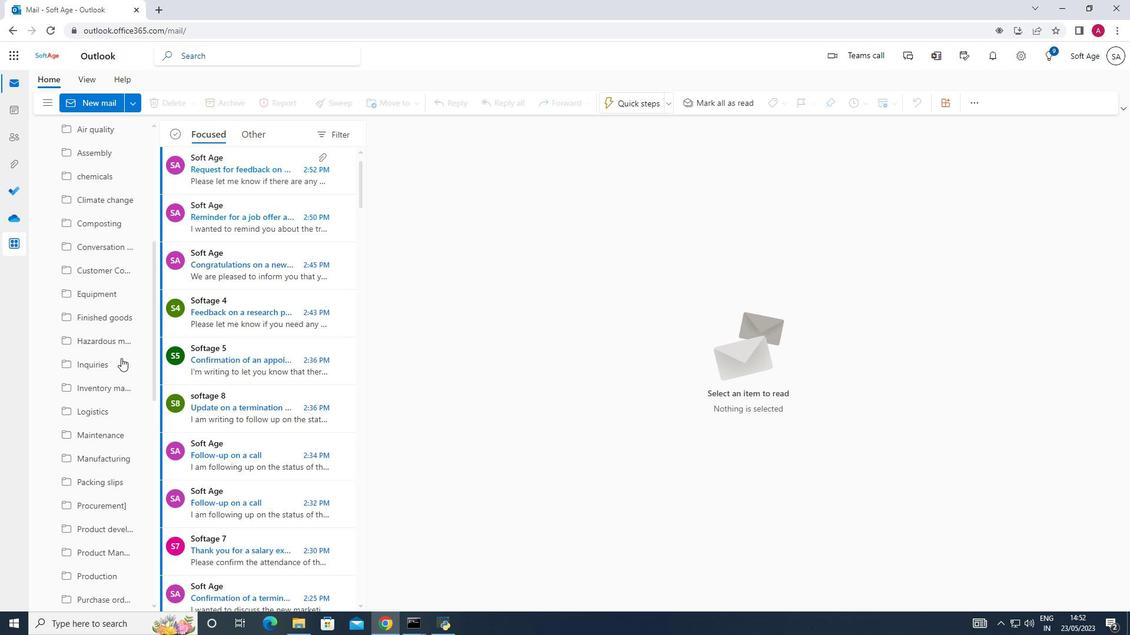 
Action: Mouse scrolled (121, 359) with delta (0, 0)
Screenshot: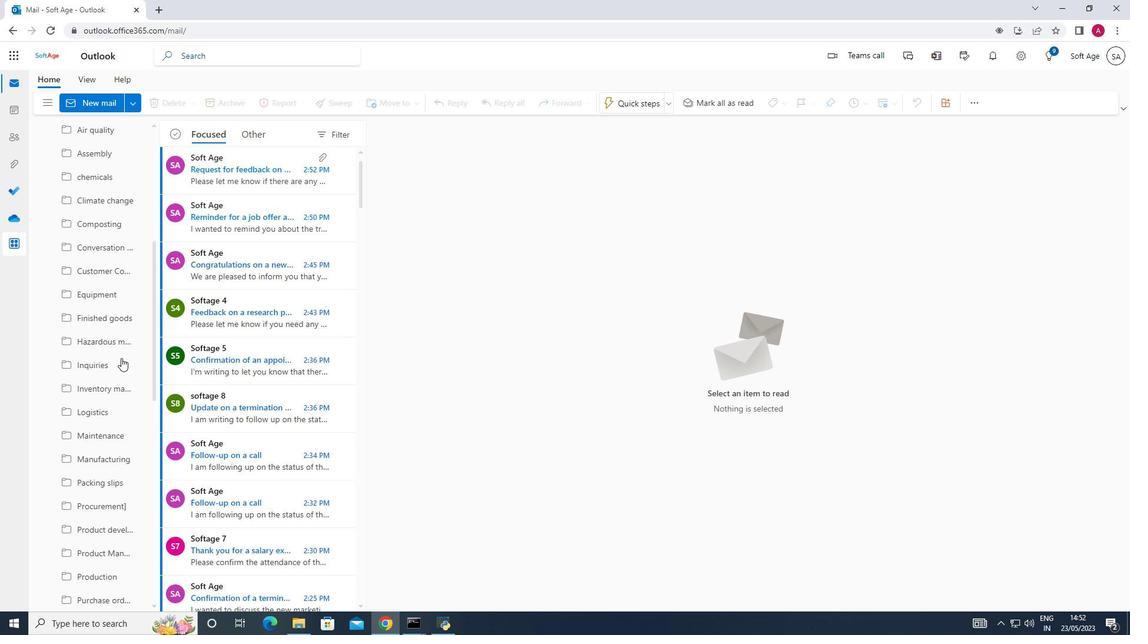 
Action: Mouse scrolled (121, 359) with delta (0, 0)
Screenshot: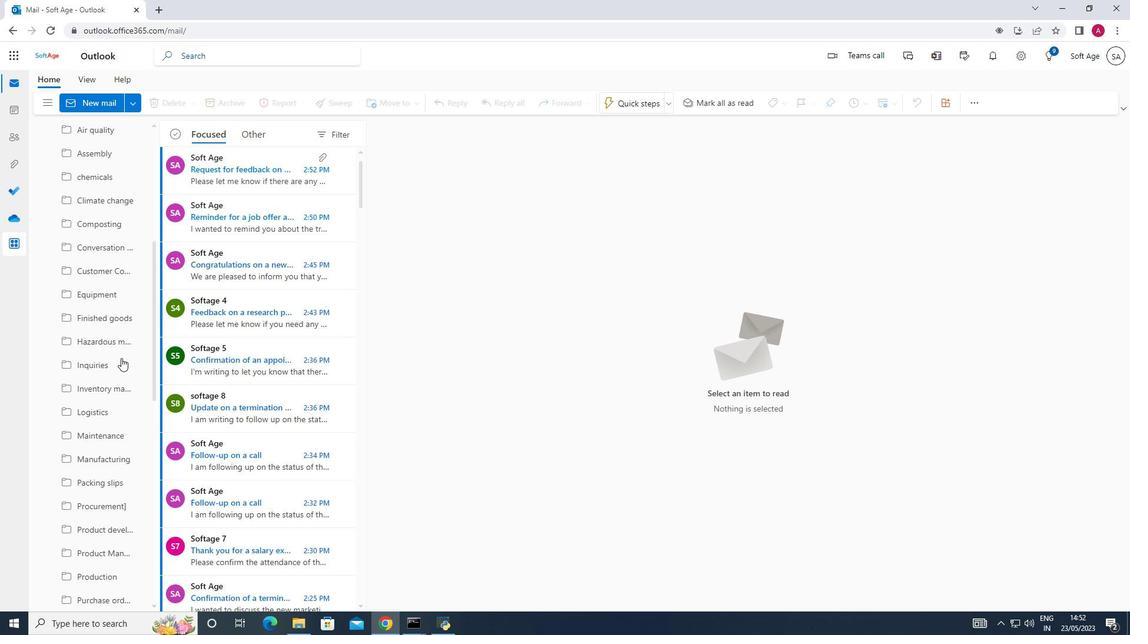 
Action: Mouse scrolled (121, 359) with delta (0, 0)
Screenshot: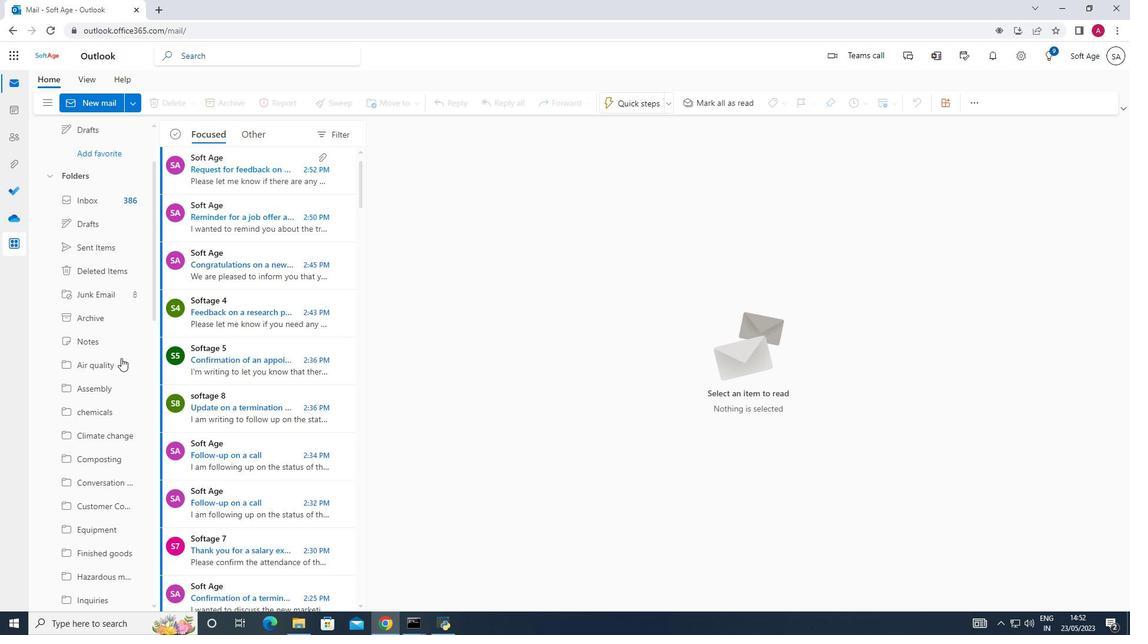 
Action: Mouse scrolled (121, 359) with delta (0, 0)
Screenshot: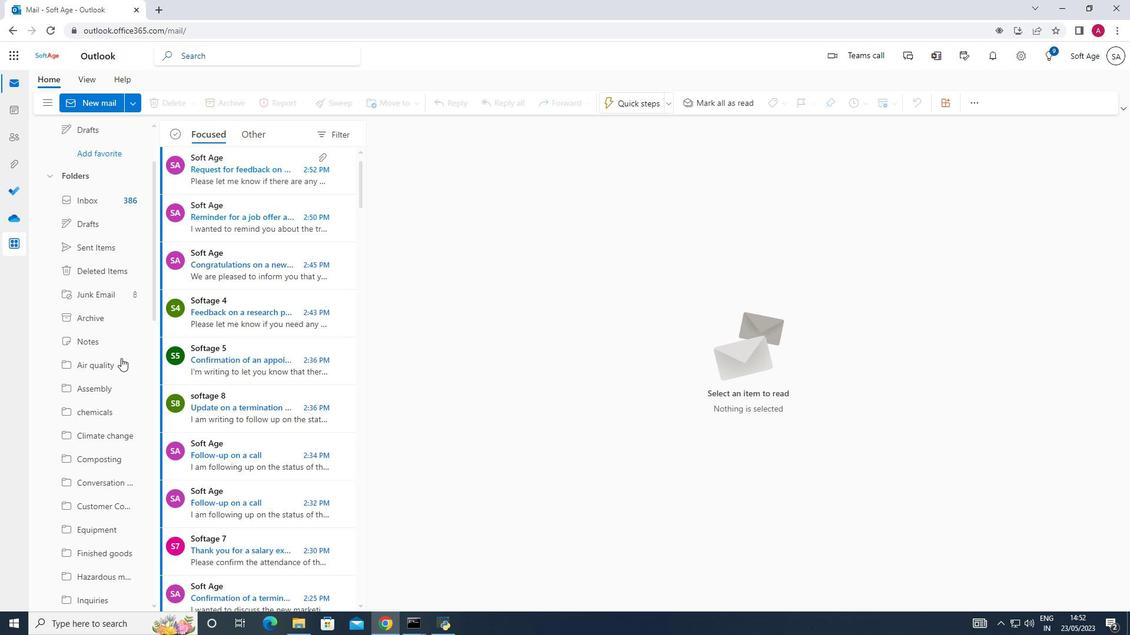 
Action: Mouse scrolled (121, 359) with delta (0, 0)
Screenshot: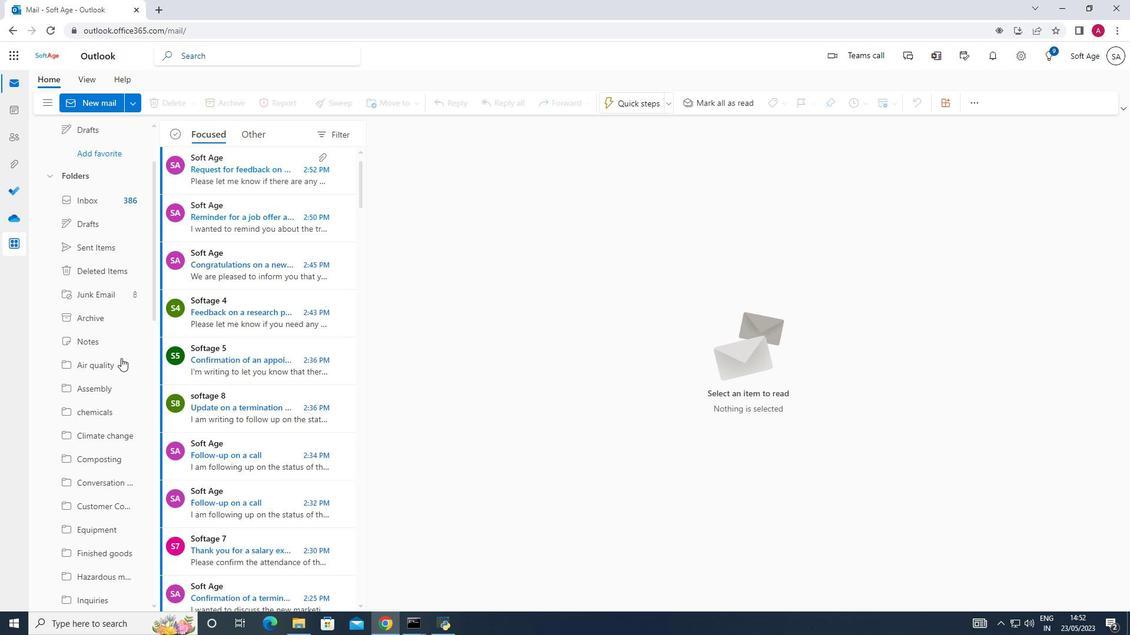 
Action: Mouse scrolled (121, 359) with delta (0, 0)
Screenshot: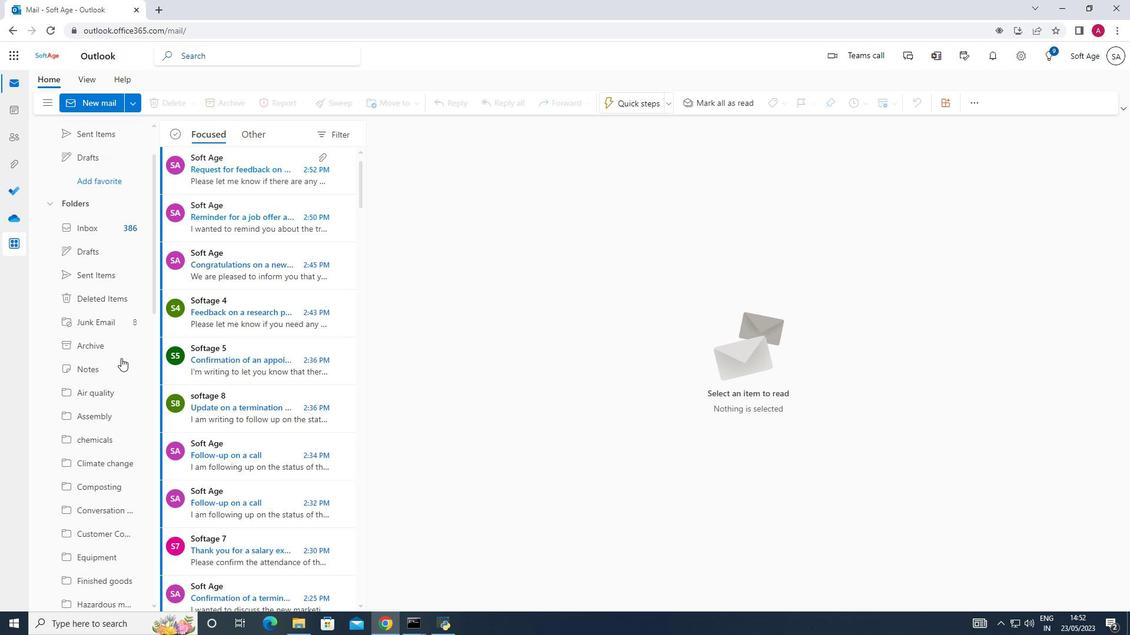 
Action: Mouse scrolled (121, 359) with delta (0, 0)
Screenshot: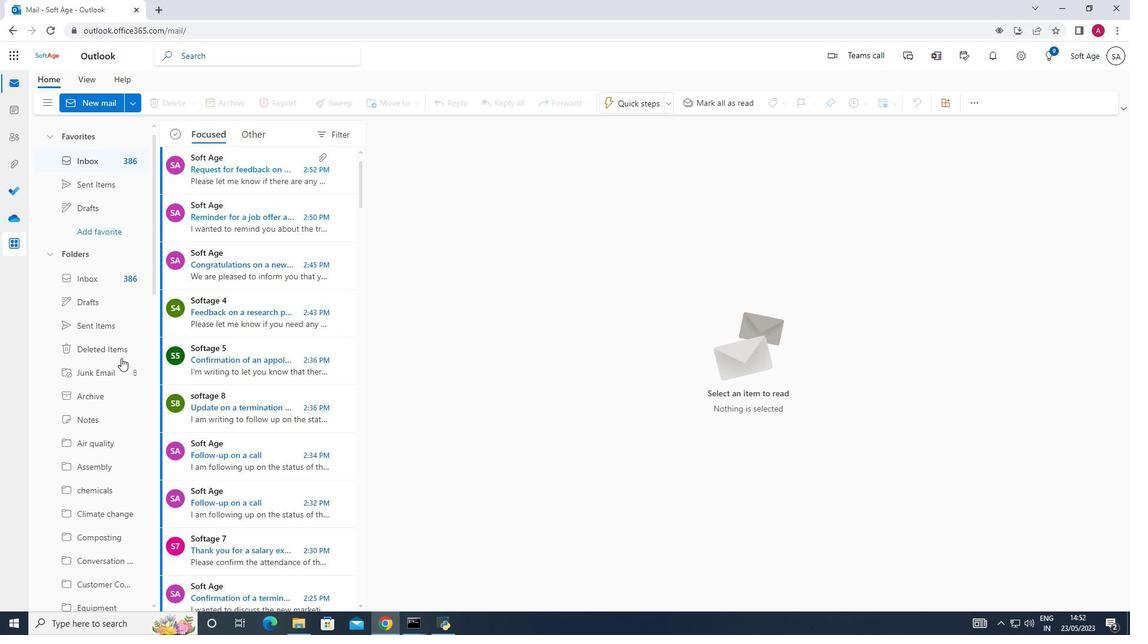 
Action: Mouse scrolled (121, 359) with delta (0, 0)
Screenshot: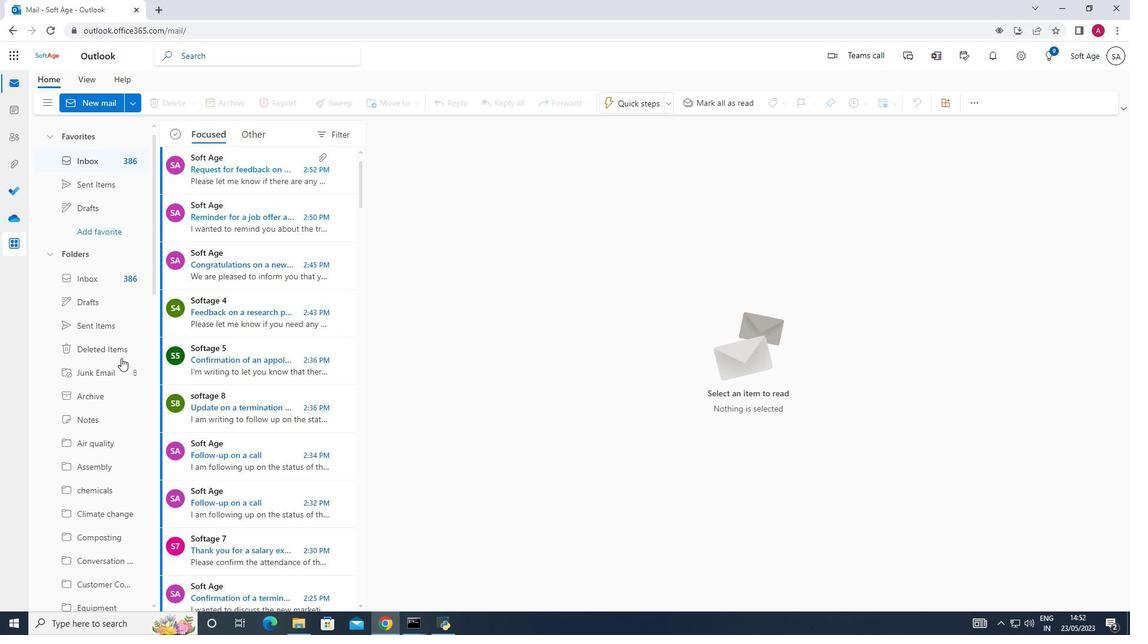 
Action: Mouse scrolled (121, 359) with delta (0, 0)
Screenshot: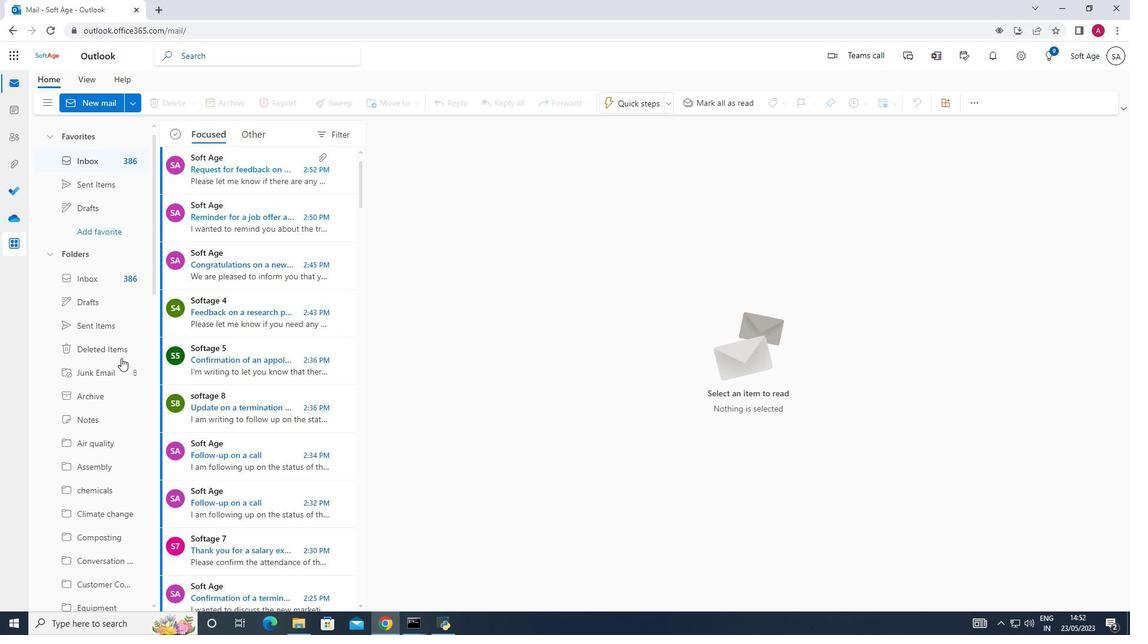 
Action: Mouse scrolled (121, 359) with delta (0, 0)
Screenshot: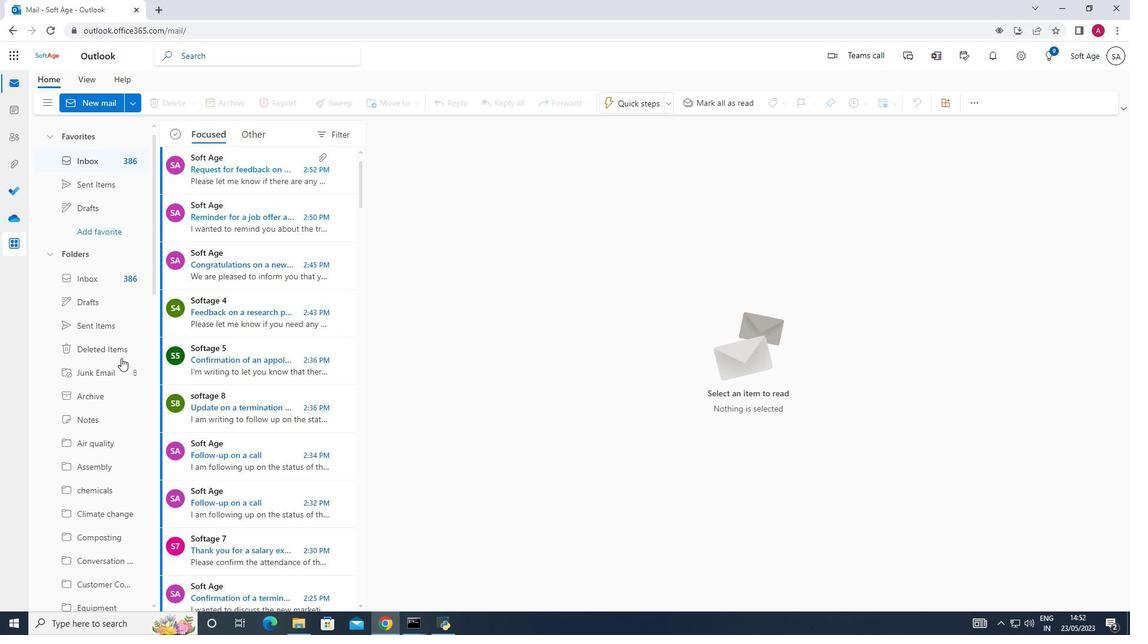 
Action: Mouse scrolled (121, 359) with delta (0, 0)
Screenshot: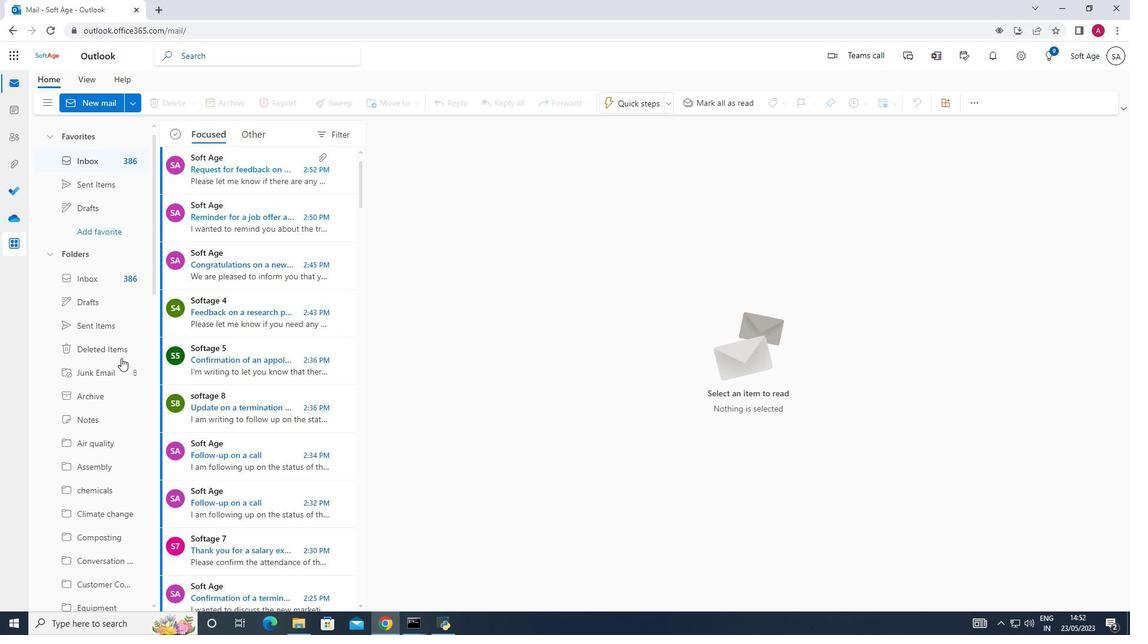 
Action: Mouse scrolled (121, 359) with delta (0, 0)
Screenshot: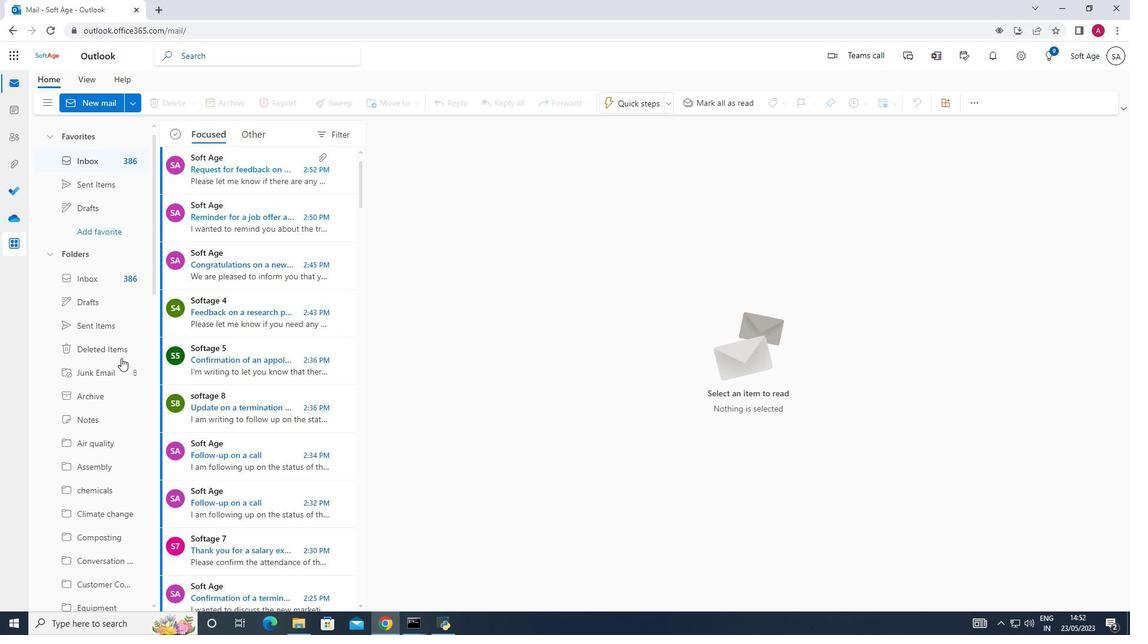 
Action: Mouse moved to (101, 186)
Screenshot: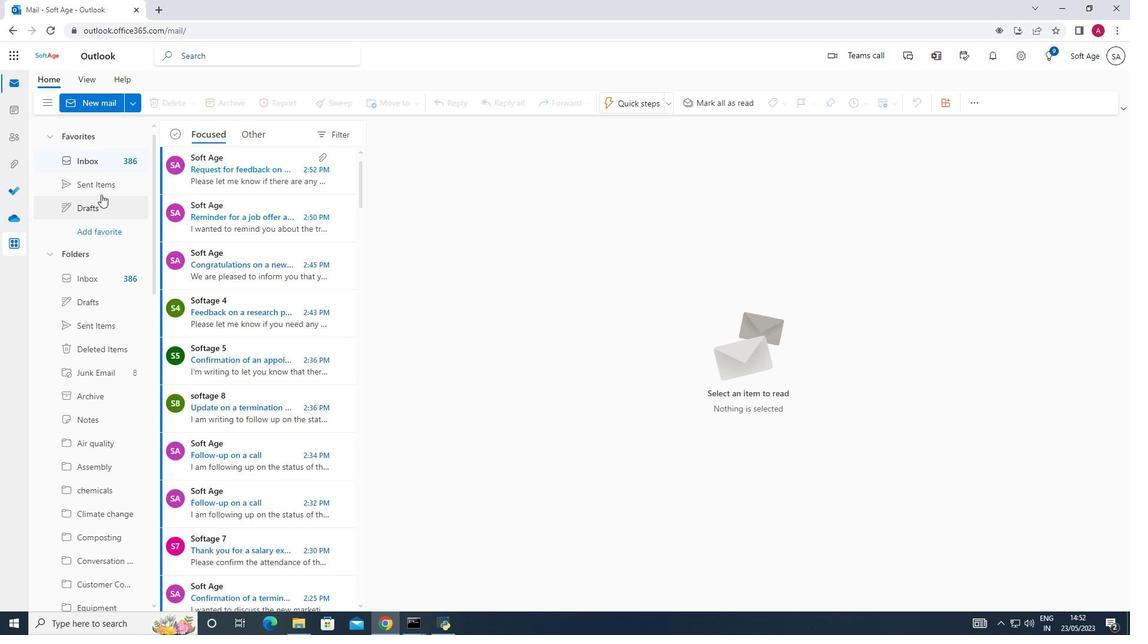 
Action: Mouse pressed left at (101, 186)
Screenshot: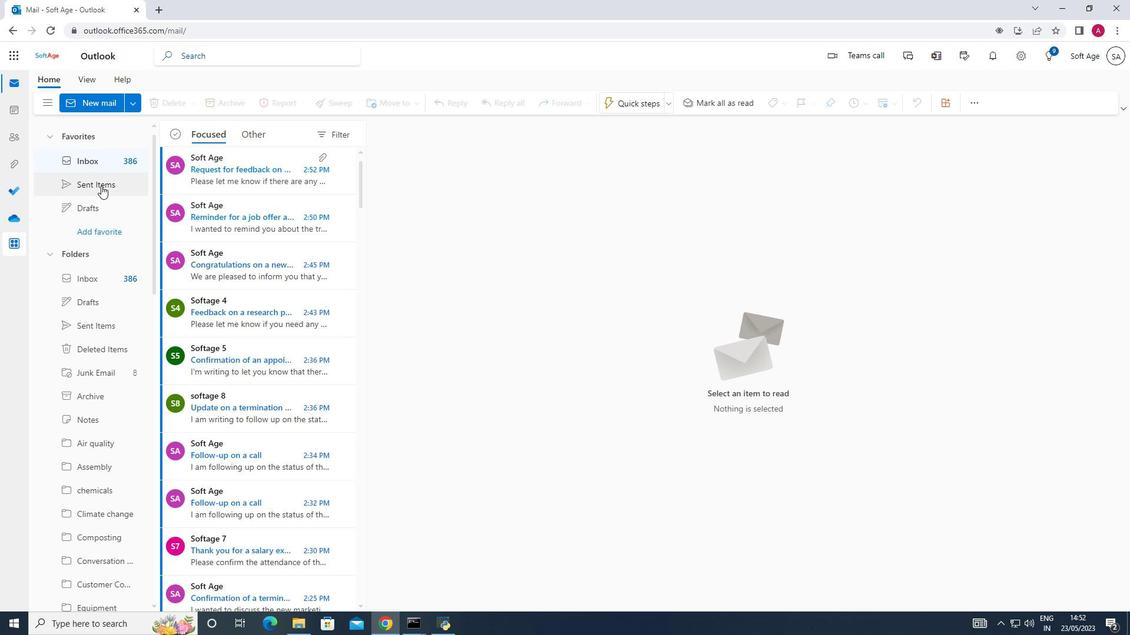 
Action: Mouse moved to (297, 207)
Screenshot: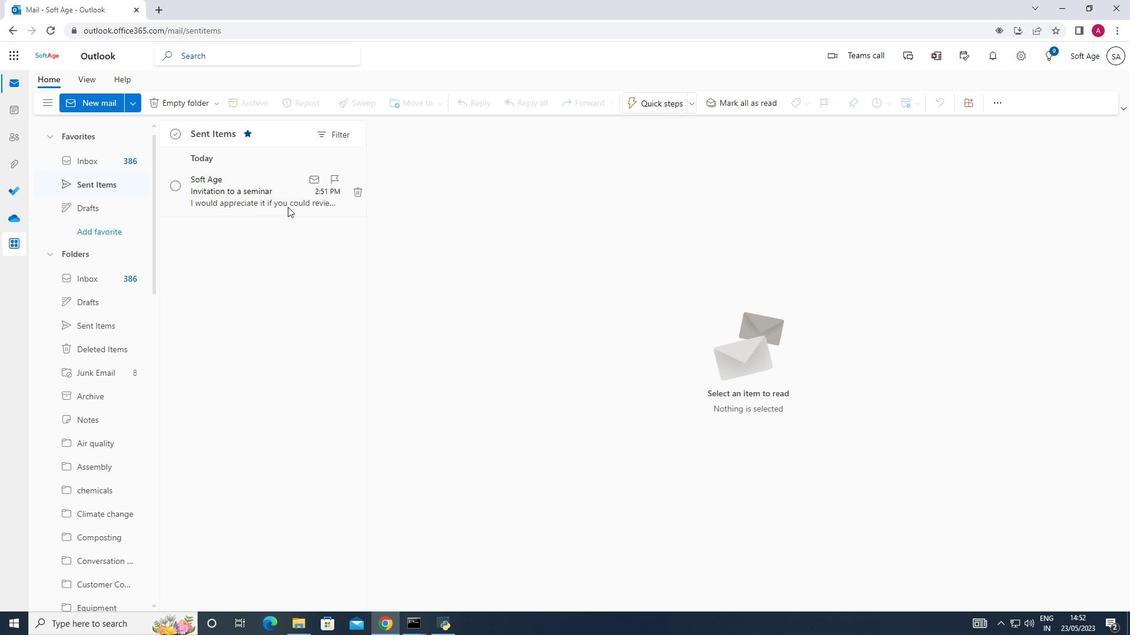 
Action: Mouse pressed left at (297, 207)
Screenshot: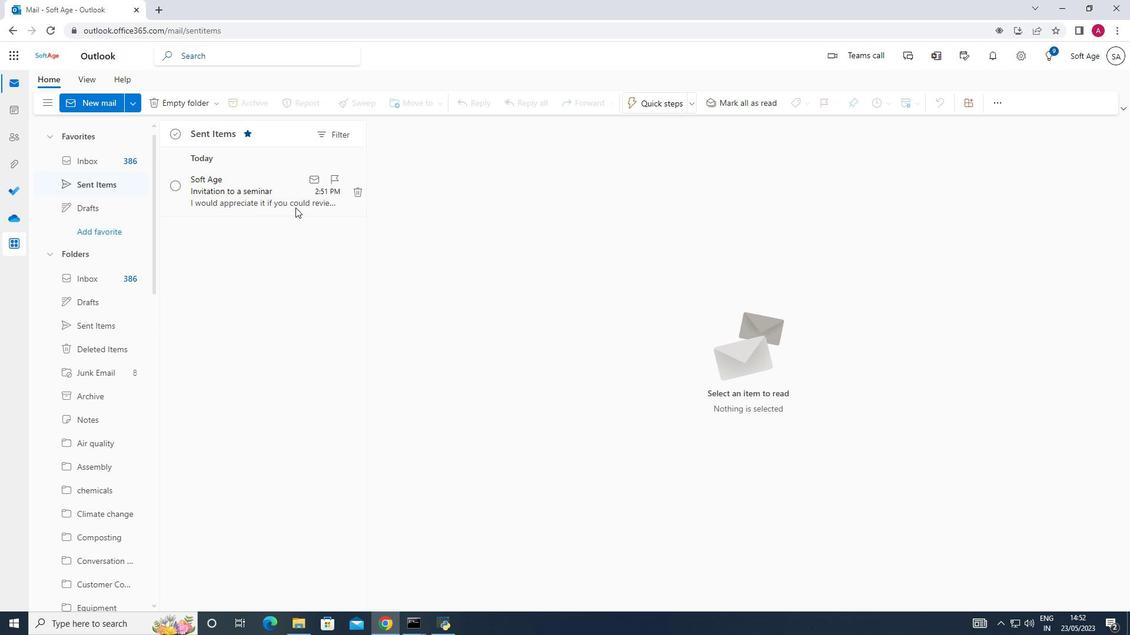 
Action: Mouse moved to (296, 205)
Screenshot: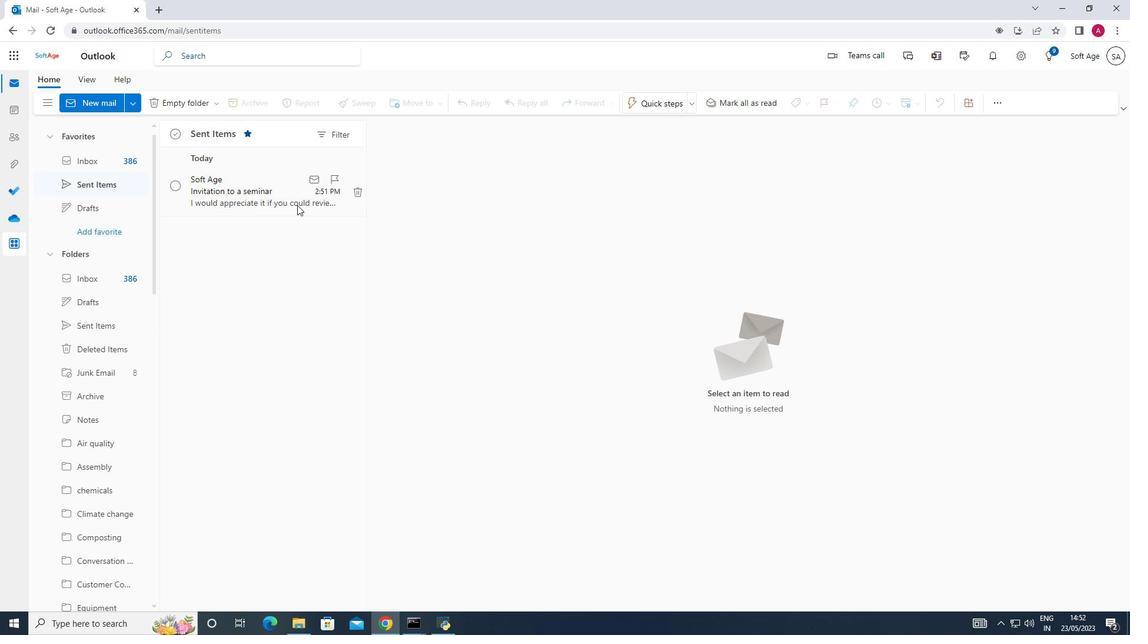 
Action: Mouse pressed right at (296, 205)
Screenshot: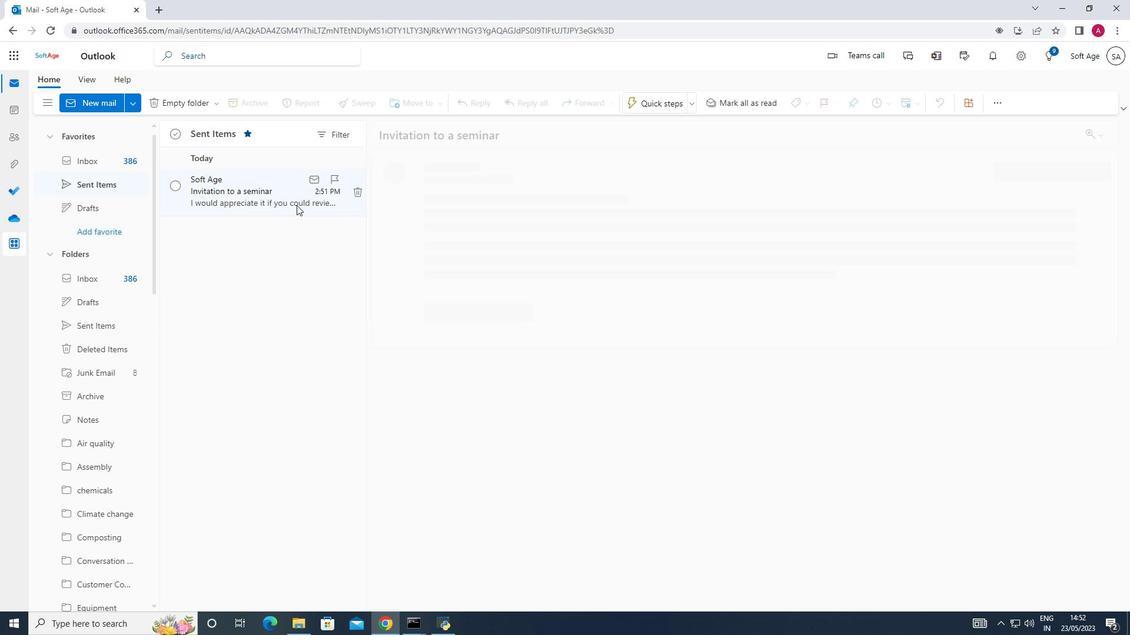 
Action: Mouse moved to (326, 253)
Screenshot: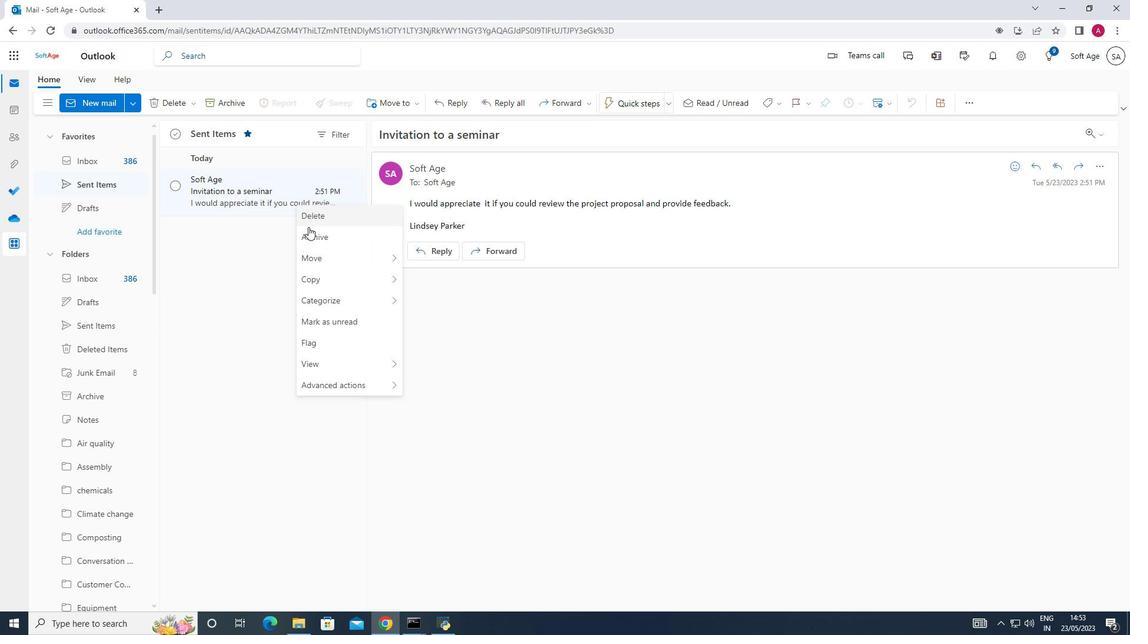 
Action: Mouse pressed left at (326, 253)
Screenshot: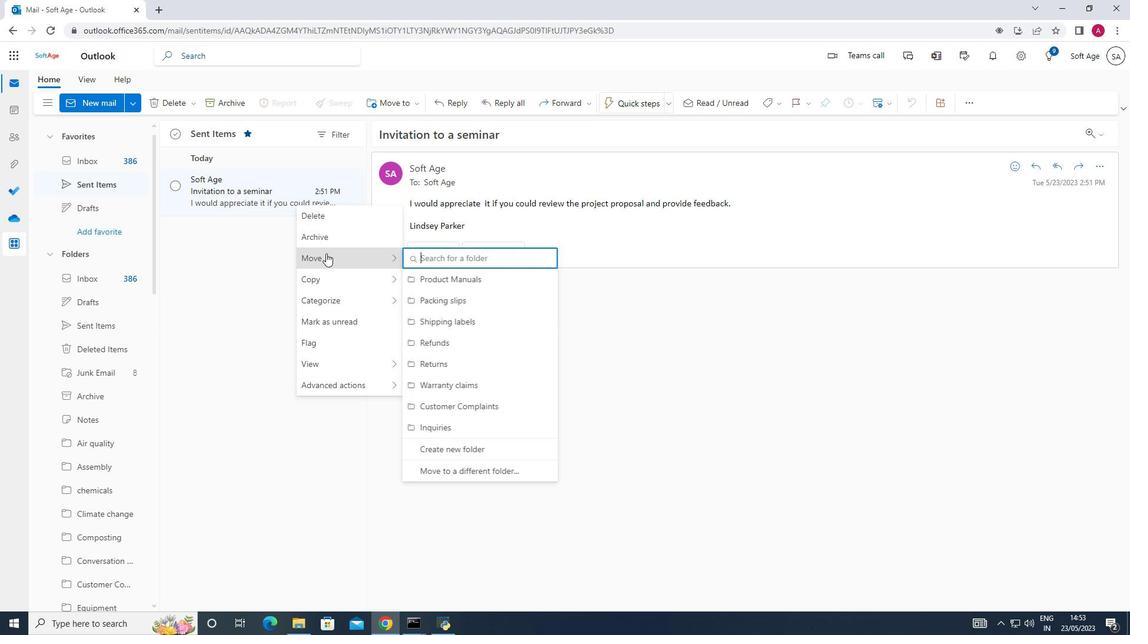 
Action: Mouse moved to (446, 261)
Screenshot: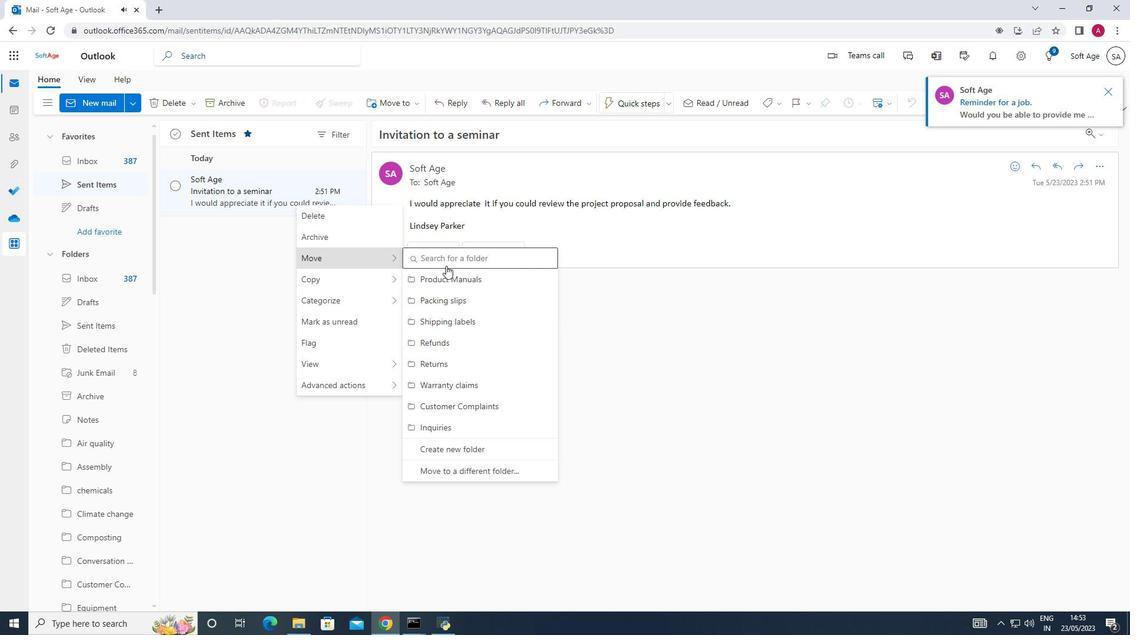 
Action: Mouse pressed left at (446, 261)
Screenshot: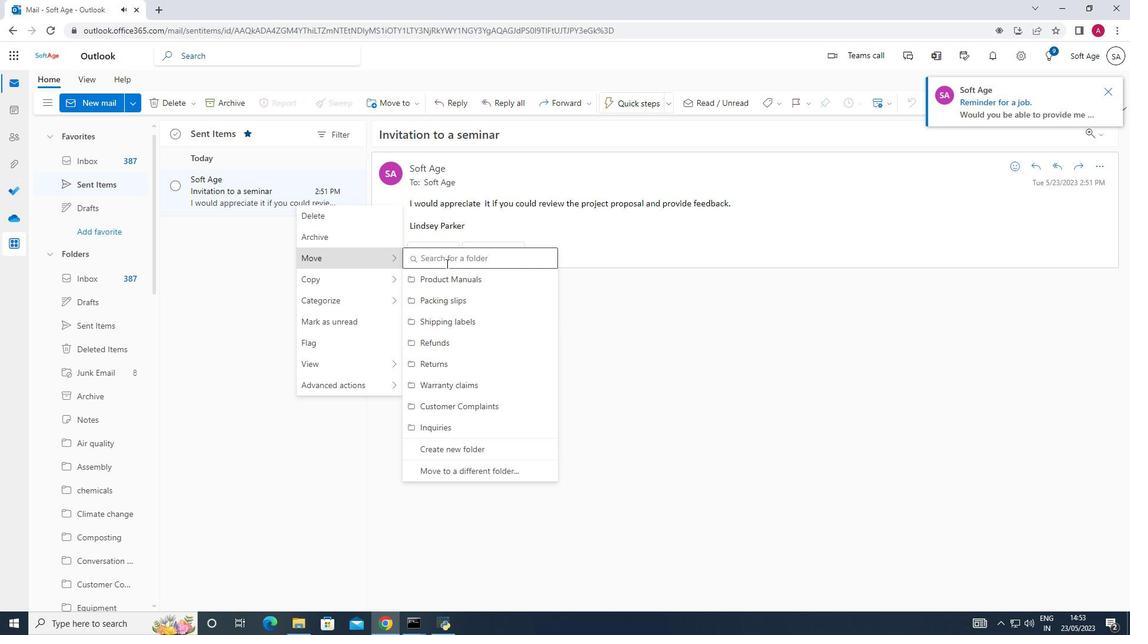 
Action: Key pressed sa
Screenshot: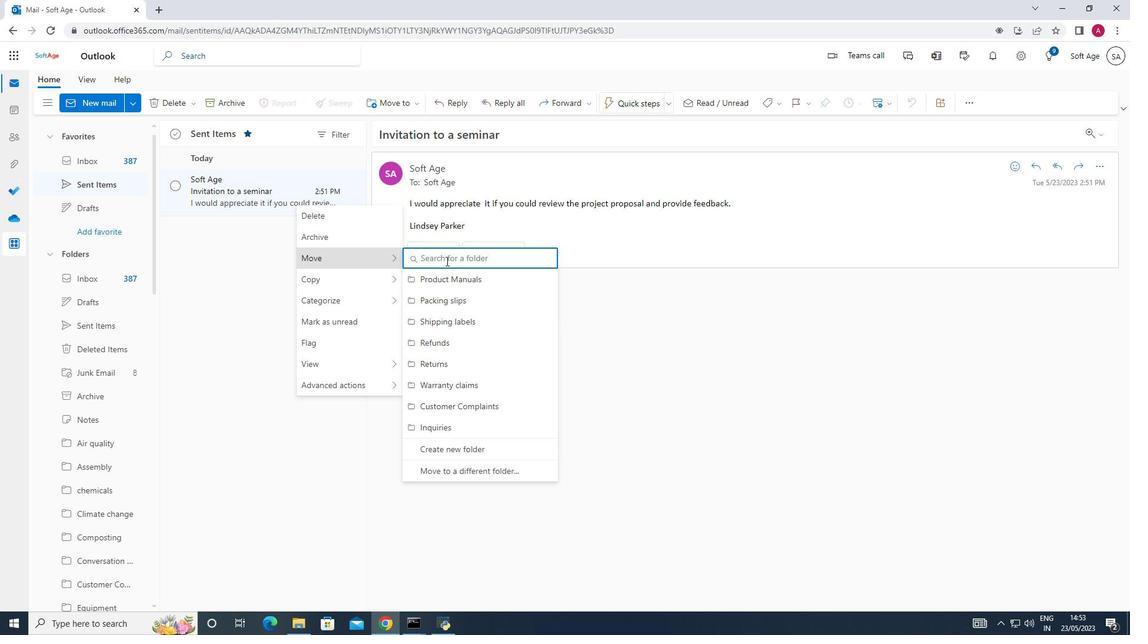 
Action: Mouse moved to (461, 381)
Screenshot: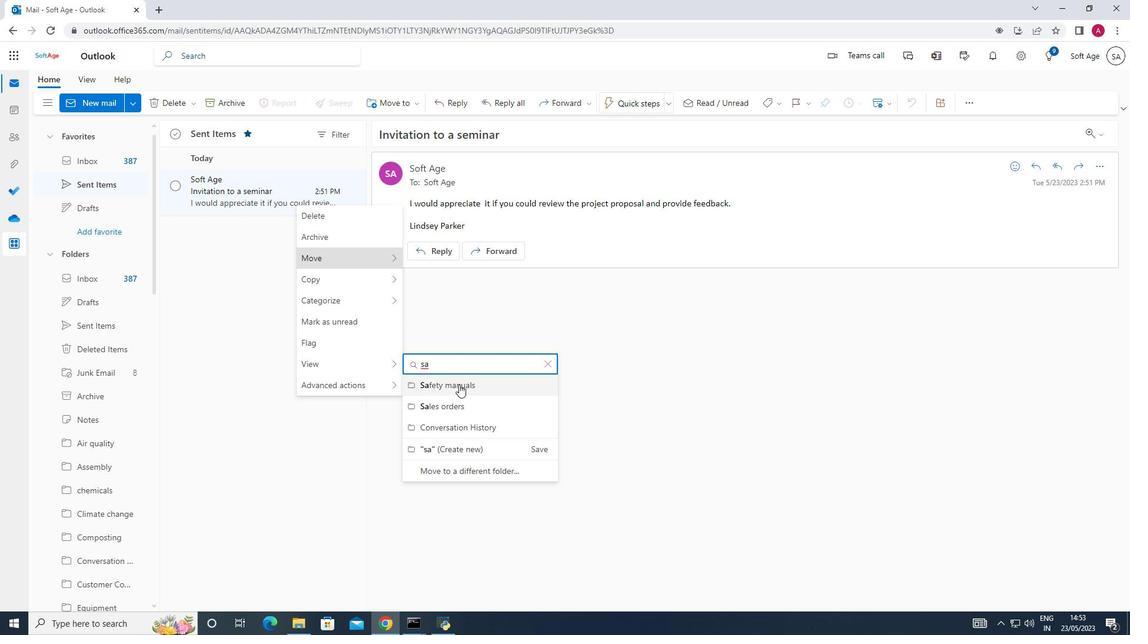 
Action: Mouse pressed left at (461, 381)
Screenshot: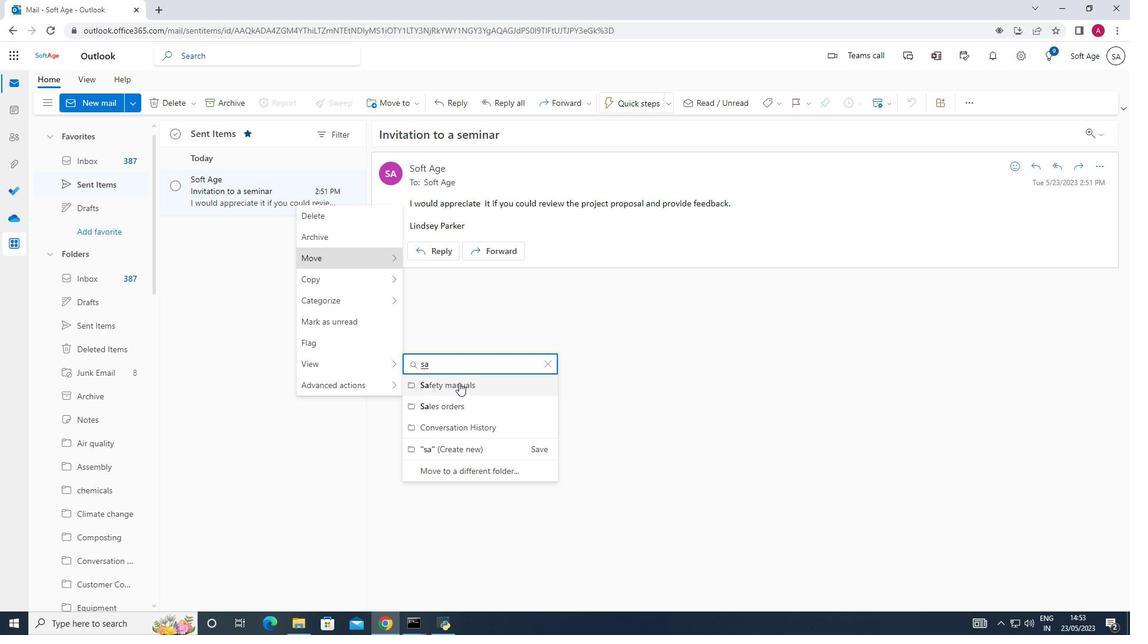 
